 Task: Find connections with filter location Armidale with filter topic #technologywith filter profile language Potuguese with filter current company Turner (Turner Broadcasting System, Inc) with filter school National Engineering College with filter industry Financial Services with filter service category Wedding Photography with filter keywords title Information Security Analyst
Action: Mouse moved to (193, 259)
Screenshot: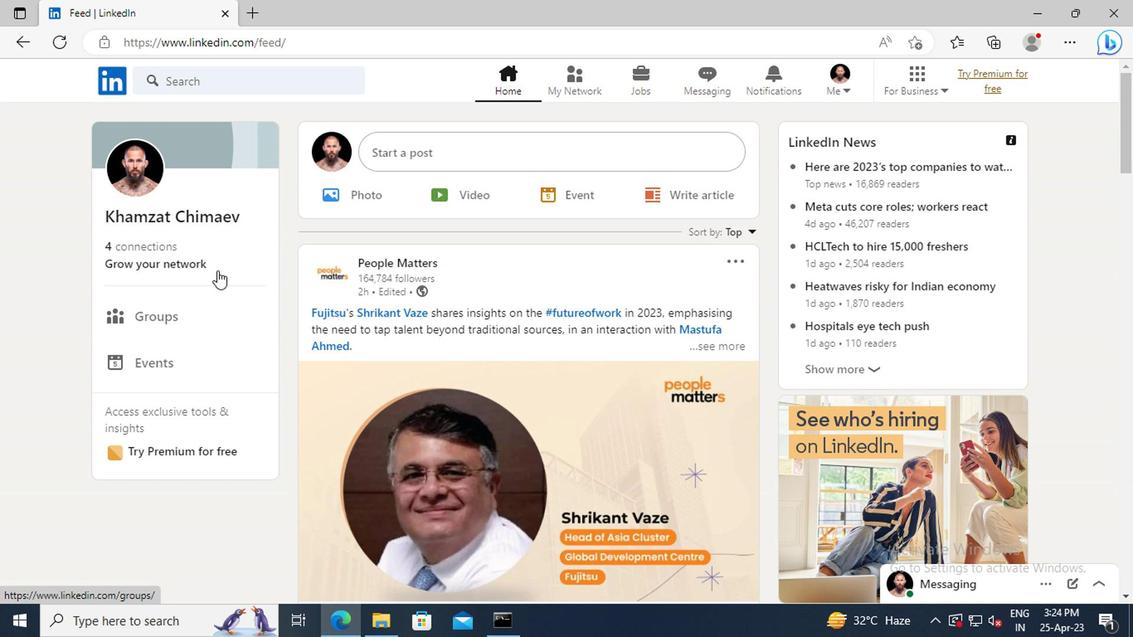 
Action: Mouse pressed left at (193, 259)
Screenshot: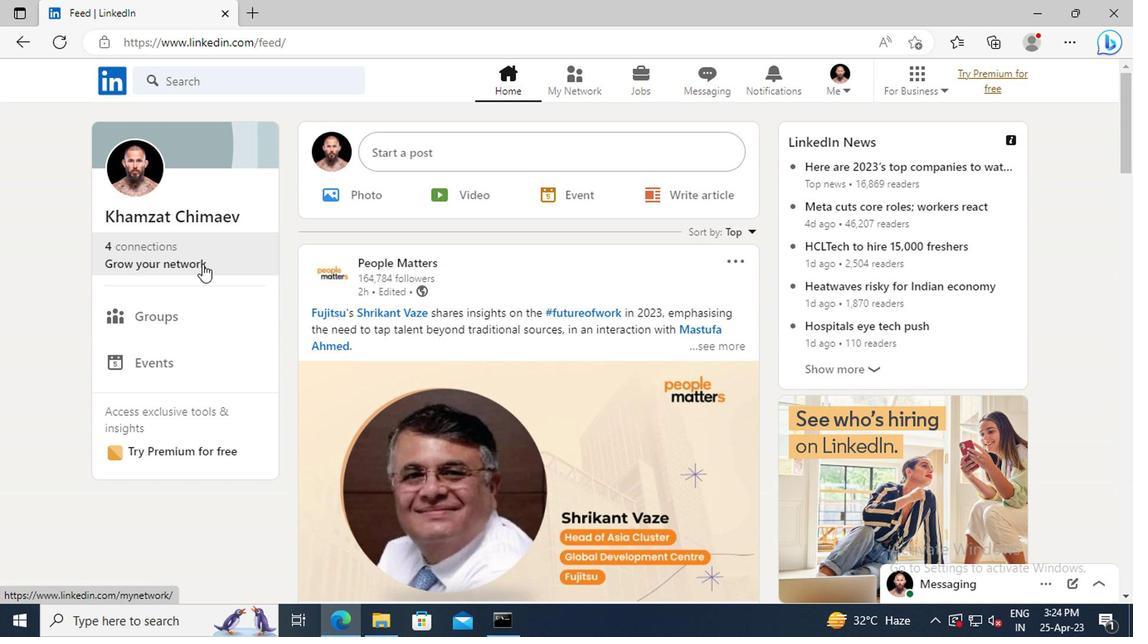 
Action: Mouse moved to (210, 177)
Screenshot: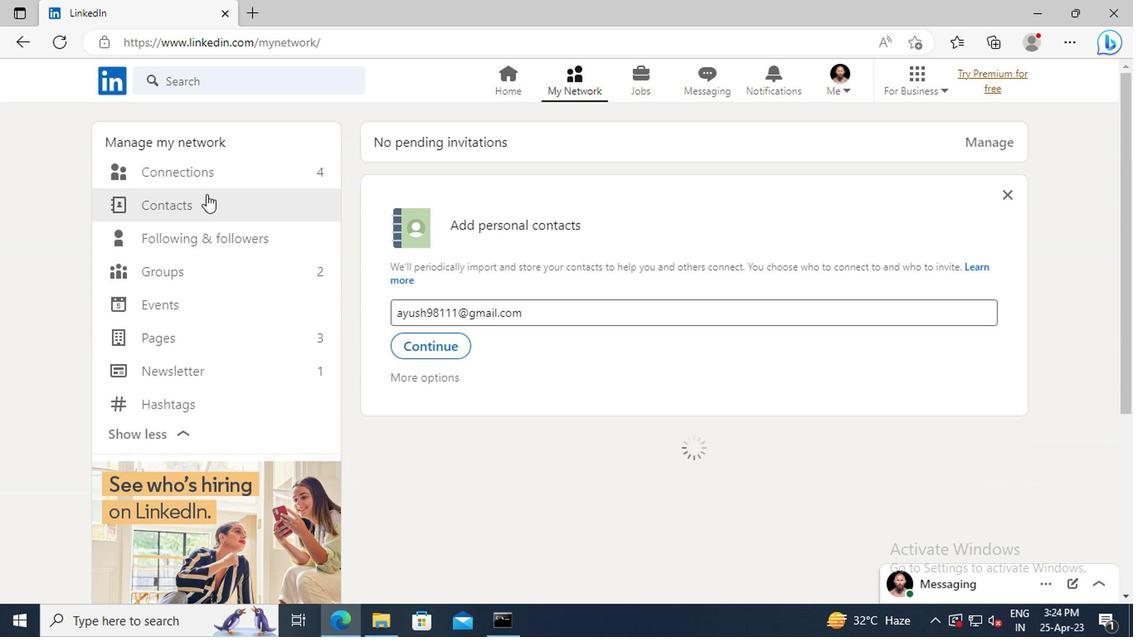 
Action: Mouse pressed left at (210, 177)
Screenshot: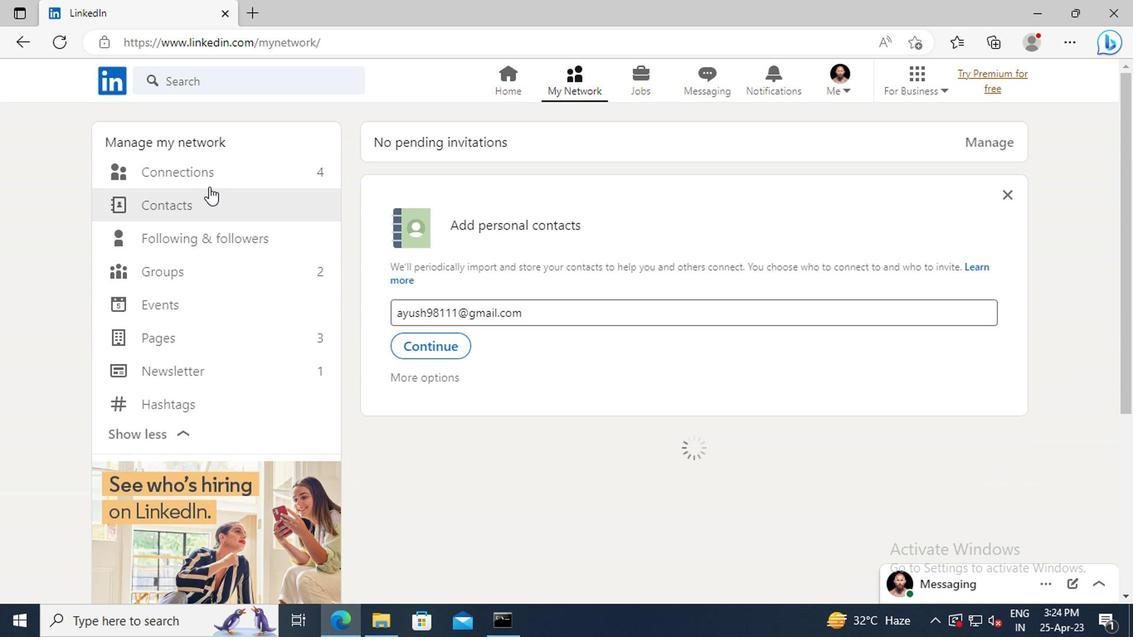 
Action: Mouse moved to (684, 174)
Screenshot: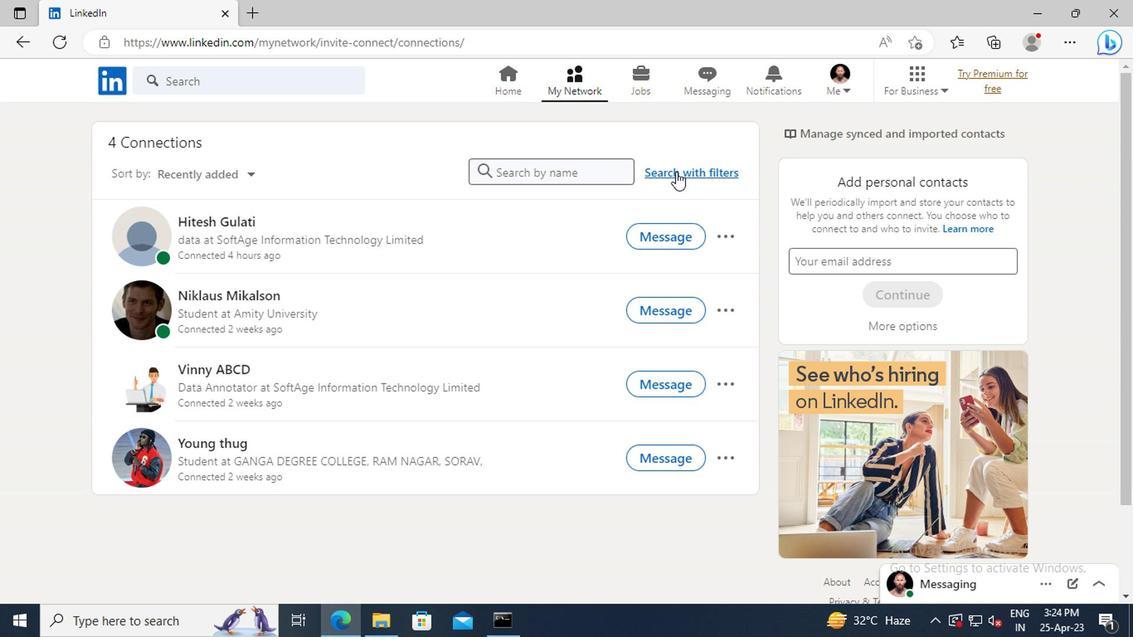
Action: Mouse pressed left at (684, 174)
Screenshot: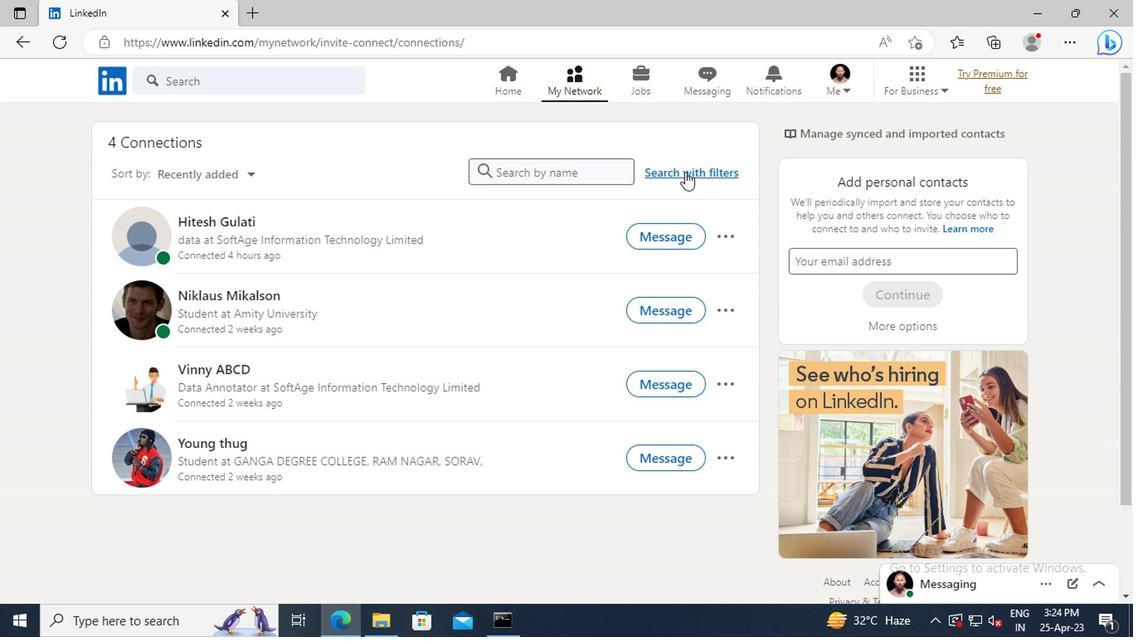 
Action: Mouse moved to (625, 134)
Screenshot: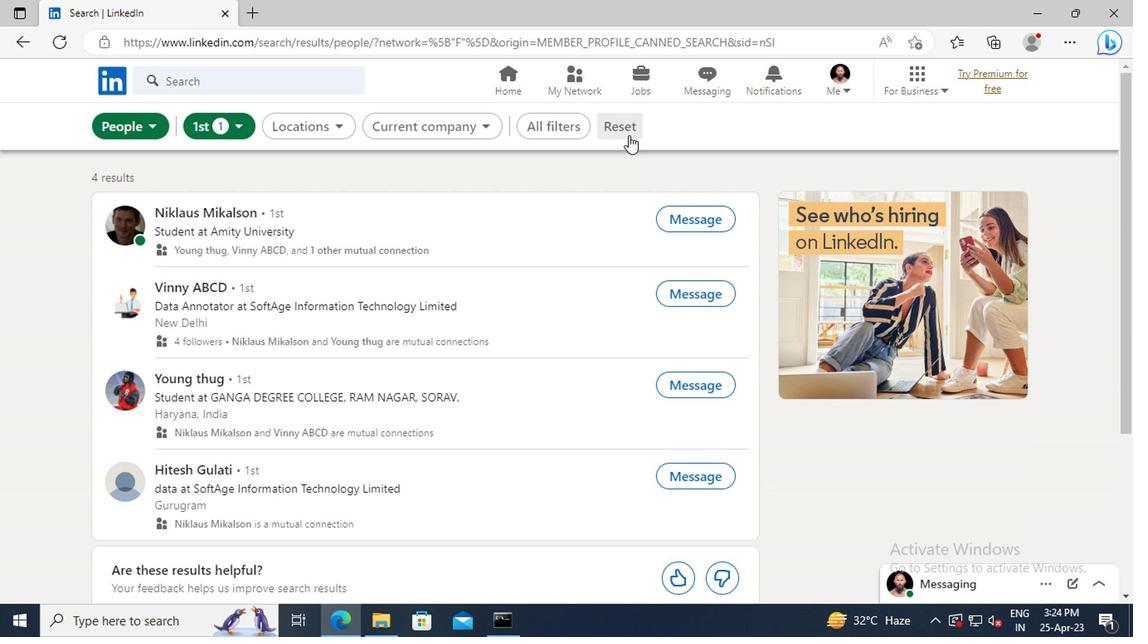 
Action: Mouse pressed left at (625, 134)
Screenshot: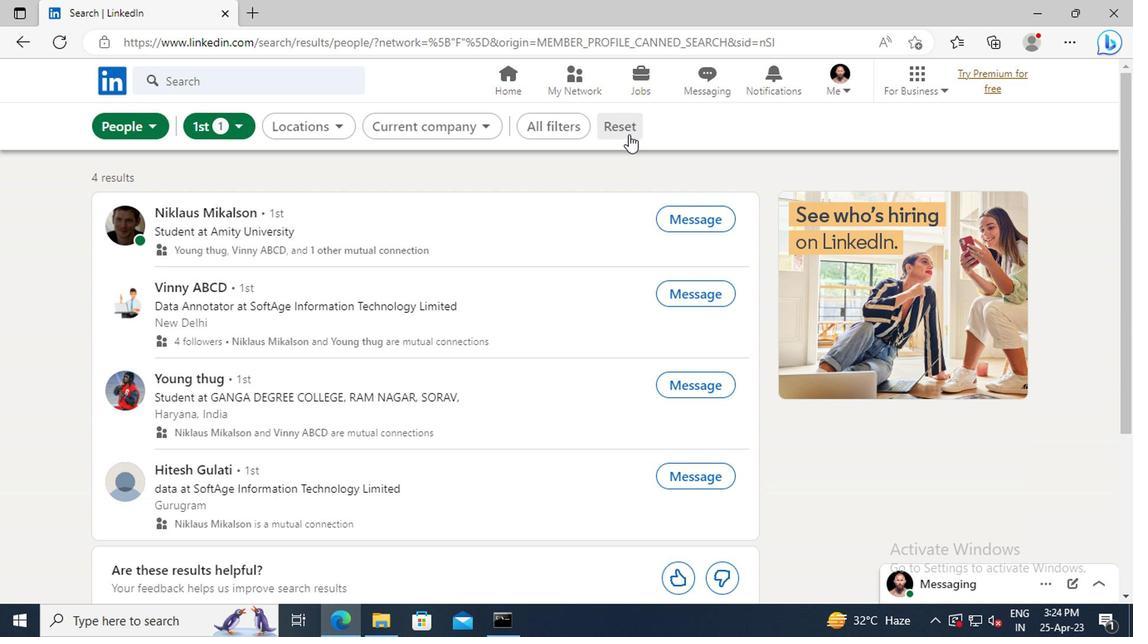 
Action: Mouse moved to (597, 132)
Screenshot: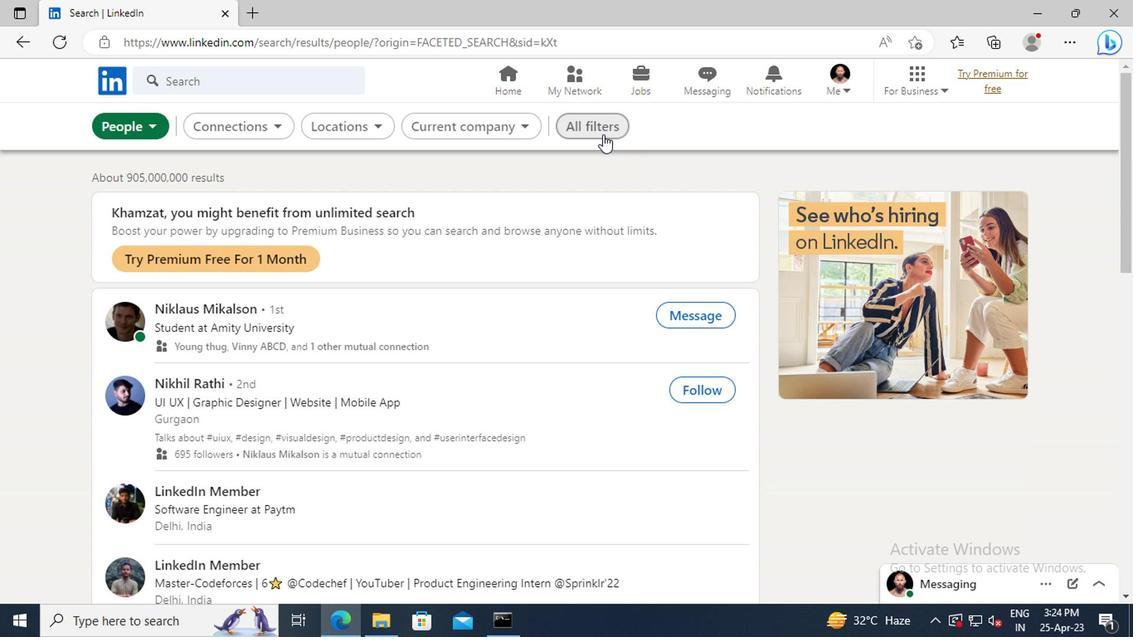 
Action: Mouse pressed left at (597, 132)
Screenshot: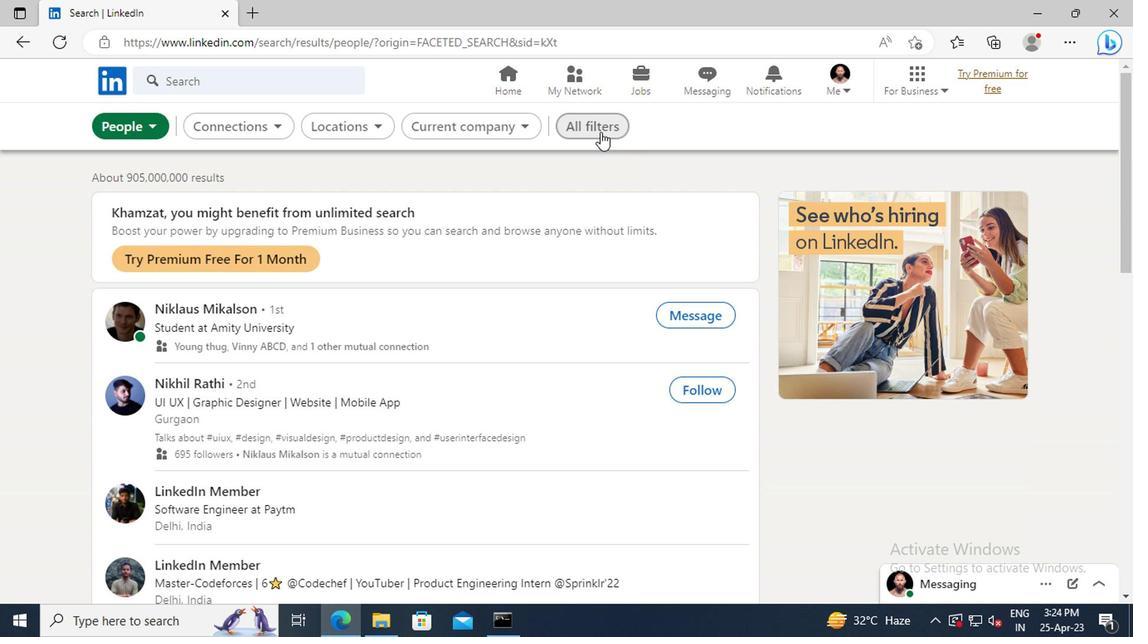 
Action: Mouse moved to (931, 284)
Screenshot: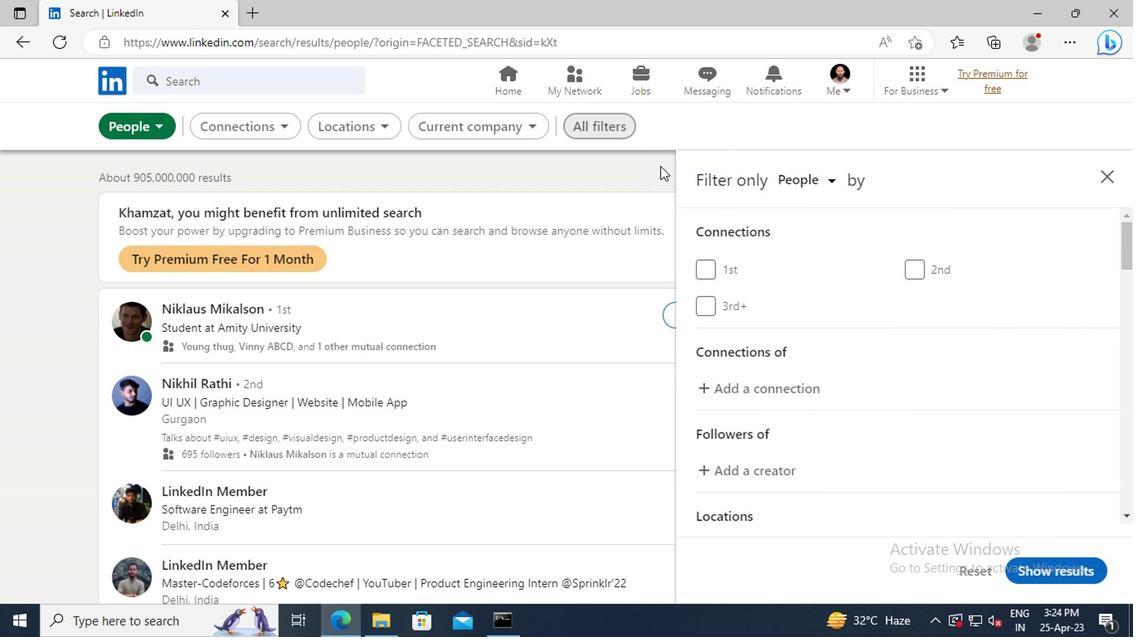 
Action: Mouse scrolled (931, 283) with delta (0, -1)
Screenshot: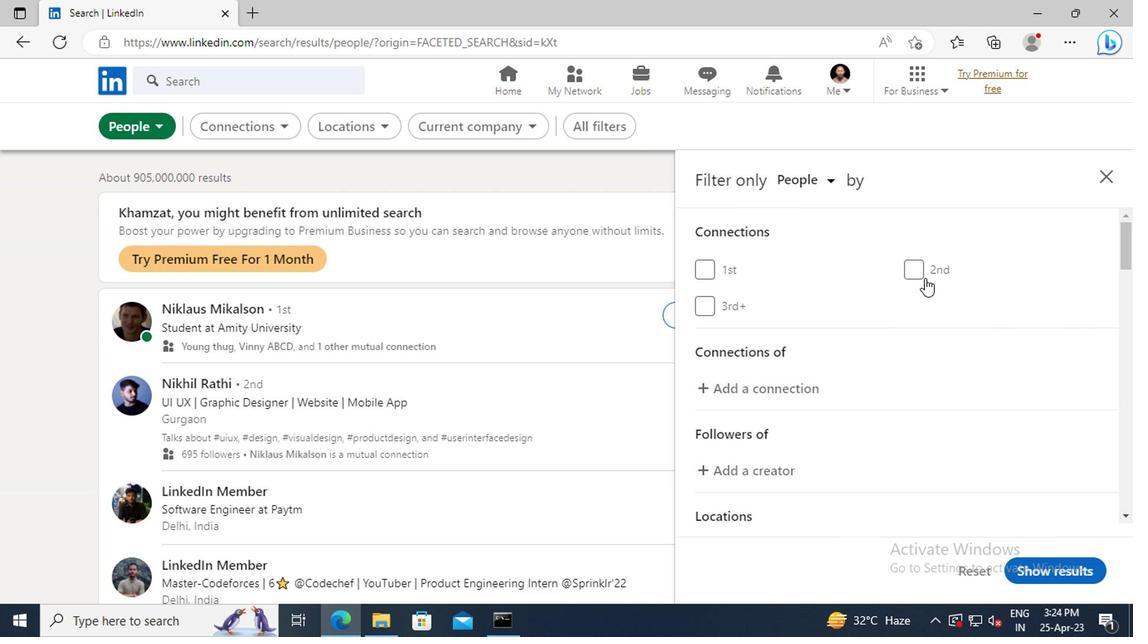 
Action: Mouse scrolled (931, 283) with delta (0, -1)
Screenshot: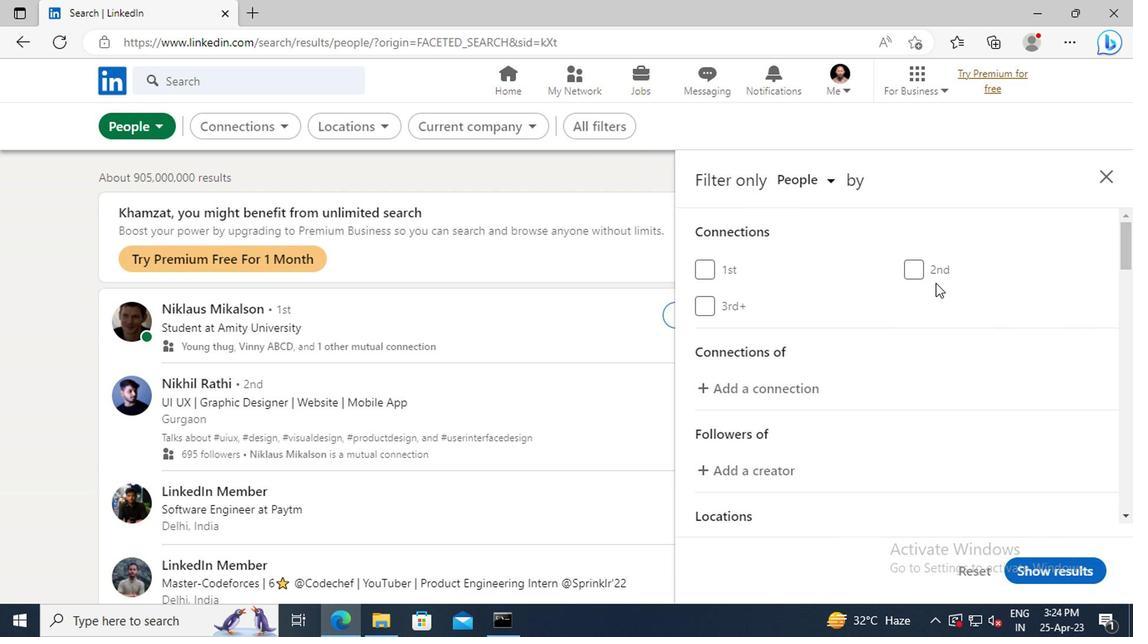 
Action: Mouse scrolled (931, 283) with delta (0, -1)
Screenshot: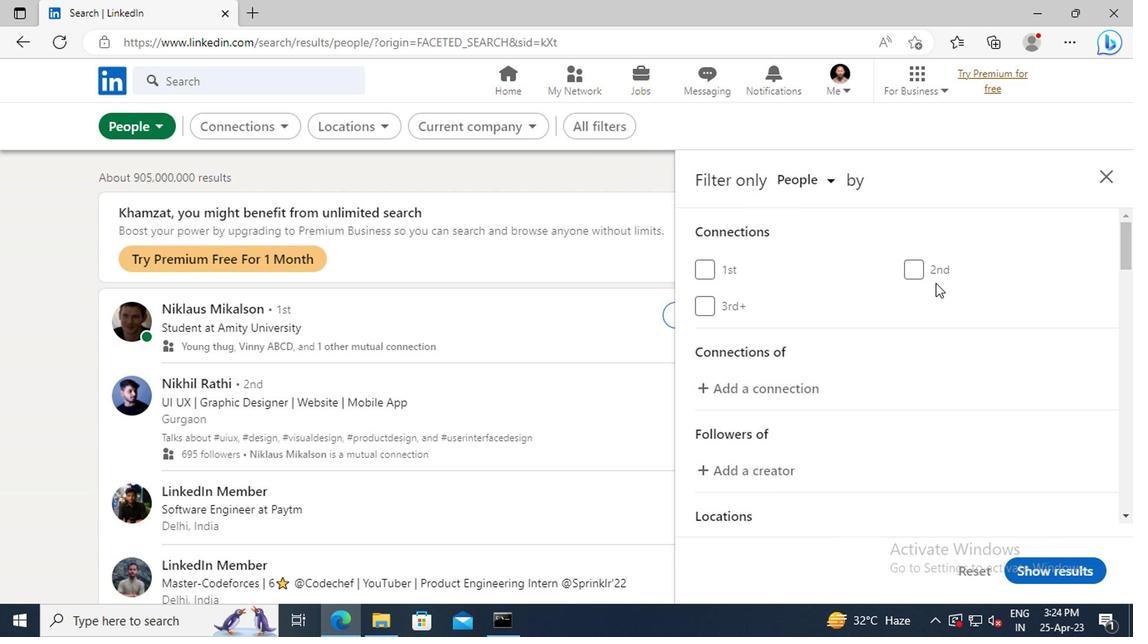 
Action: Mouse scrolled (931, 283) with delta (0, -1)
Screenshot: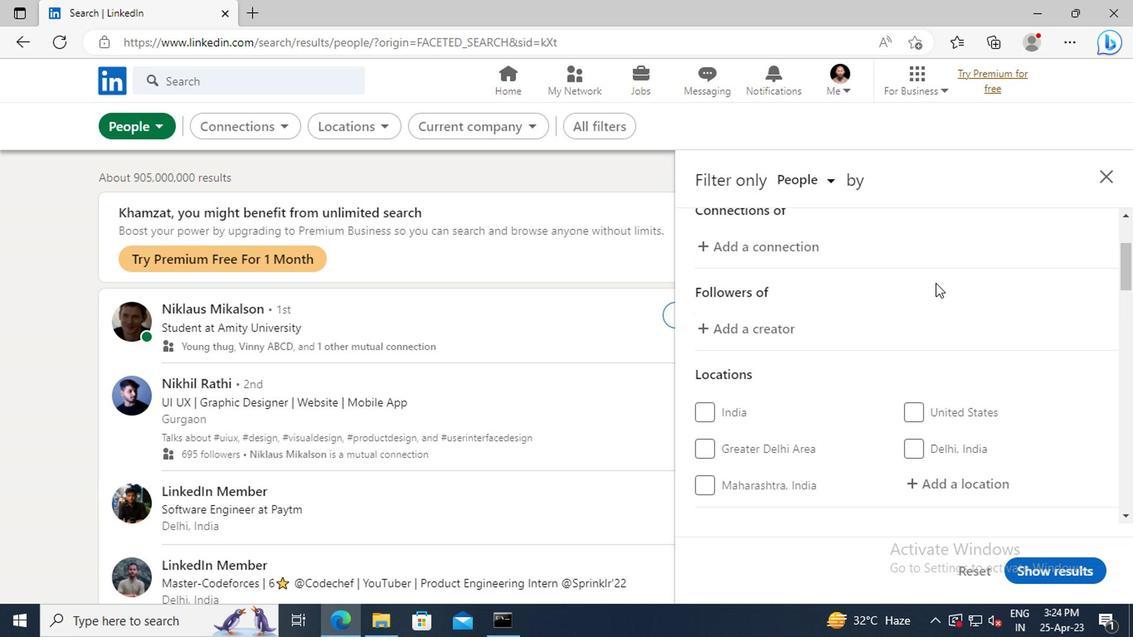 
Action: Mouse scrolled (931, 283) with delta (0, -1)
Screenshot: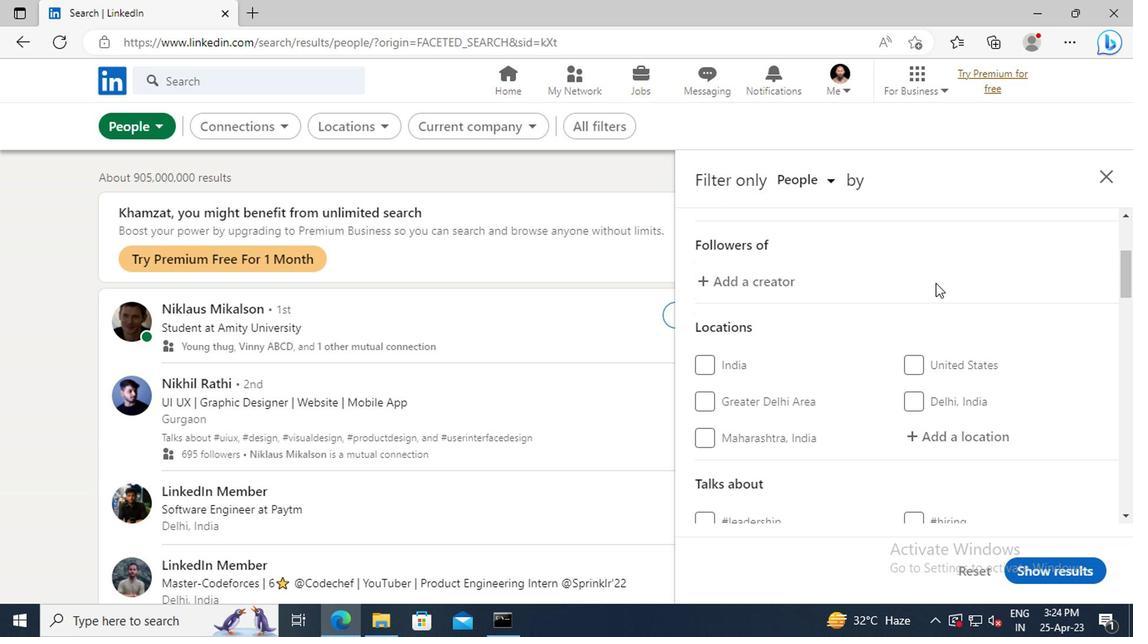 
Action: Mouse scrolled (931, 283) with delta (0, -1)
Screenshot: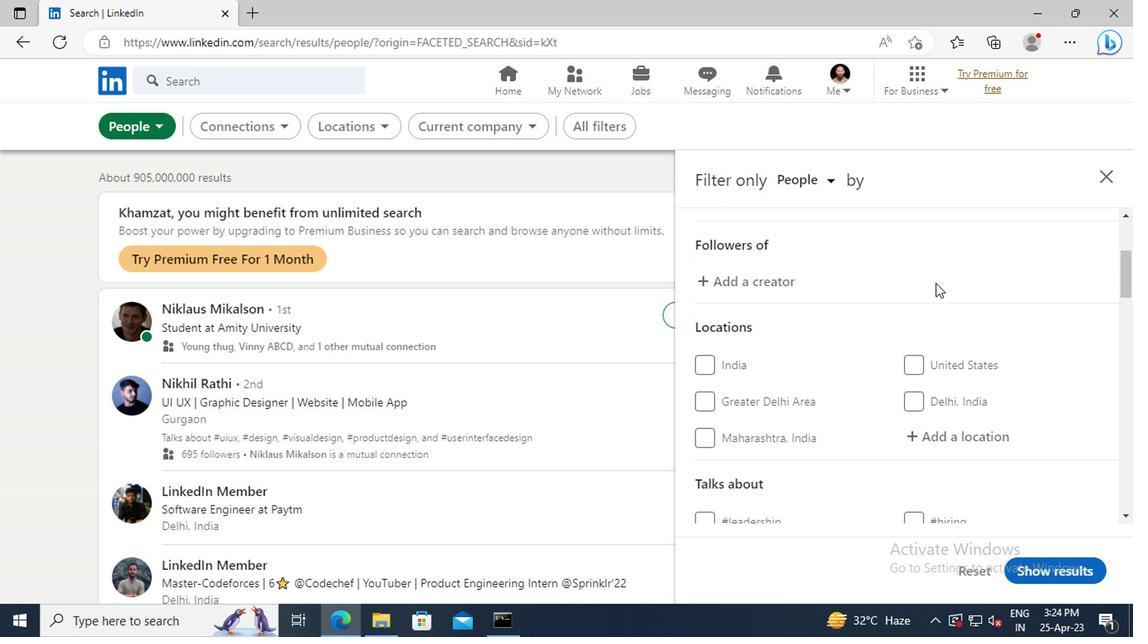
Action: Mouse moved to (945, 339)
Screenshot: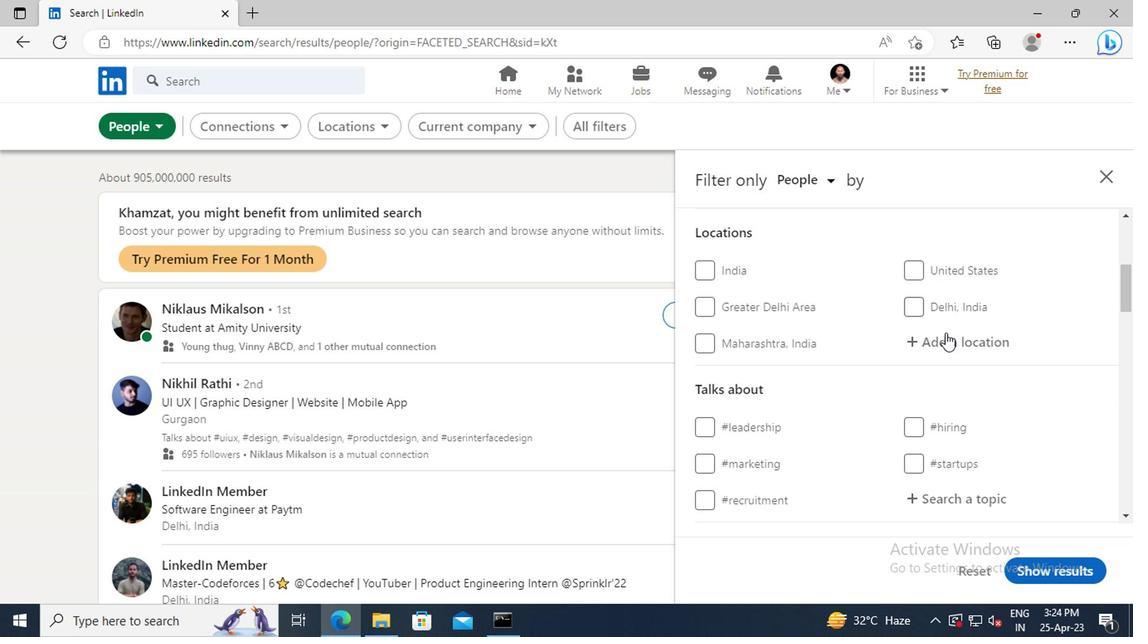 
Action: Mouse pressed left at (945, 339)
Screenshot: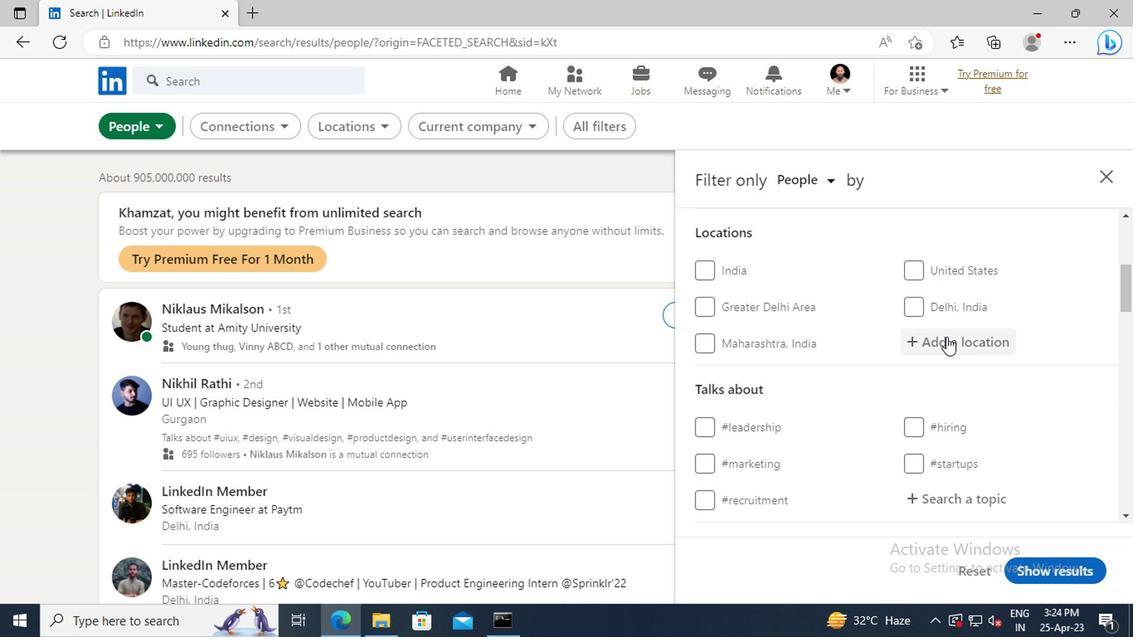 
Action: Mouse moved to (832, 357)
Screenshot: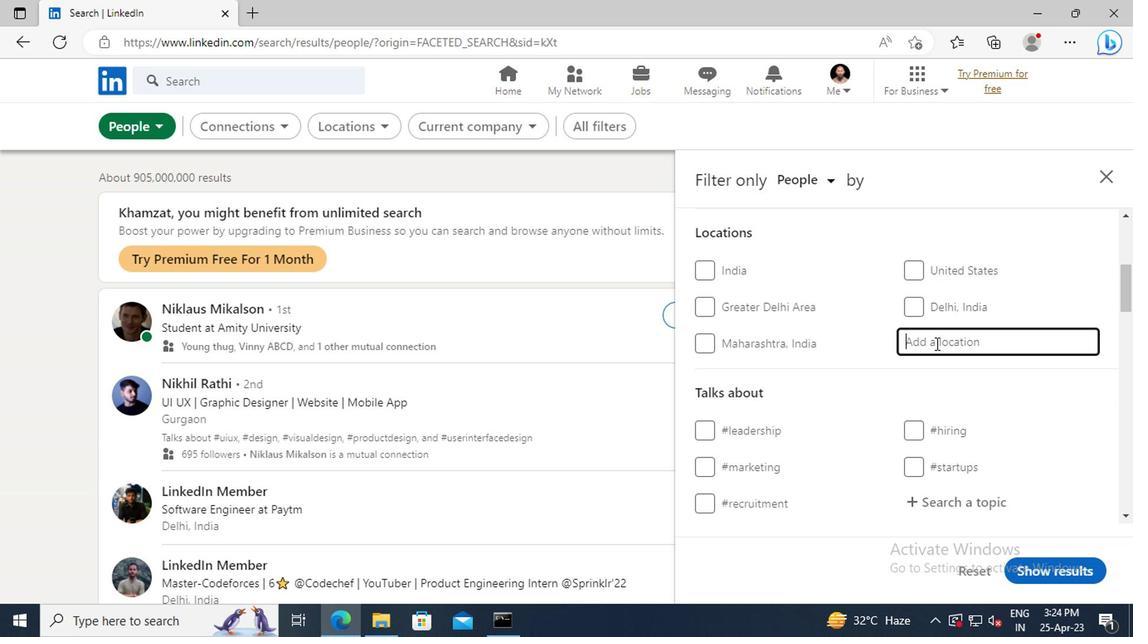 
Action: Key pressed <Key.shift_r>Armidale
Screenshot: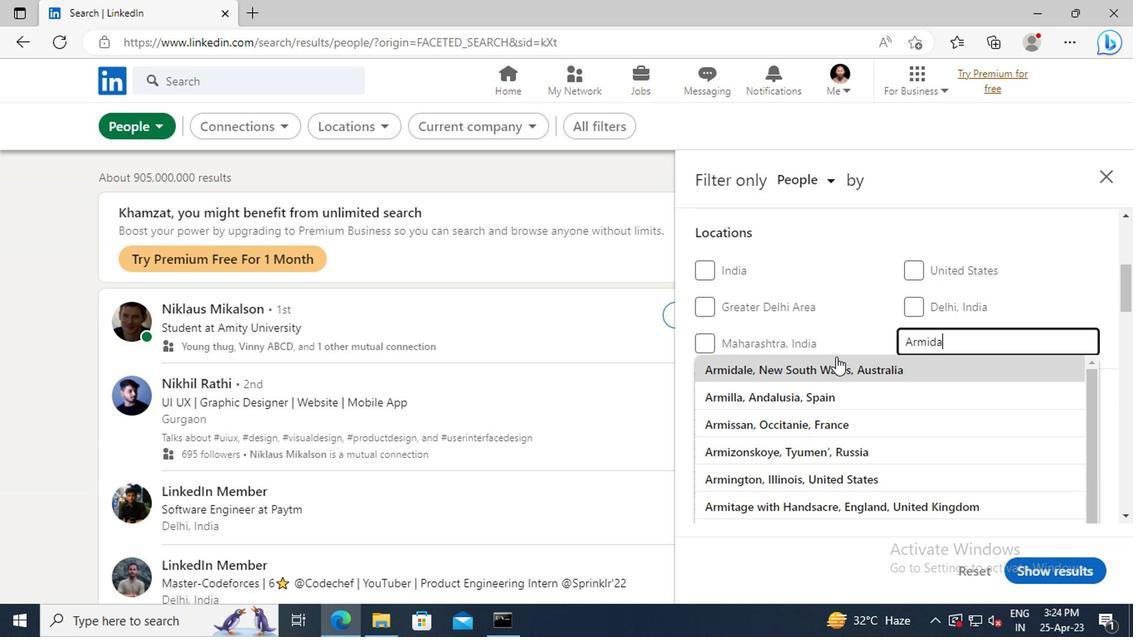 
Action: Mouse moved to (837, 373)
Screenshot: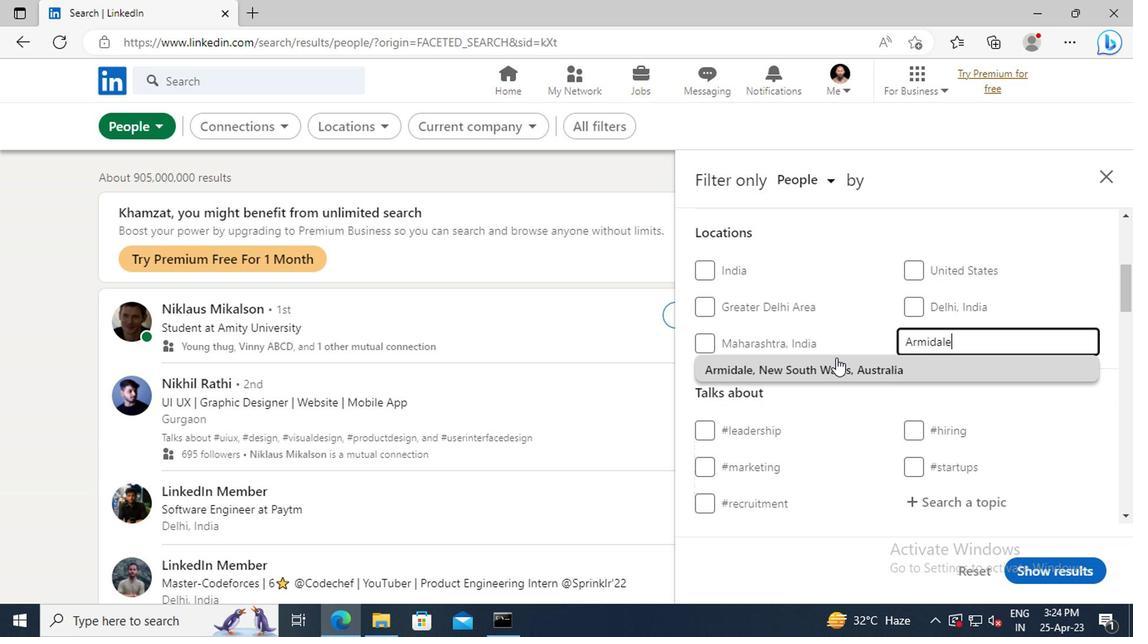 
Action: Mouse pressed left at (837, 373)
Screenshot: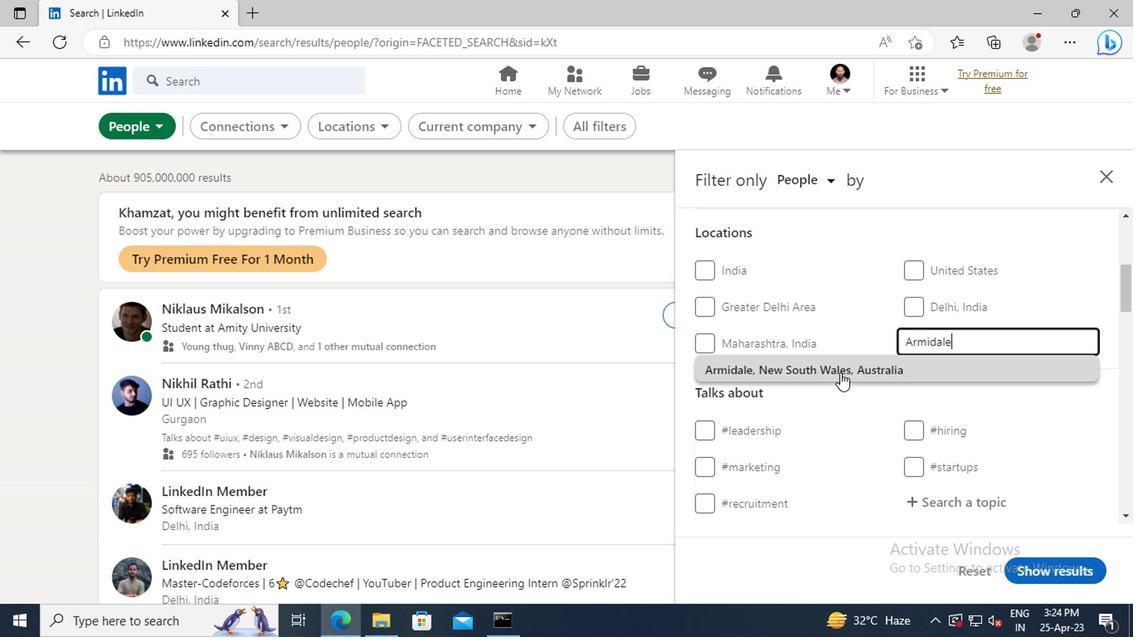 
Action: Mouse moved to (954, 341)
Screenshot: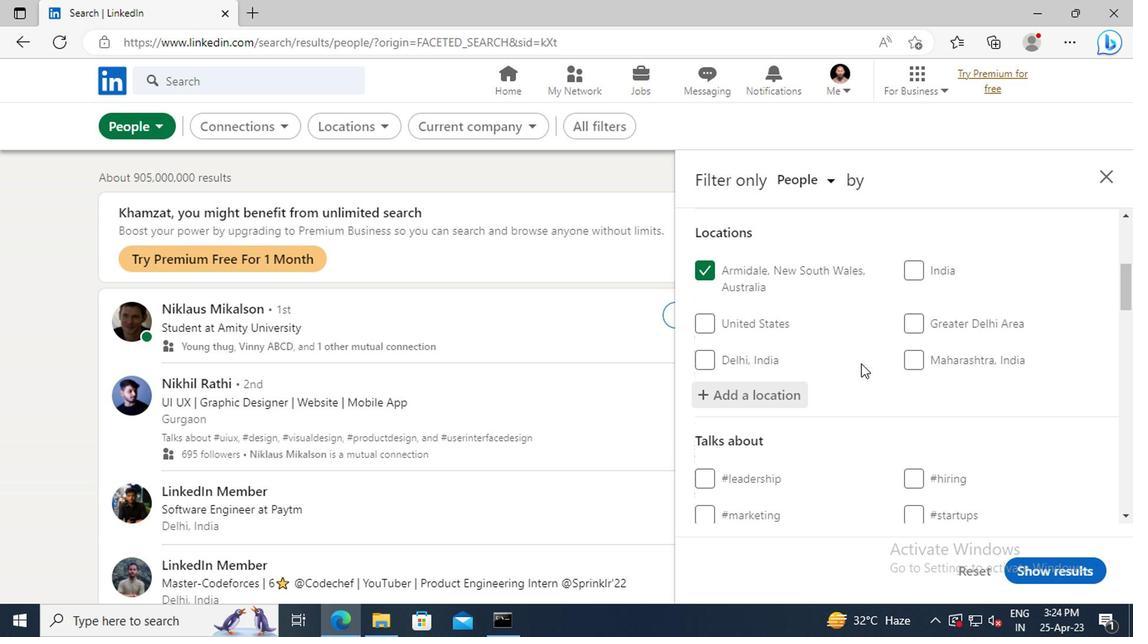 
Action: Mouse scrolled (954, 340) with delta (0, 0)
Screenshot: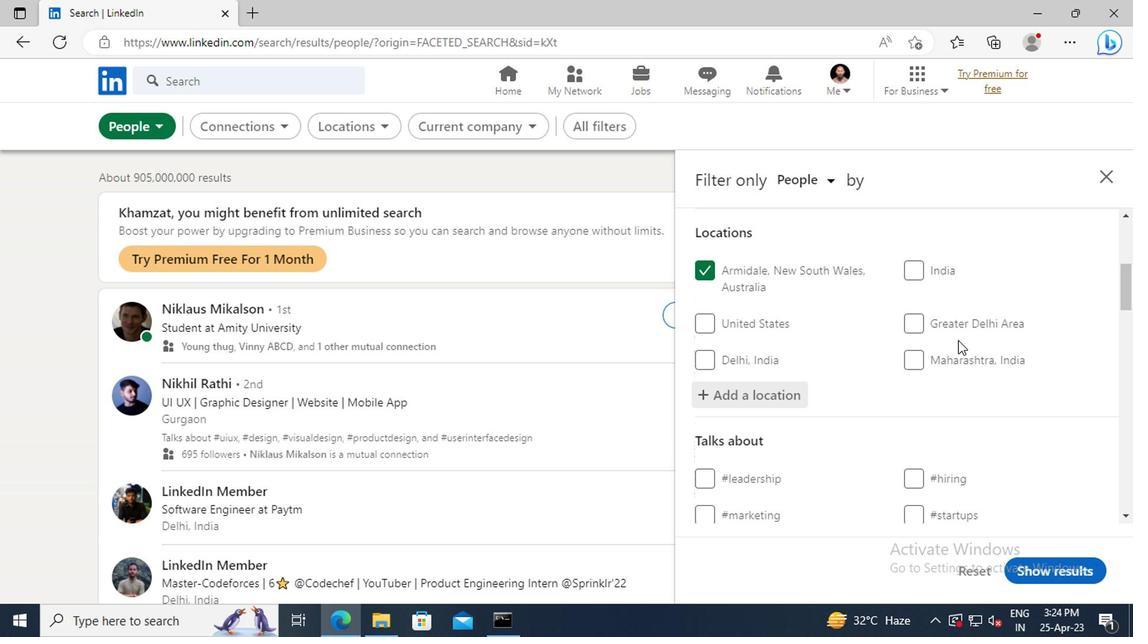 
Action: Mouse scrolled (954, 340) with delta (0, 0)
Screenshot: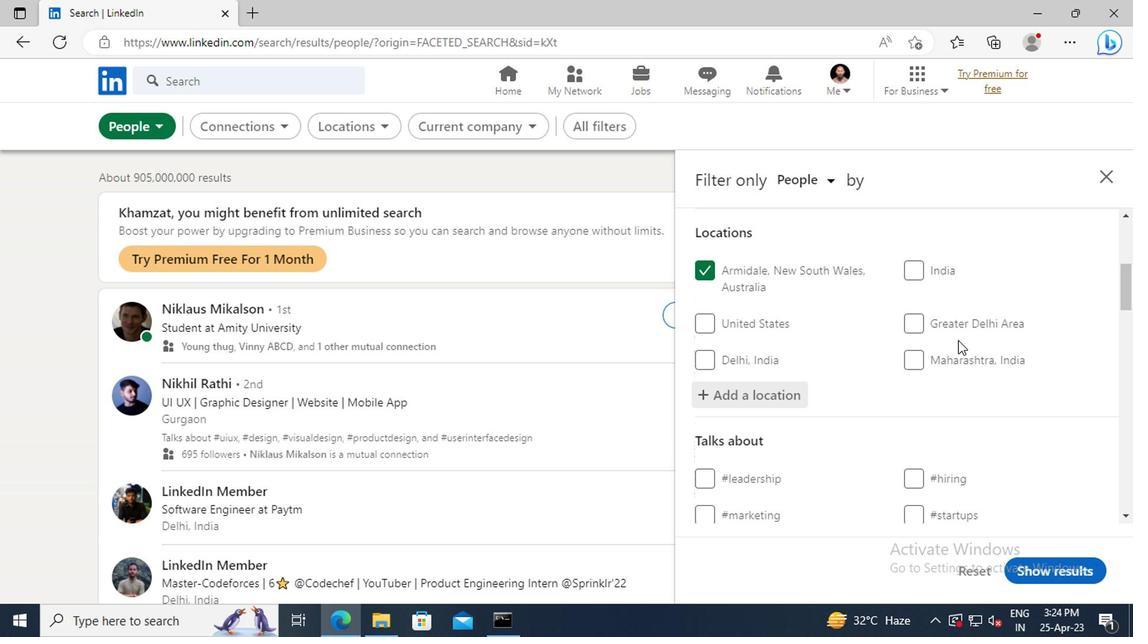 
Action: Mouse scrolled (954, 340) with delta (0, 0)
Screenshot: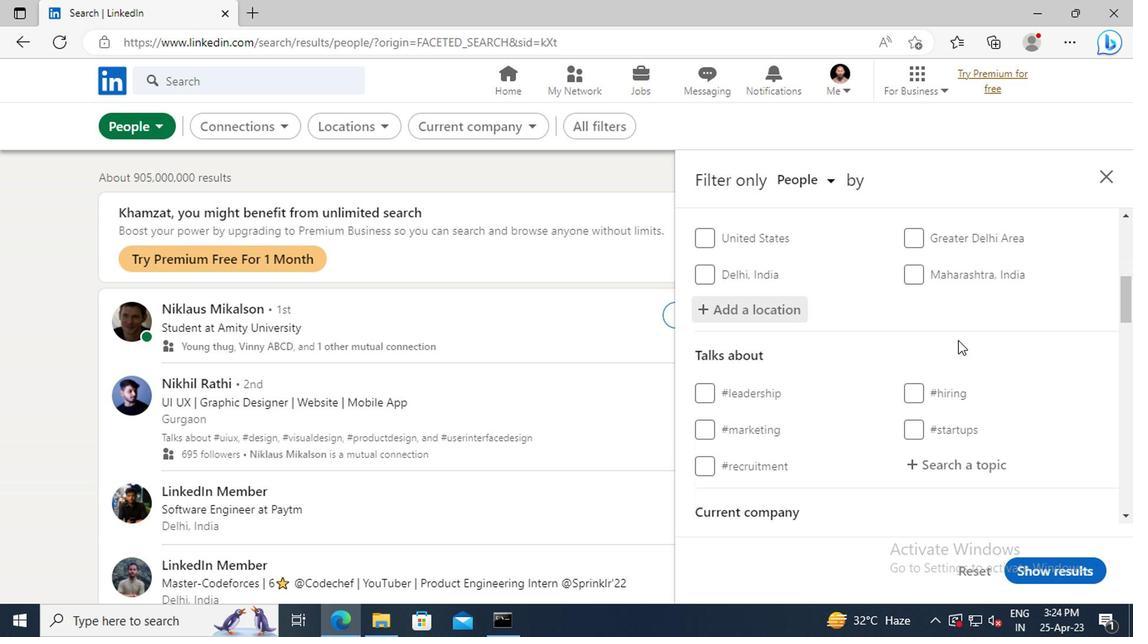 
Action: Mouse scrolled (954, 340) with delta (0, 0)
Screenshot: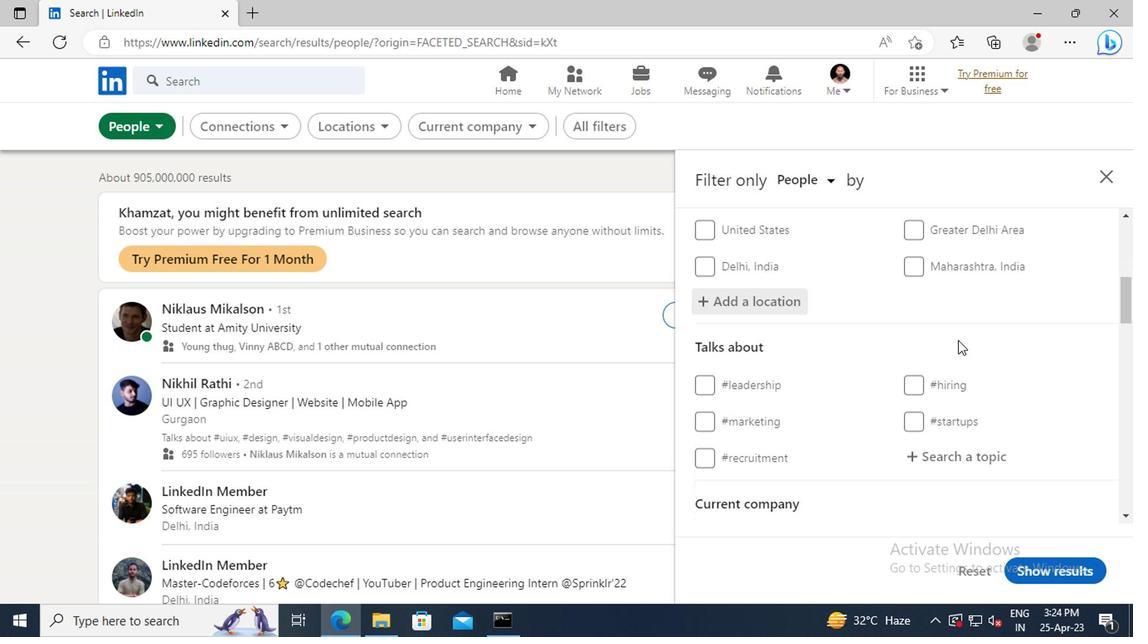 
Action: Mouse moved to (954, 363)
Screenshot: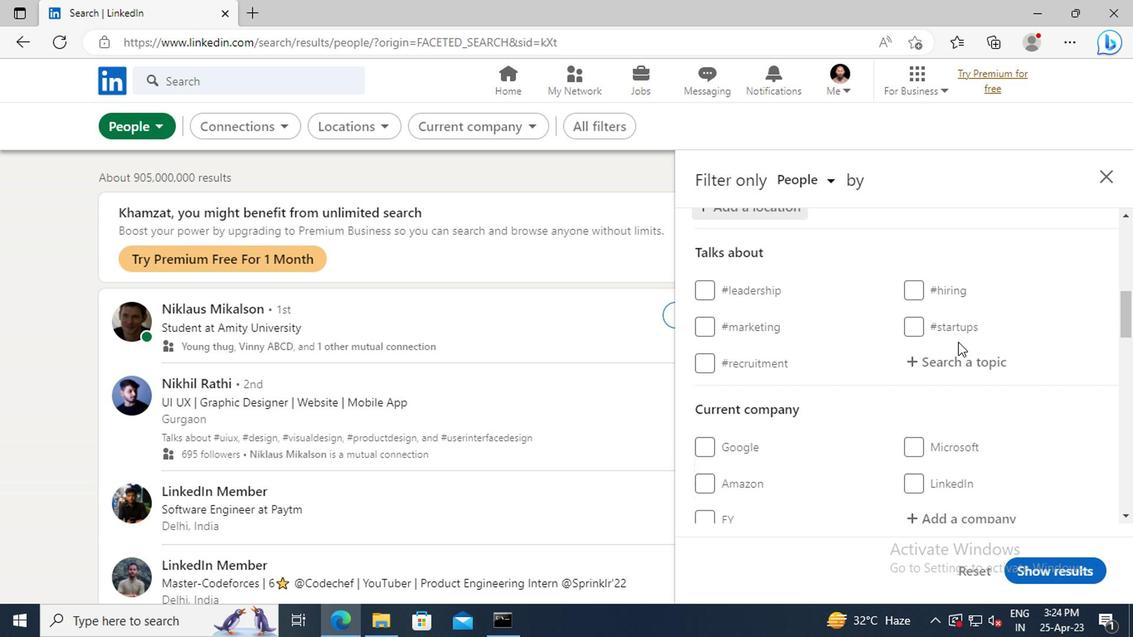 
Action: Mouse pressed left at (954, 363)
Screenshot: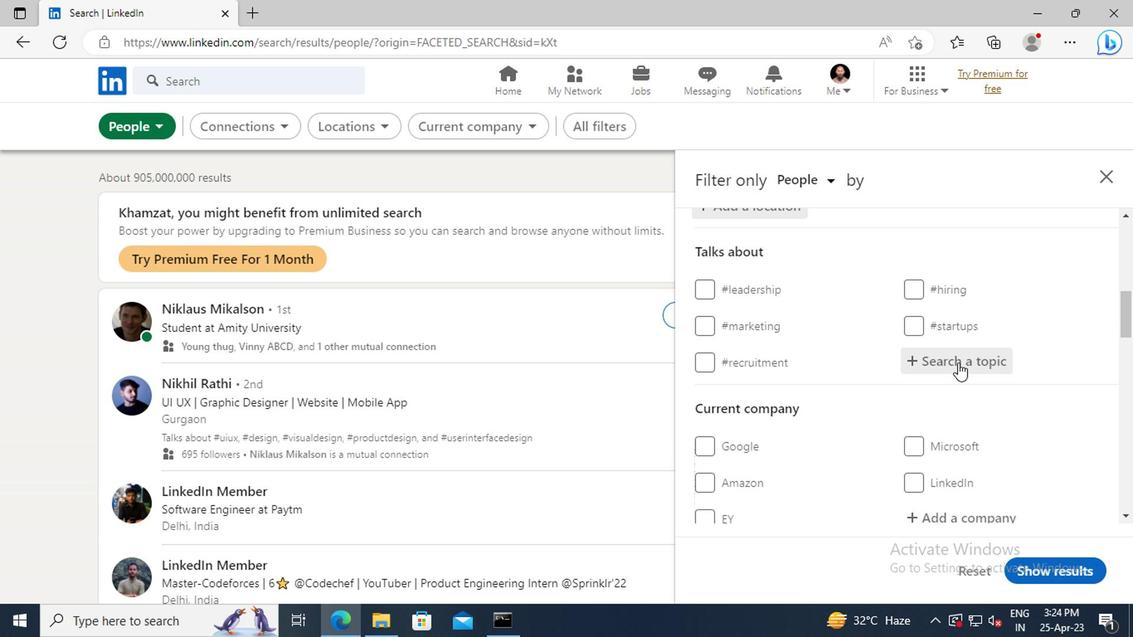 
Action: Key pressed <Key.shift>#TECHNOLOGYWITH
Screenshot: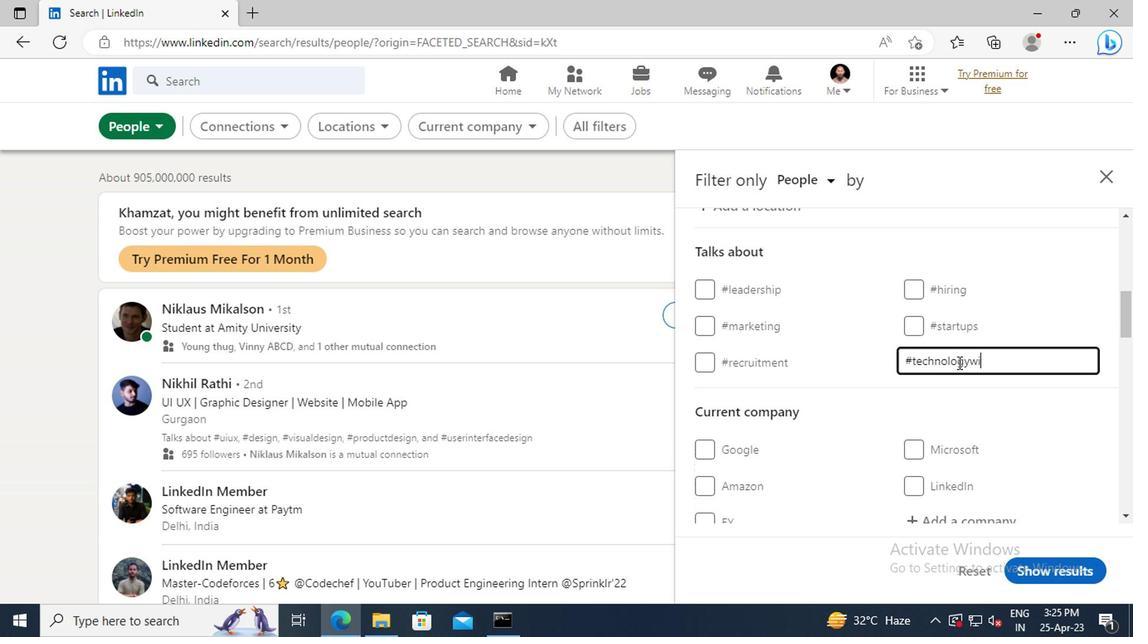 
Action: Mouse scrolled (954, 362) with delta (0, -1)
Screenshot: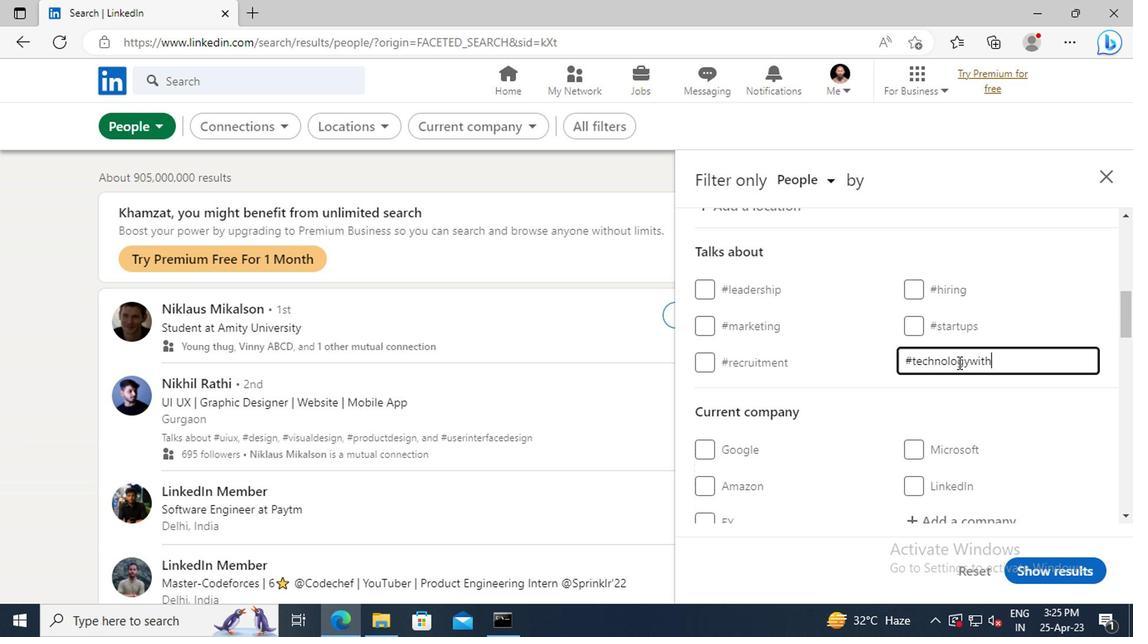 
Action: Mouse scrolled (954, 362) with delta (0, -1)
Screenshot: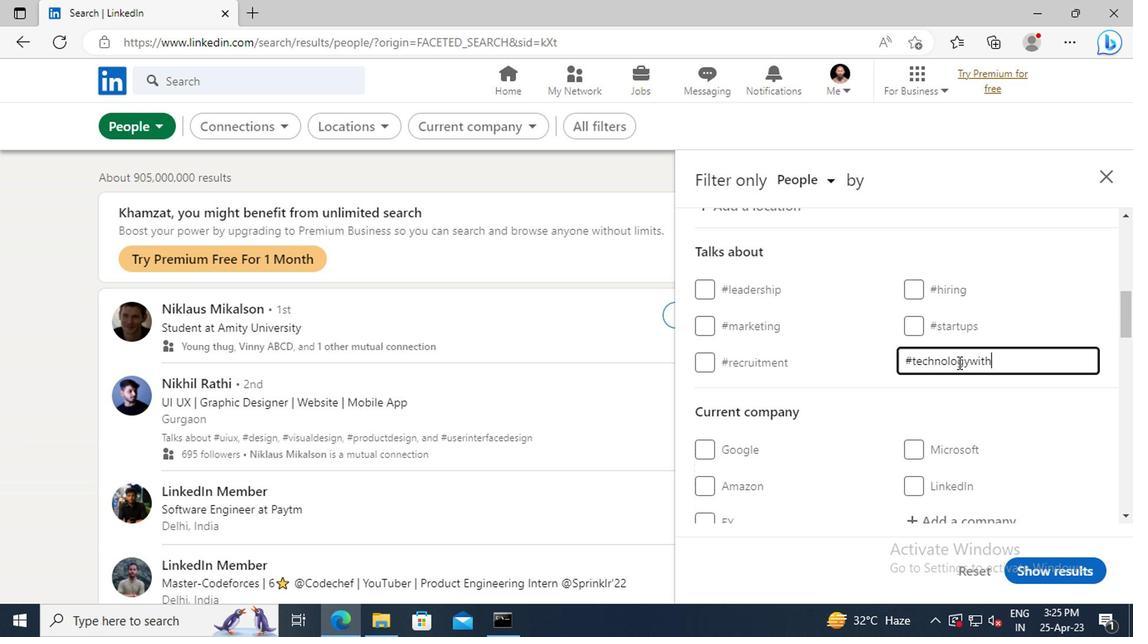 
Action: Mouse scrolled (954, 362) with delta (0, -1)
Screenshot: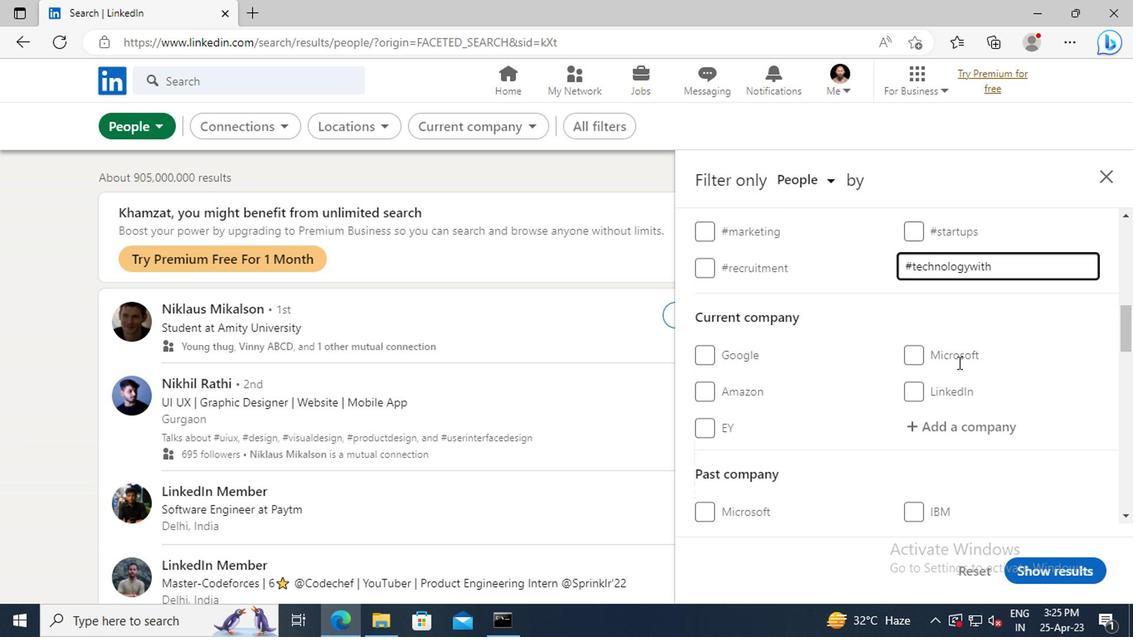 
Action: Mouse scrolled (954, 362) with delta (0, -1)
Screenshot: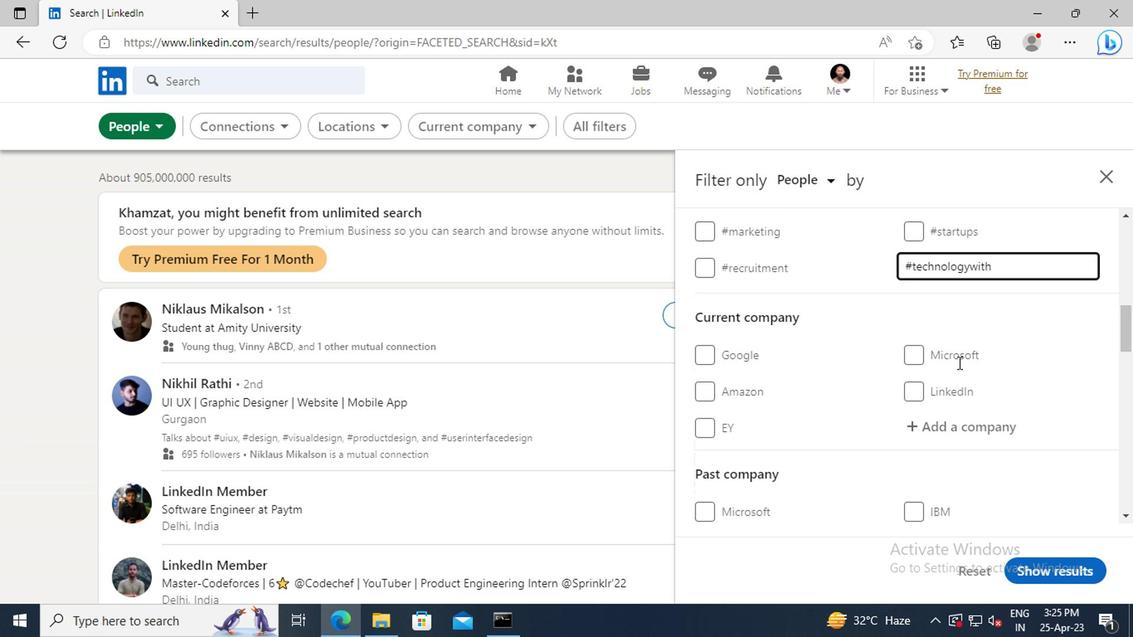 
Action: Mouse scrolled (954, 362) with delta (0, -1)
Screenshot: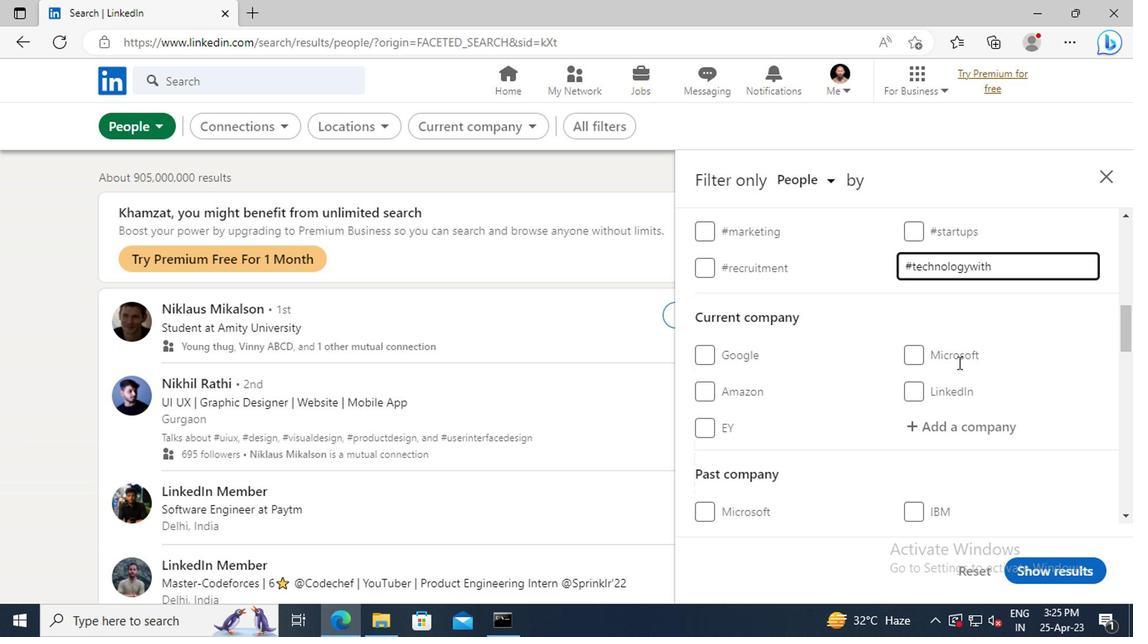 
Action: Mouse scrolled (954, 362) with delta (0, -1)
Screenshot: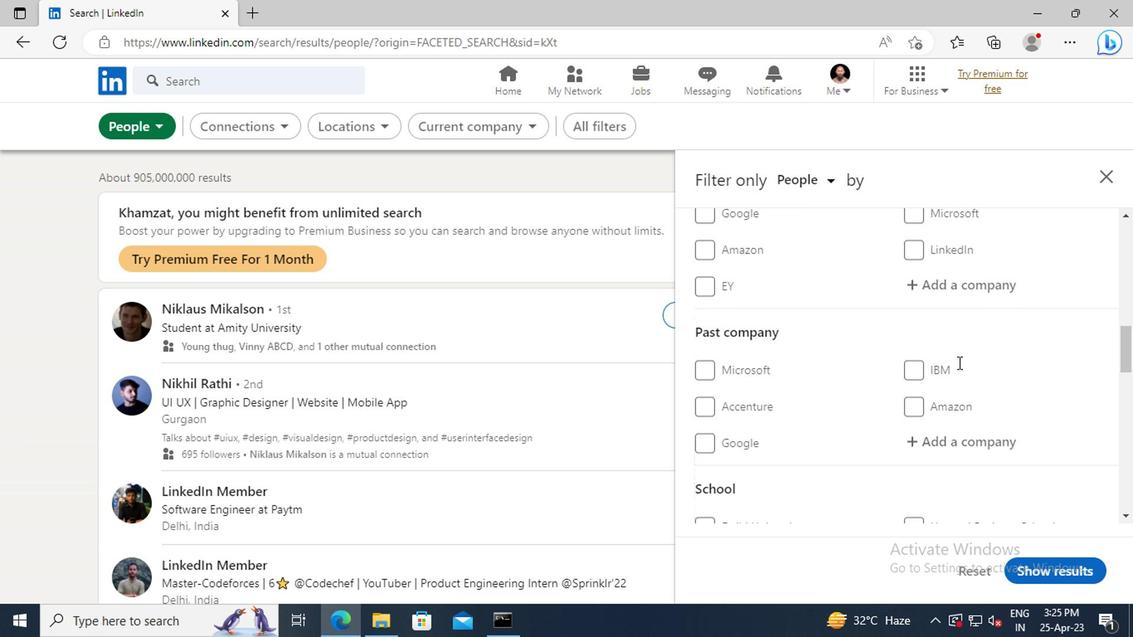 
Action: Mouse scrolled (954, 362) with delta (0, -1)
Screenshot: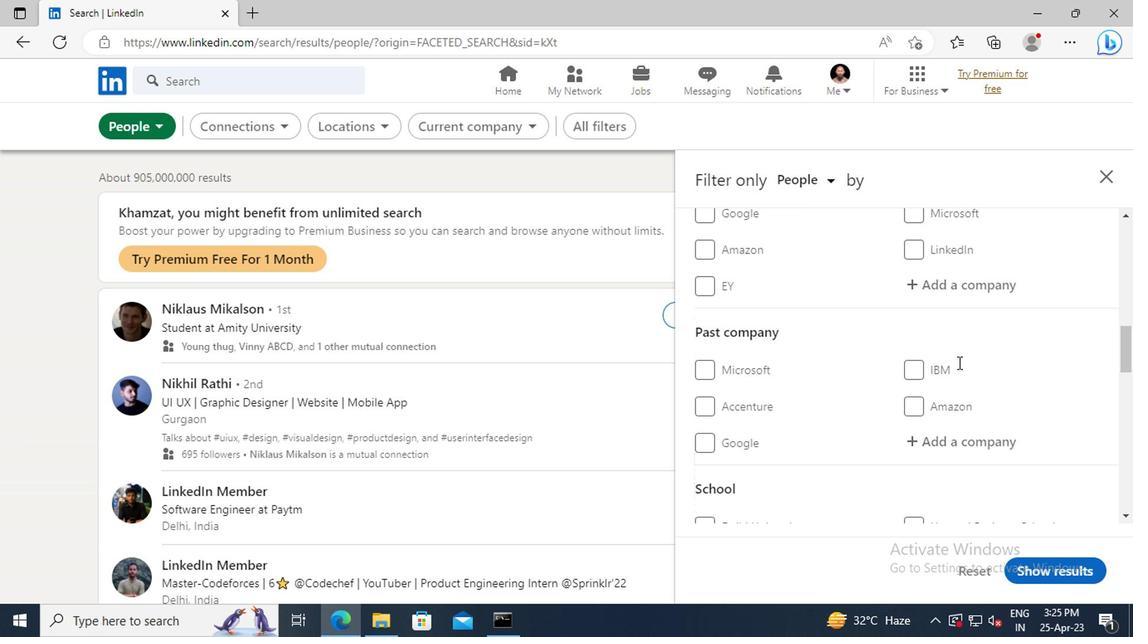 
Action: Mouse scrolled (954, 362) with delta (0, -1)
Screenshot: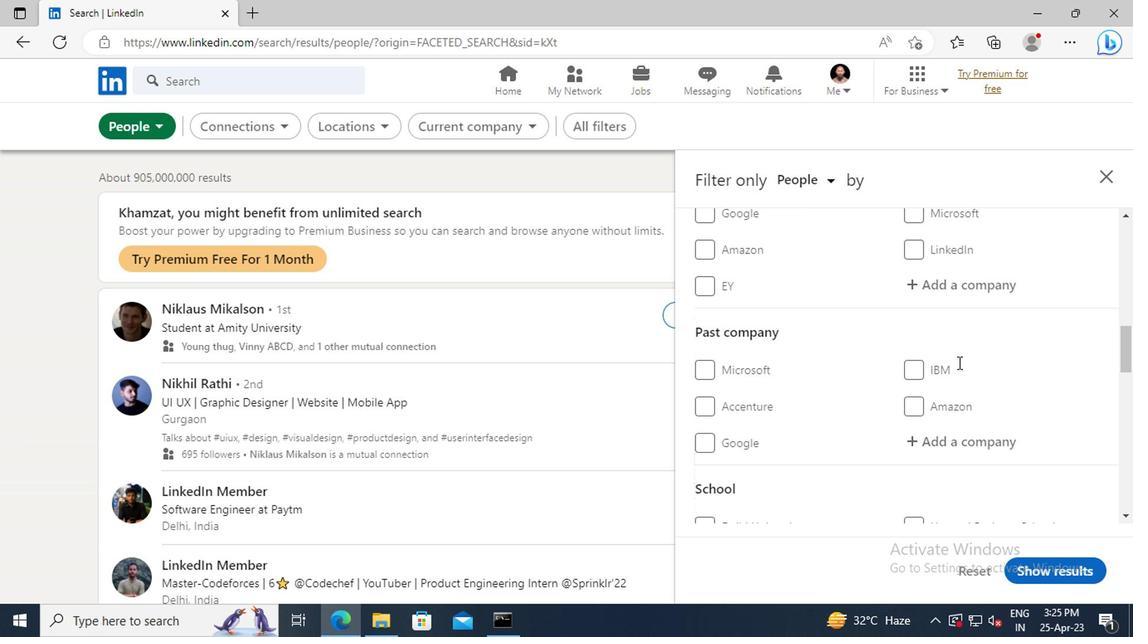 
Action: Mouse scrolled (954, 362) with delta (0, -1)
Screenshot: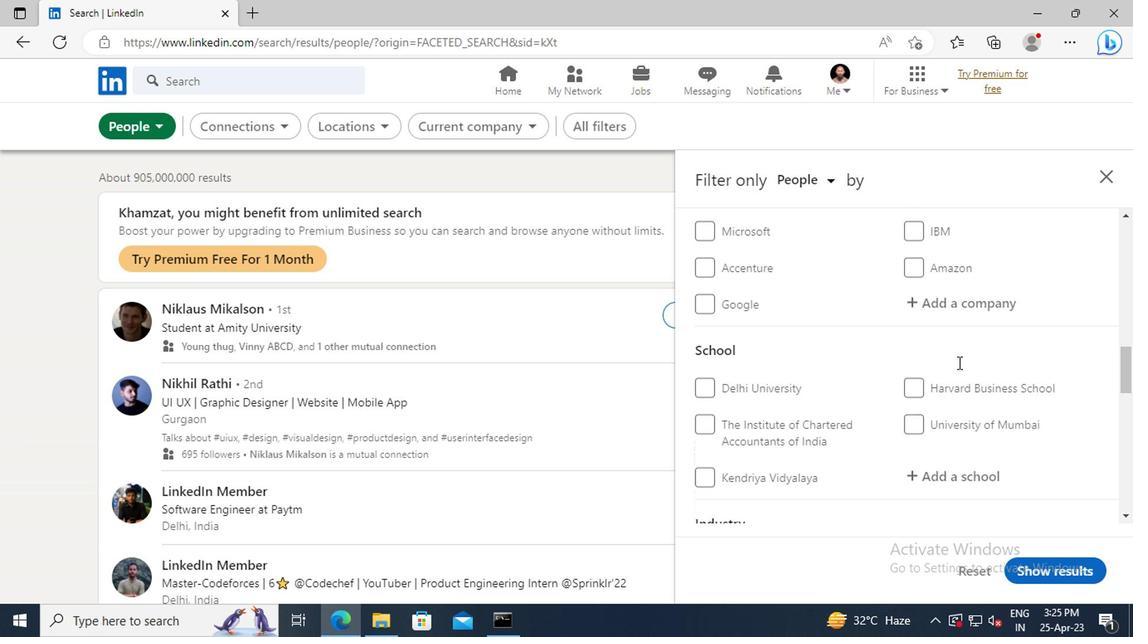 
Action: Mouse scrolled (954, 362) with delta (0, -1)
Screenshot: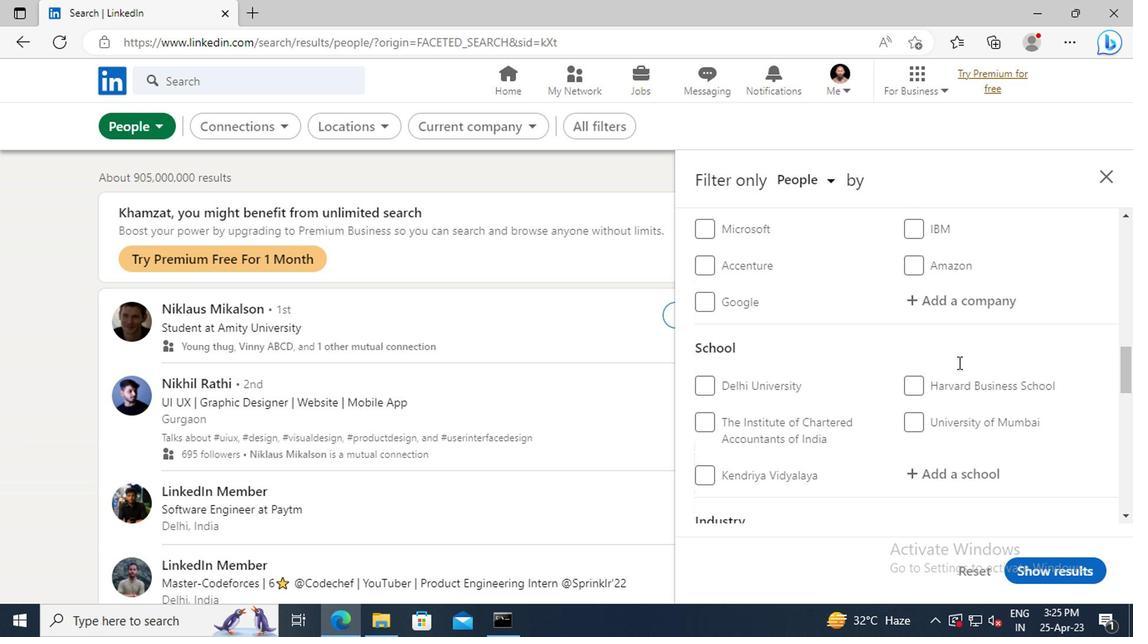 
Action: Mouse scrolled (954, 362) with delta (0, -1)
Screenshot: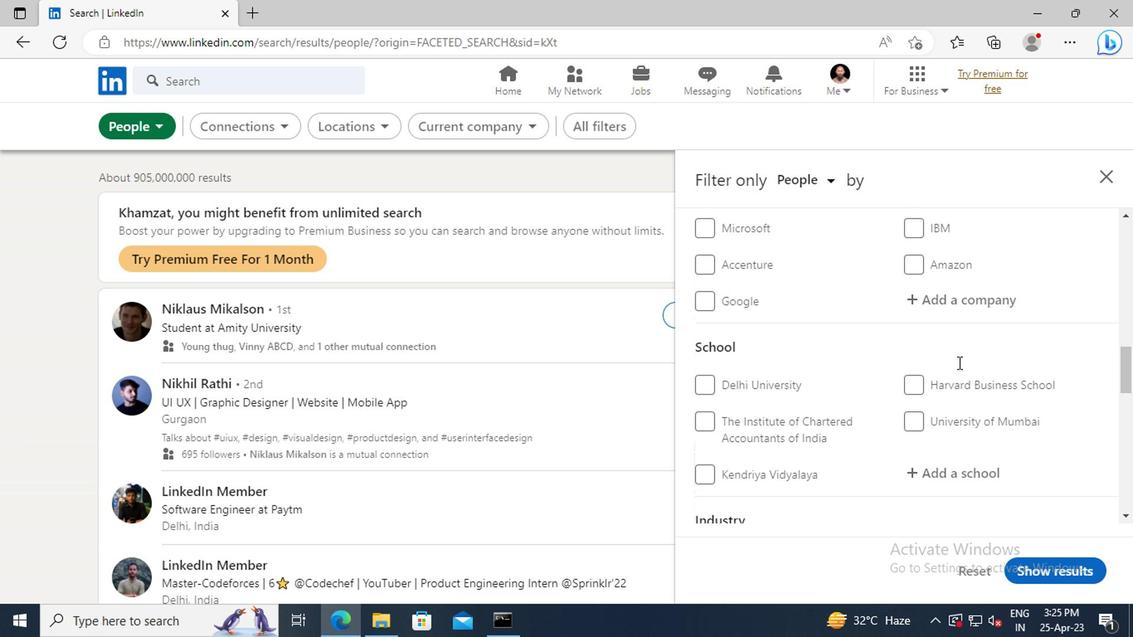 
Action: Mouse scrolled (954, 362) with delta (0, -1)
Screenshot: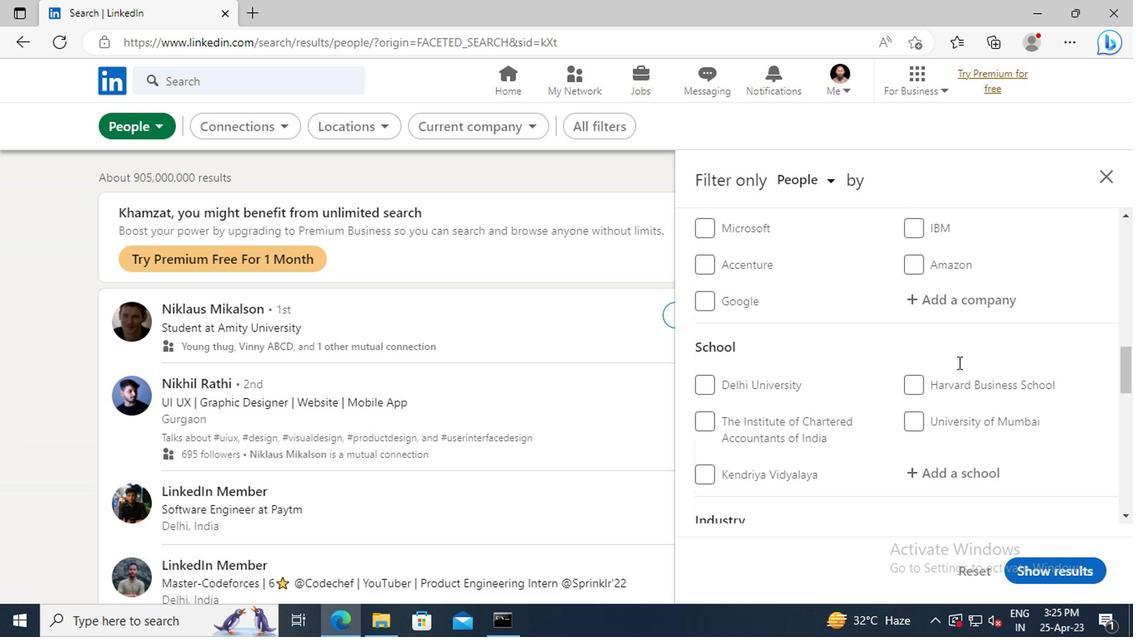 
Action: Mouse scrolled (954, 362) with delta (0, -1)
Screenshot: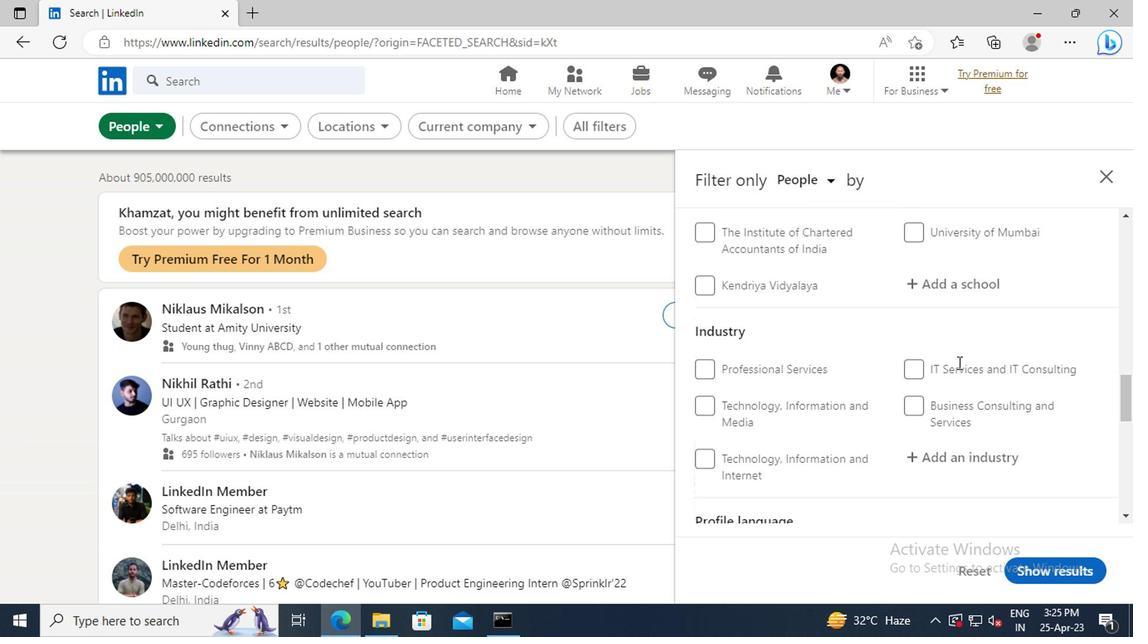 
Action: Mouse scrolled (954, 362) with delta (0, -1)
Screenshot: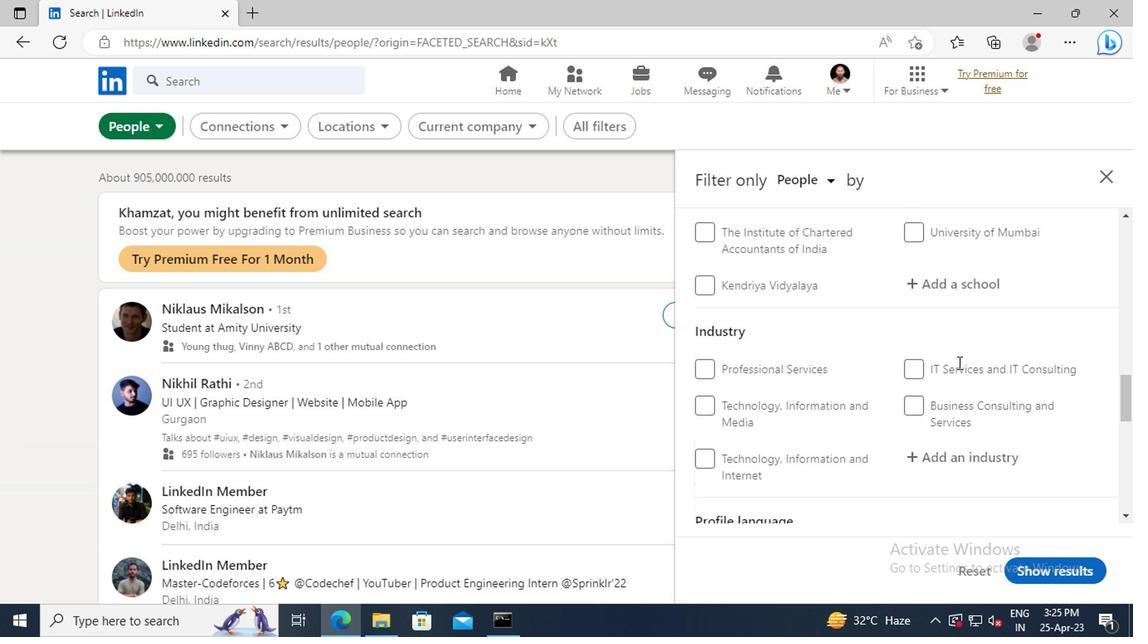 
Action: Mouse scrolled (954, 362) with delta (0, -1)
Screenshot: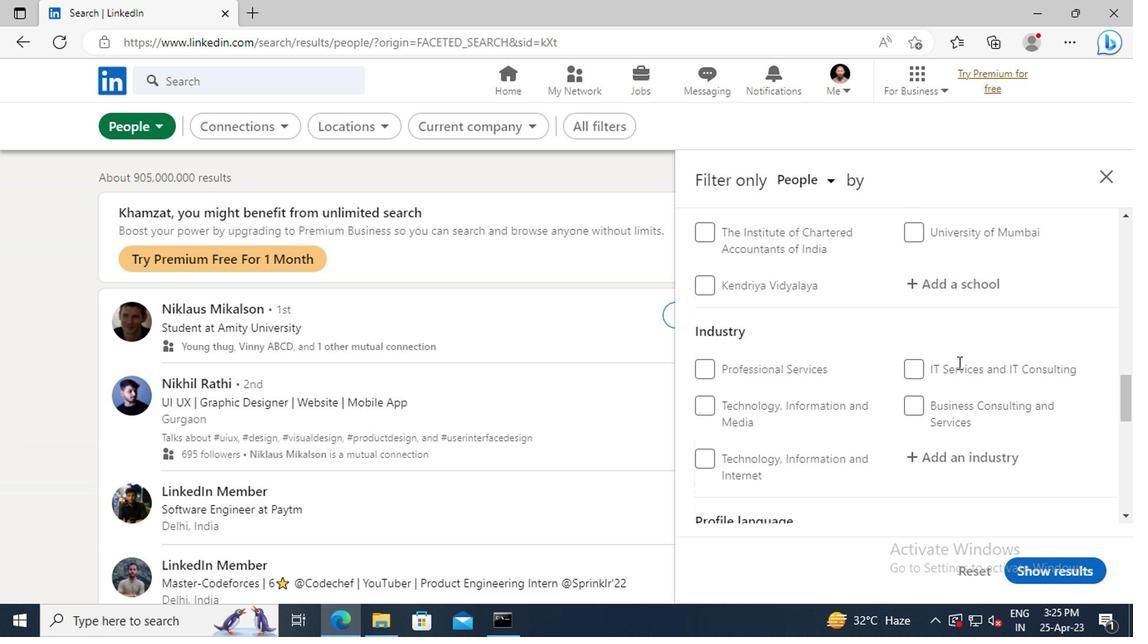 
Action: Mouse scrolled (954, 362) with delta (0, -1)
Screenshot: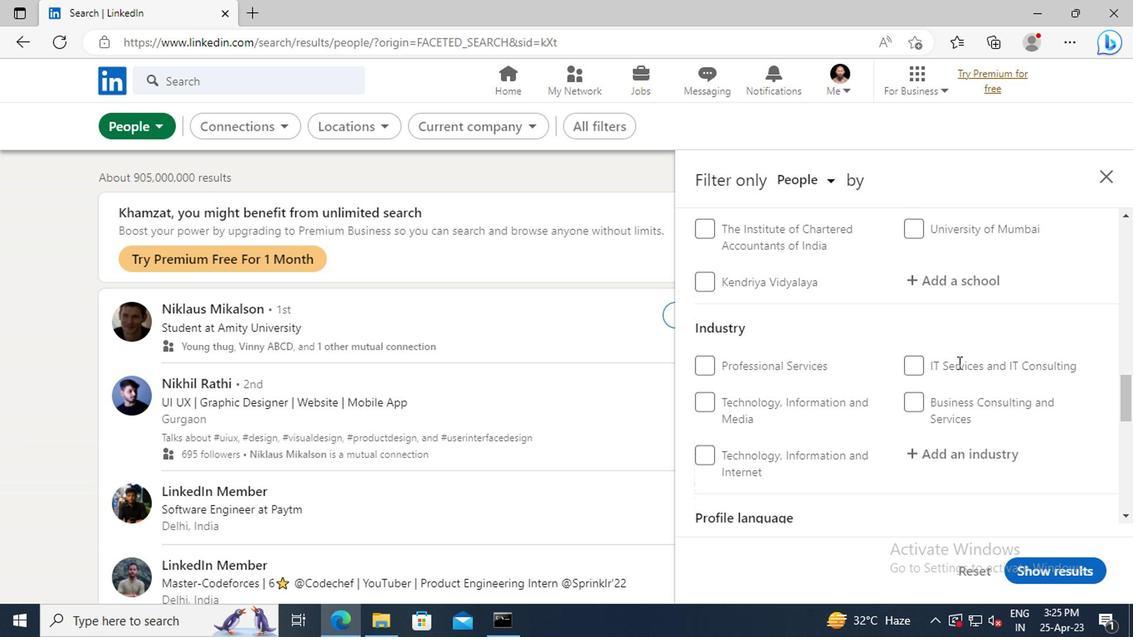 
Action: Mouse moved to (920, 409)
Screenshot: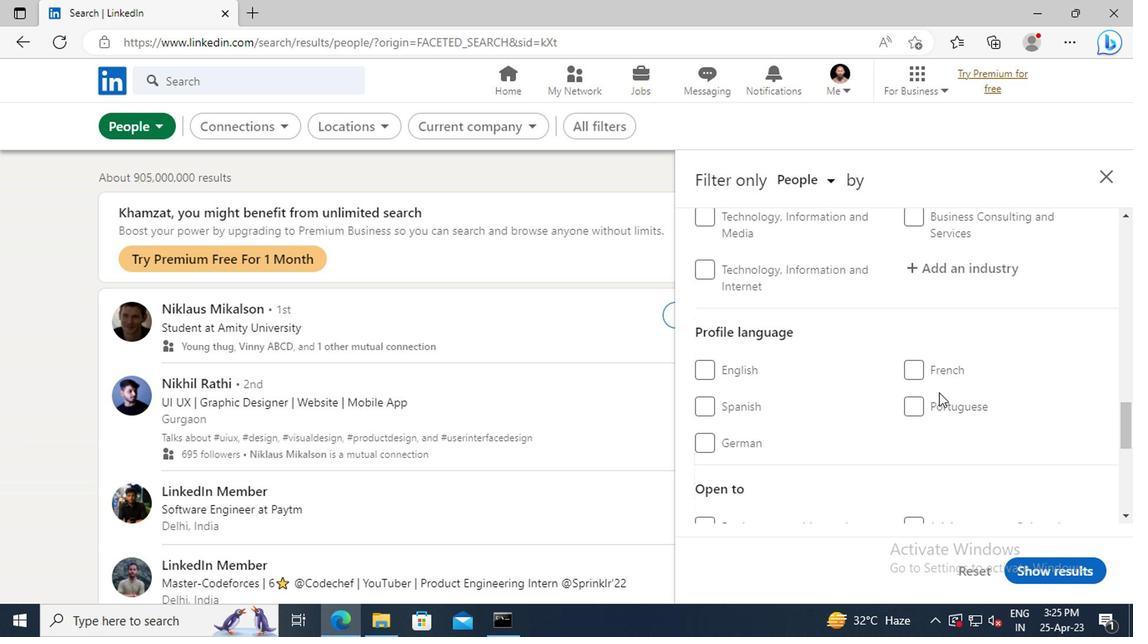 
Action: Mouse pressed left at (920, 409)
Screenshot: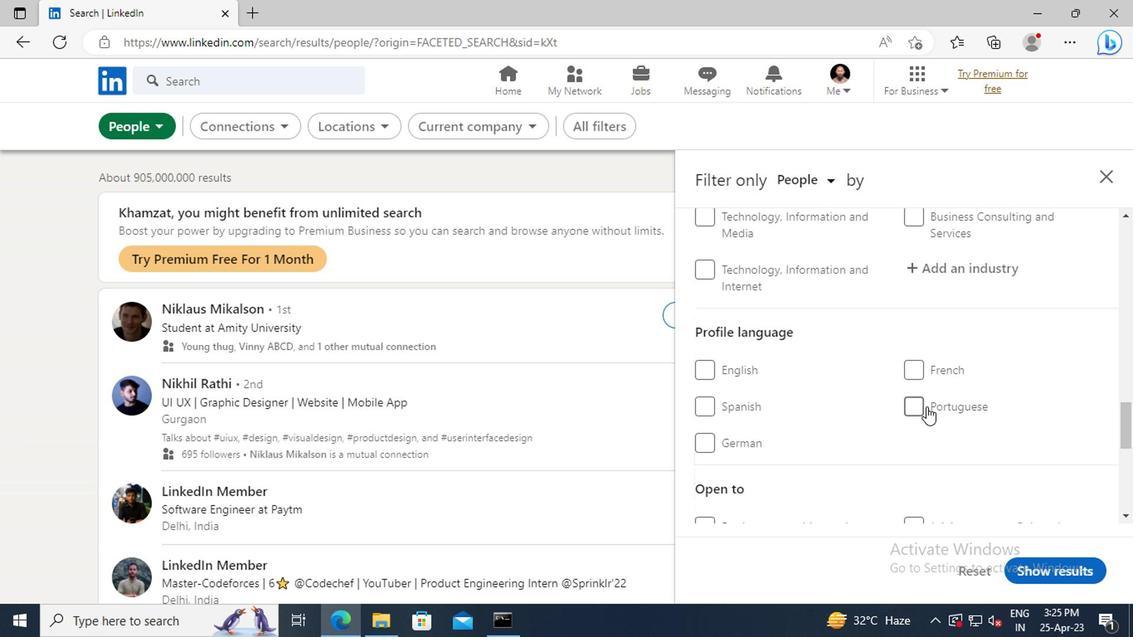 
Action: Mouse moved to (946, 393)
Screenshot: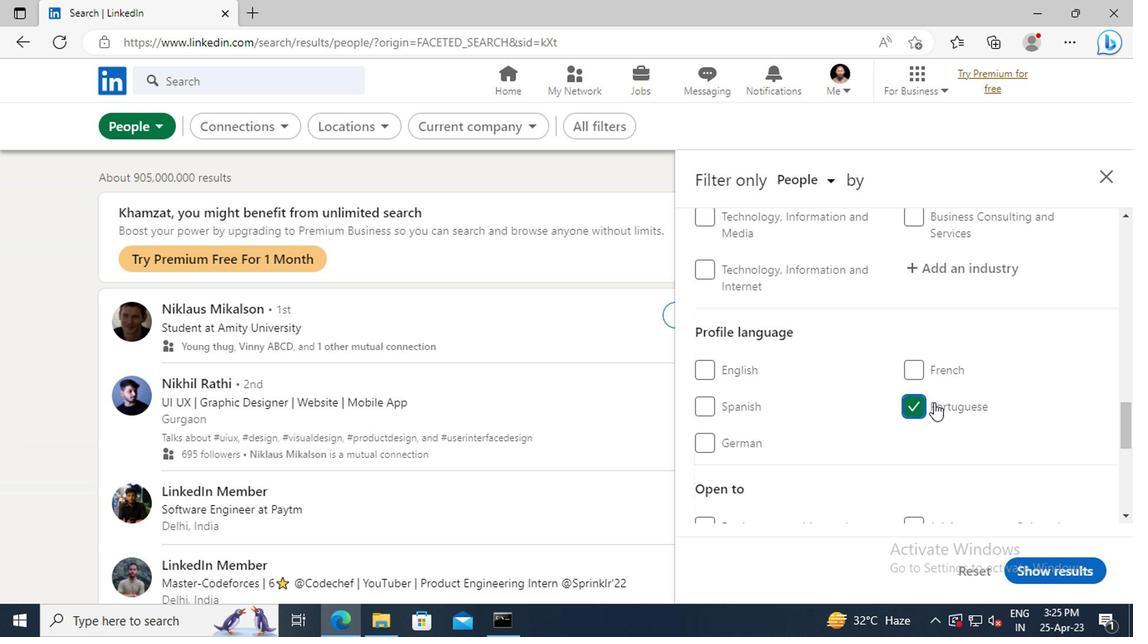 
Action: Mouse scrolled (946, 395) with delta (0, 1)
Screenshot: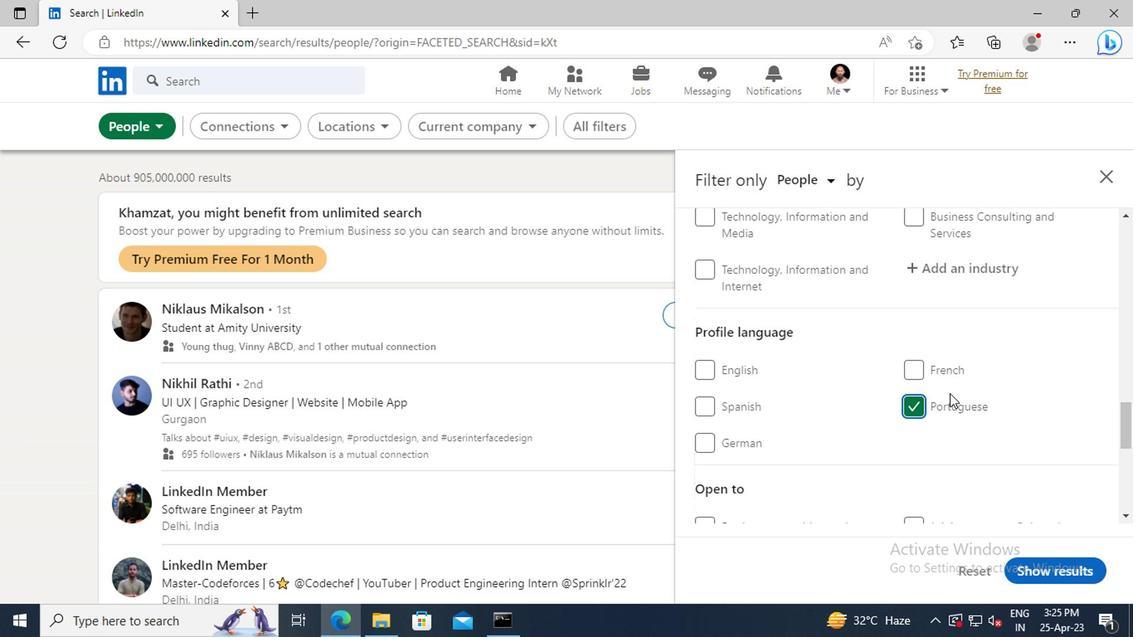 
Action: Mouse scrolled (946, 395) with delta (0, 1)
Screenshot: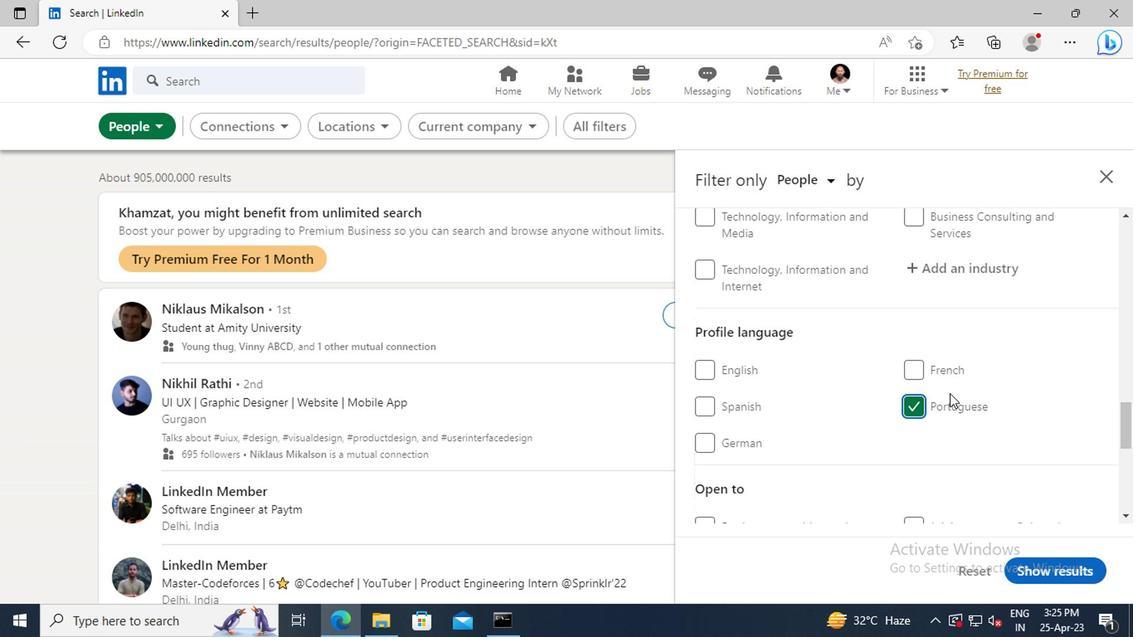 
Action: Mouse scrolled (946, 395) with delta (0, 1)
Screenshot: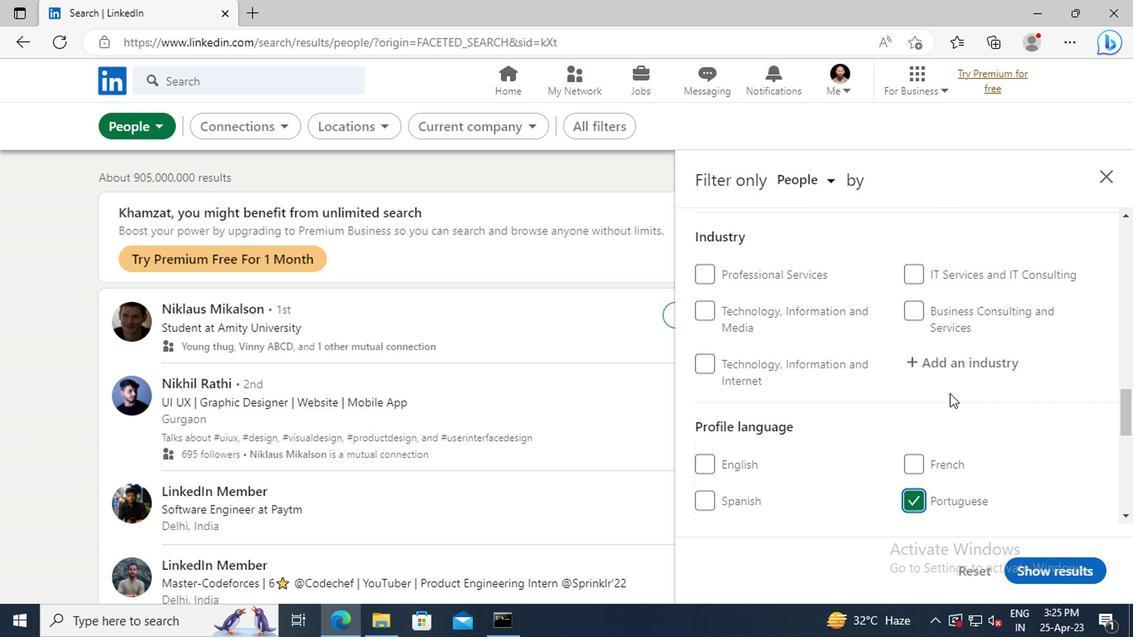 
Action: Mouse scrolled (946, 395) with delta (0, 1)
Screenshot: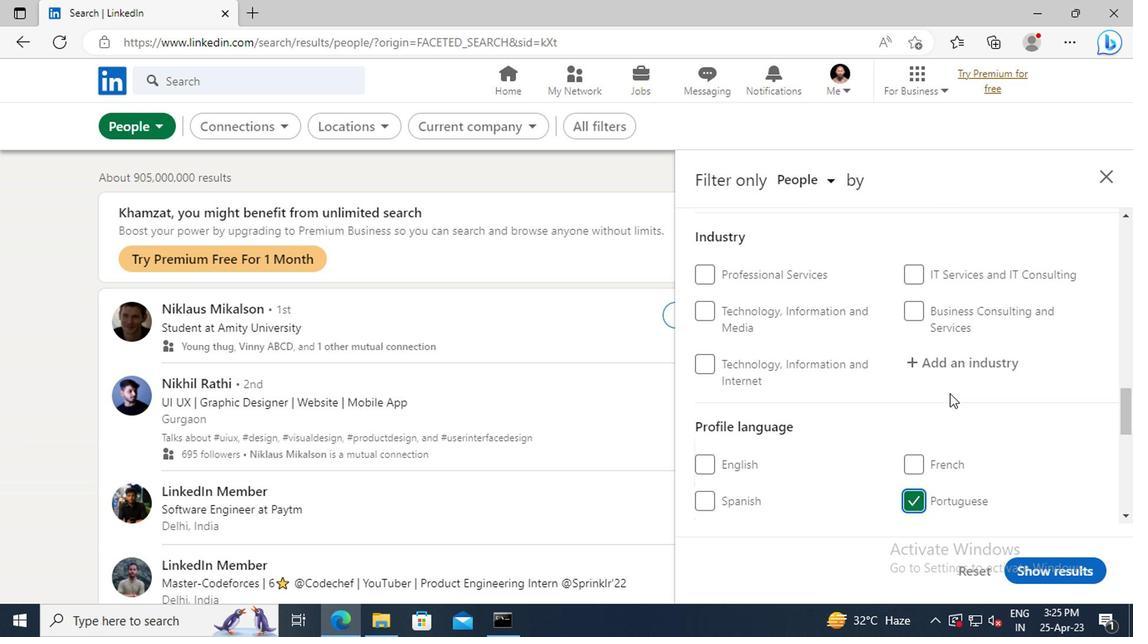 
Action: Mouse scrolled (946, 395) with delta (0, 1)
Screenshot: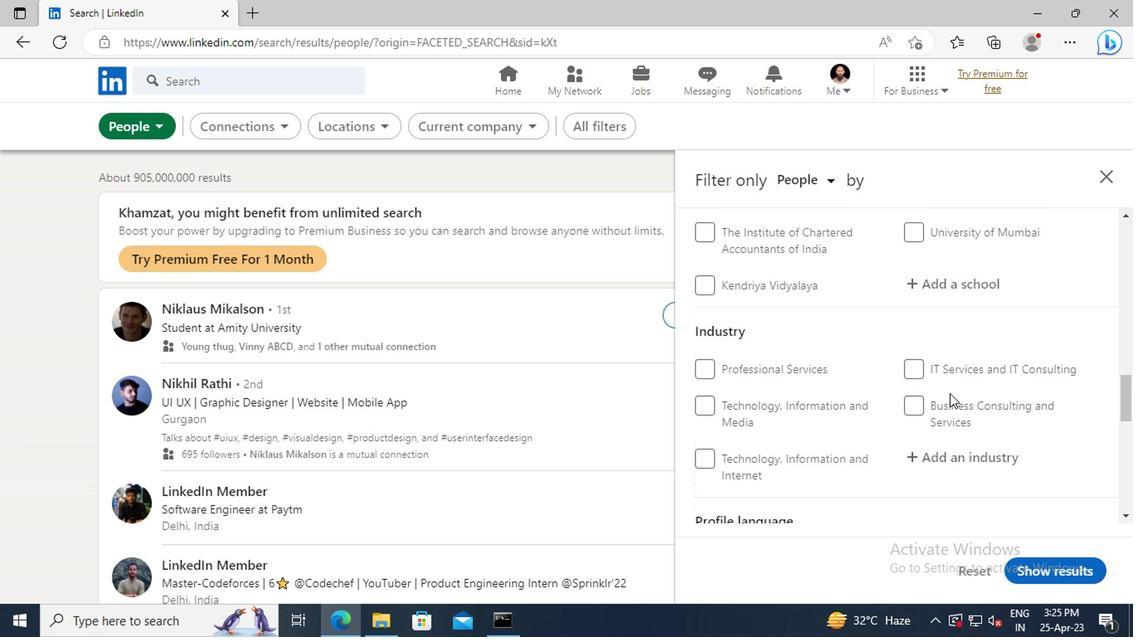 
Action: Mouse scrolled (946, 395) with delta (0, 1)
Screenshot: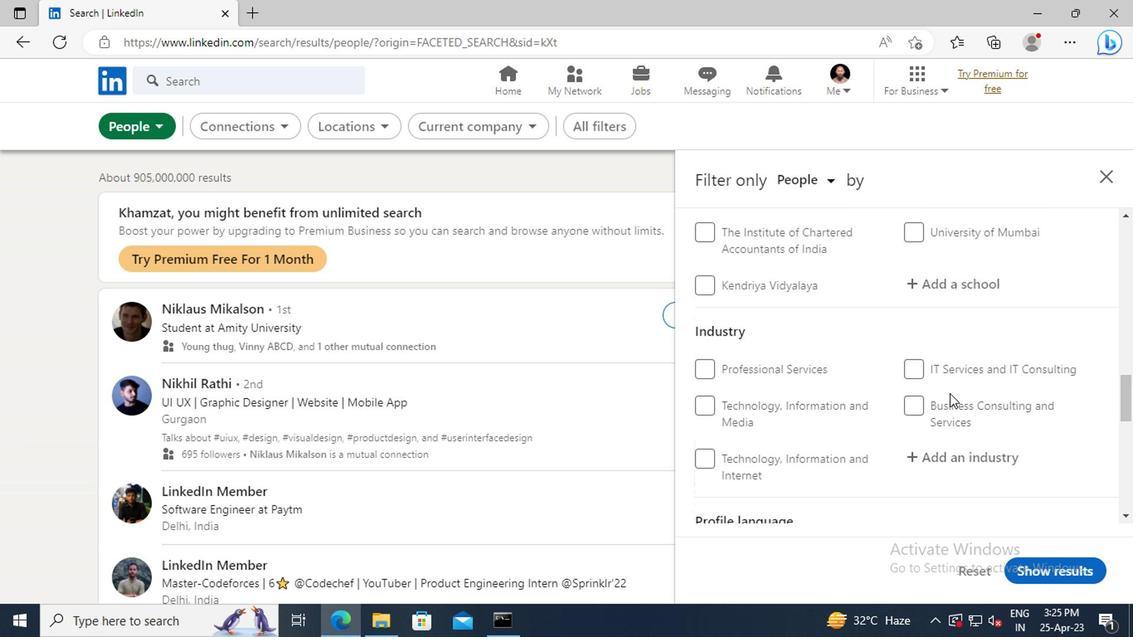 
Action: Mouse scrolled (946, 395) with delta (0, 1)
Screenshot: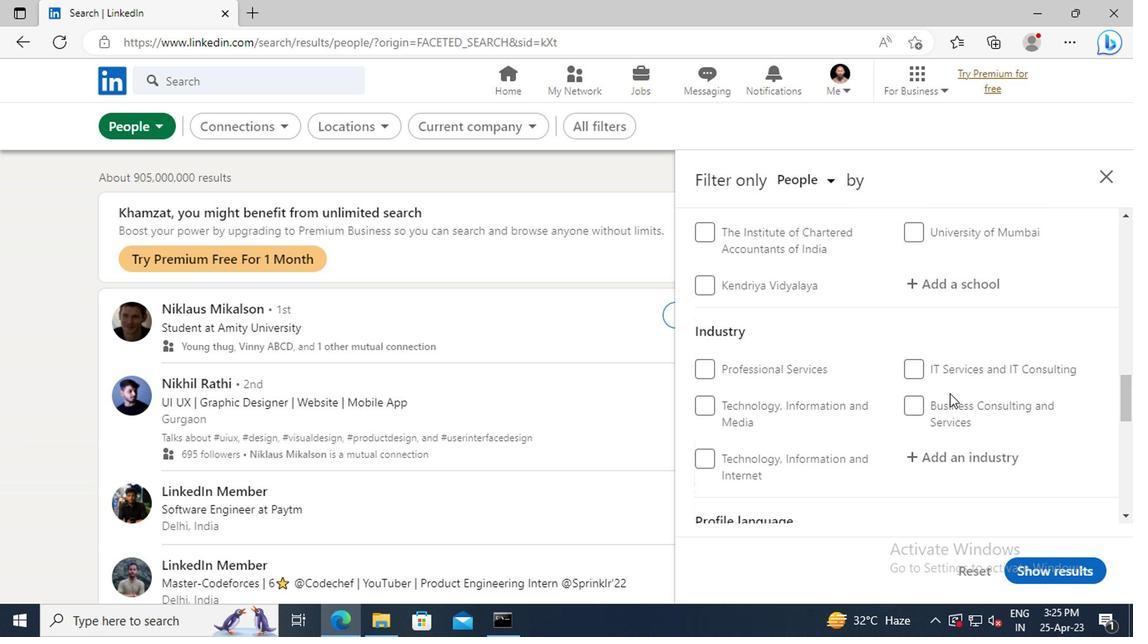 
Action: Mouse scrolled (946, 395) with delta (0, 1)
Screenshot: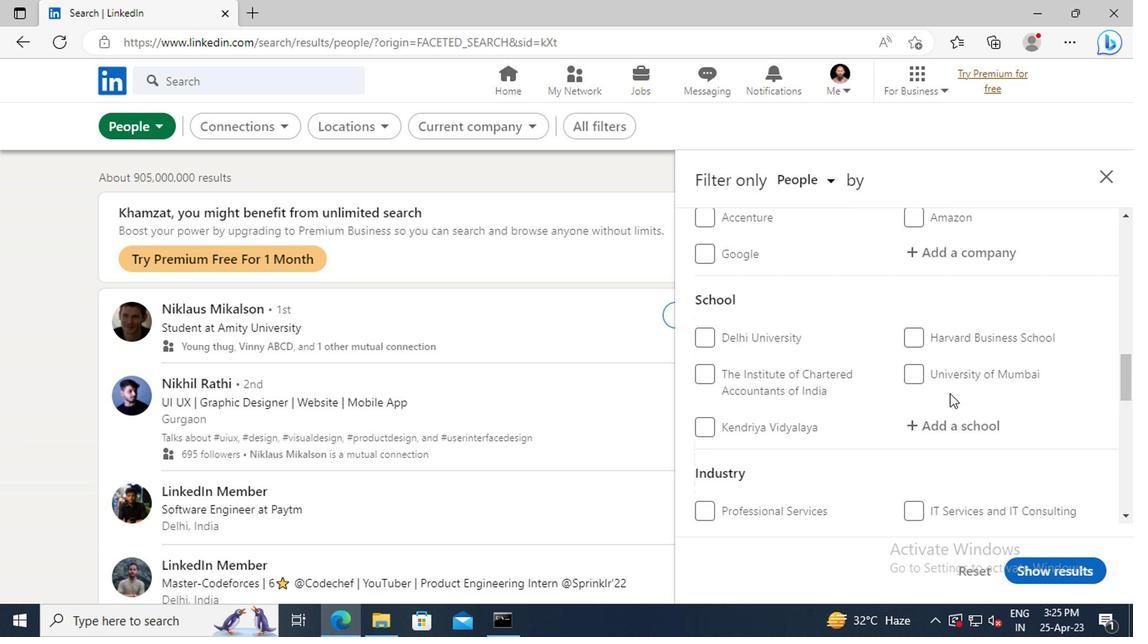 
Action: Mouse scrolled (946, 395) with delta (0, 1)
Screenshot: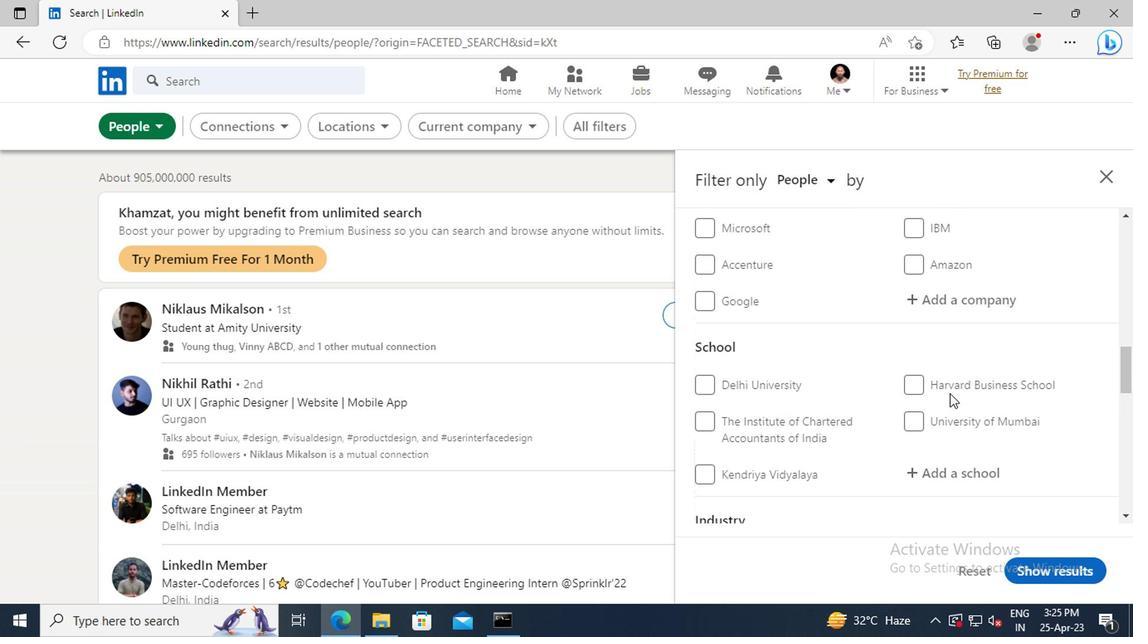 
Action: Mouse scrolled (946, 395) with delta (0, 1)
Screenshot: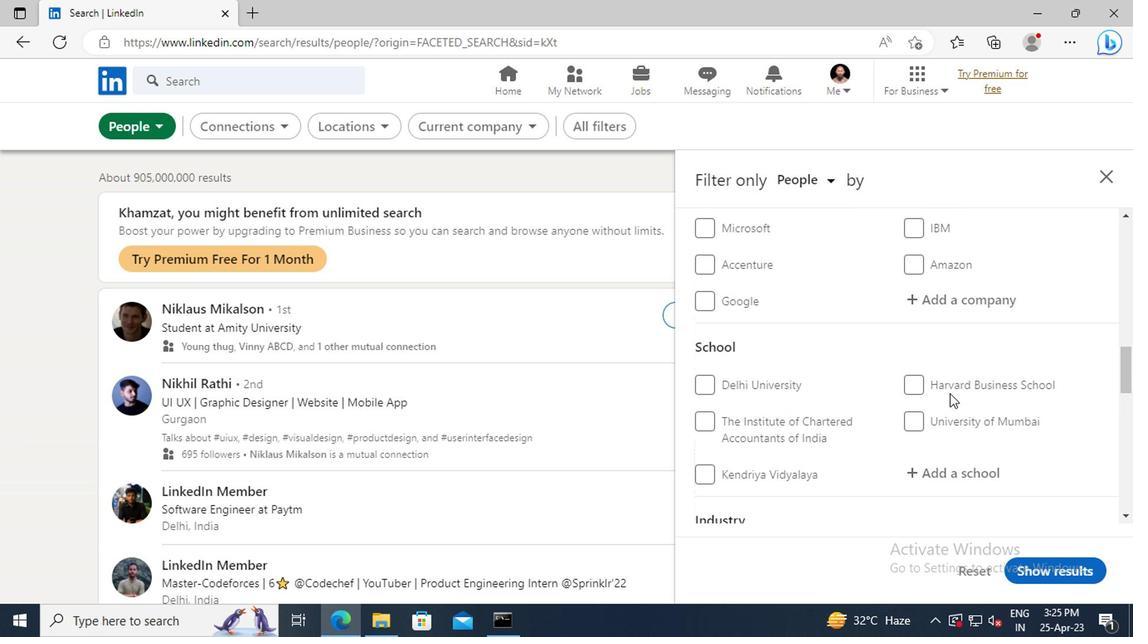 
Action: Mouse scrolled (946, 395) with delta (0, 1)
Screenshot: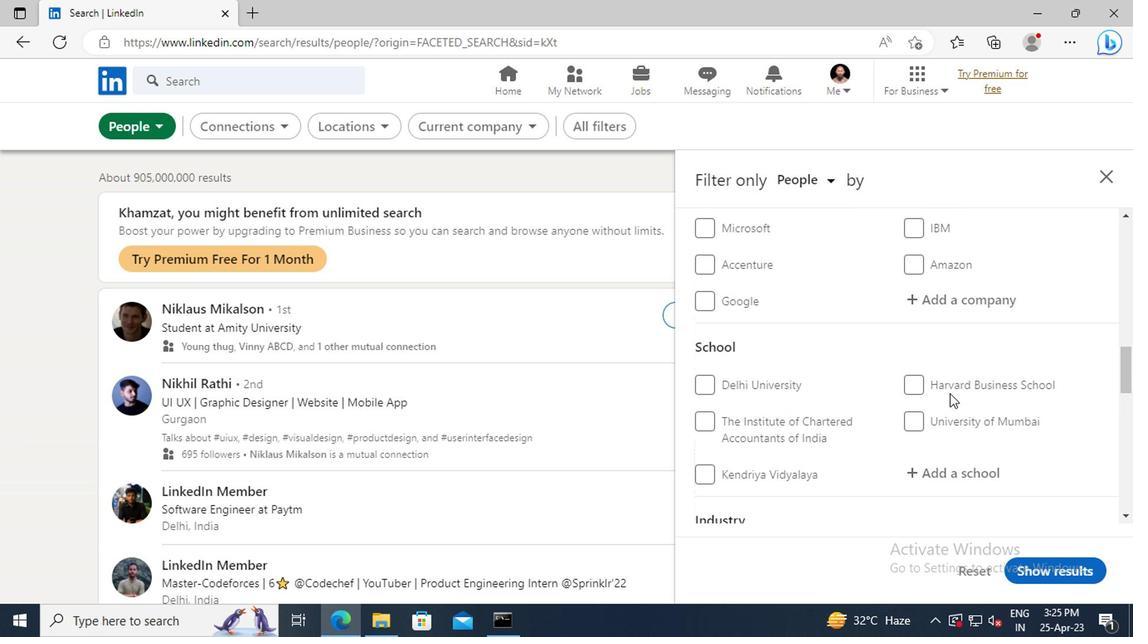 
Action: Mouse scrolled (946, 395) with delta (0, 1)
Screenshot: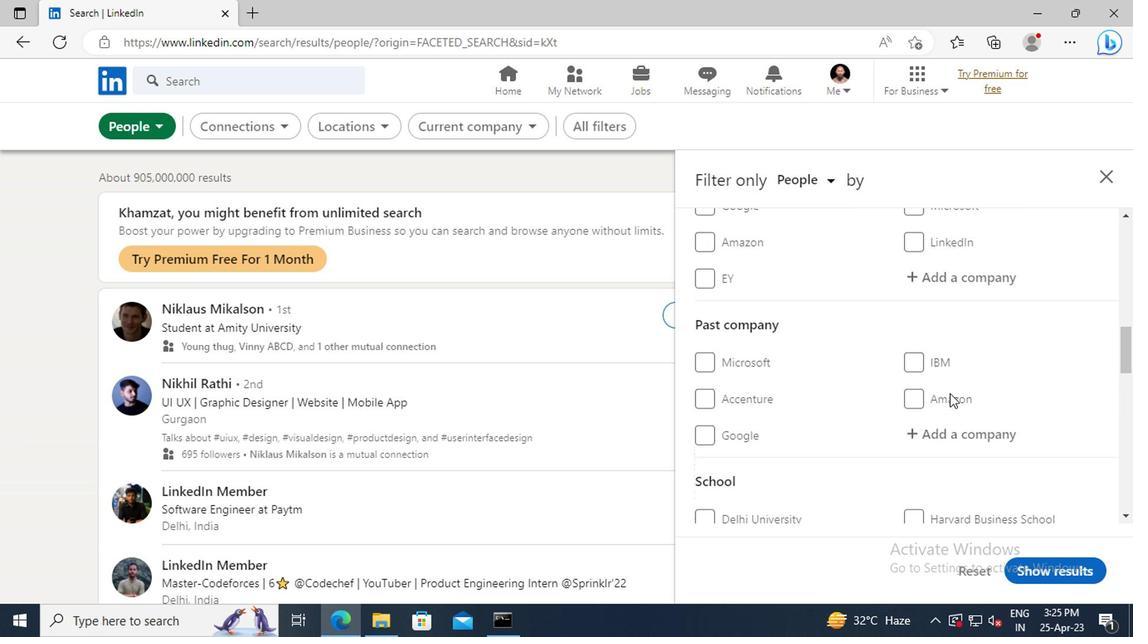 
Action: Mouse scrolled (946, 395) with delta (0, 1)
Screenshot: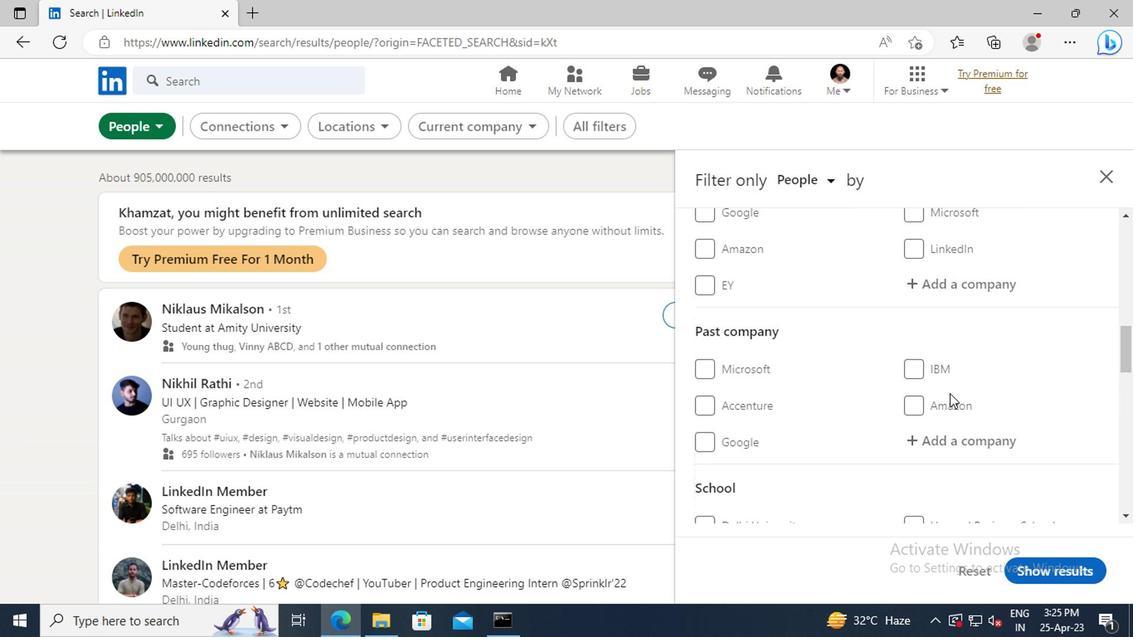 
Action: Mouse scrolled (946, 395) with delta (0, 1)
Screenshot: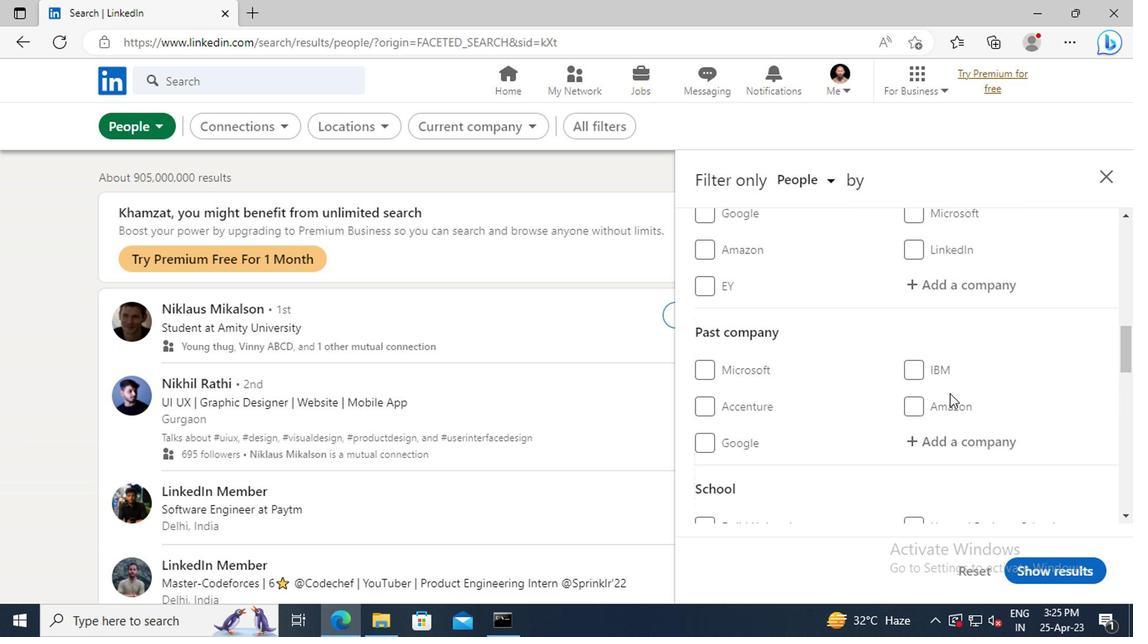 
Action: Mouse moved to (941, 422)
Screenshot: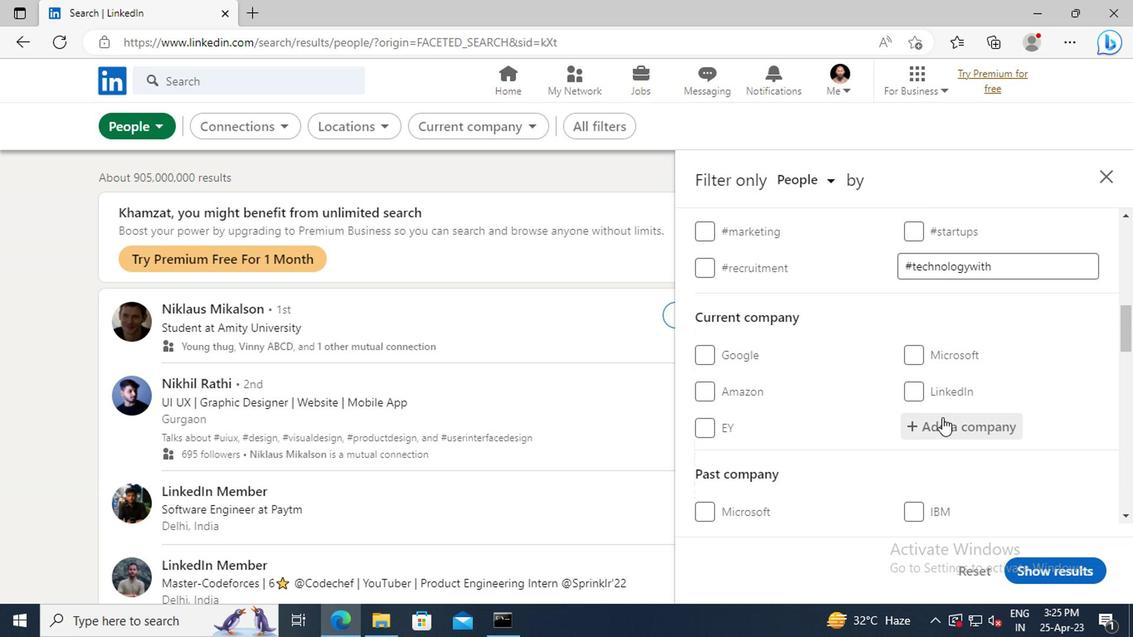 
Action: Mouse pressed left at (941, 422)
Screenshot: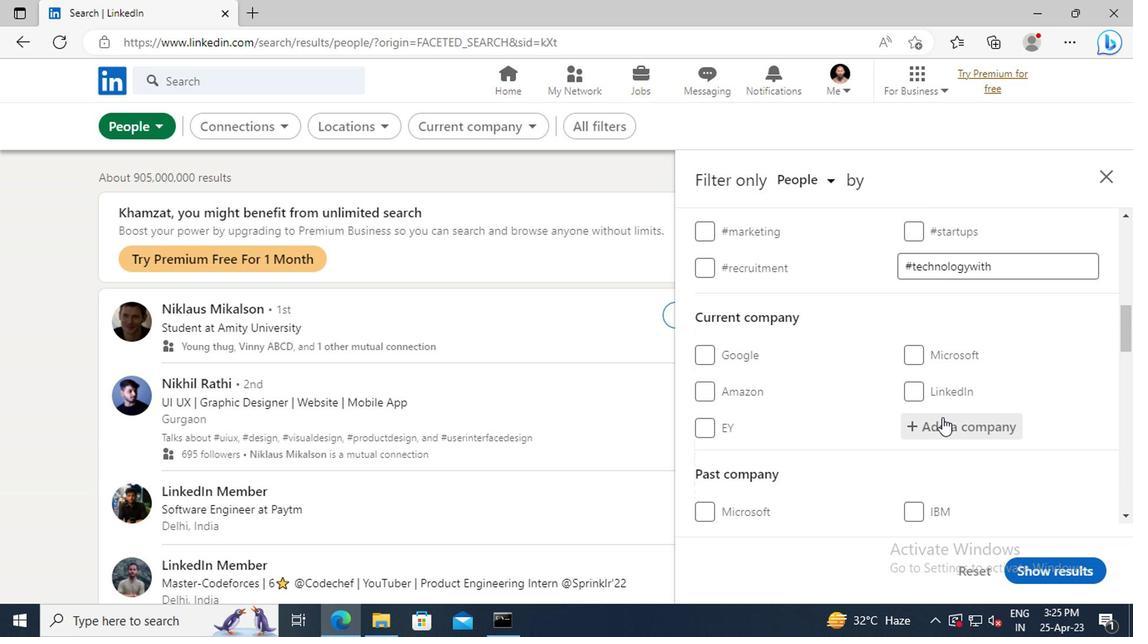 
Action: Key pressed <Key.shift>TURNER<Key.space><Key.shift>(<Key.shift>TURNER<Key.space><Key.shift>BROADCASTING<Key.space><Key.shift_r>SYSTEM,<Key.space><Key.shift>INC<Key.shift>)
Screenshot: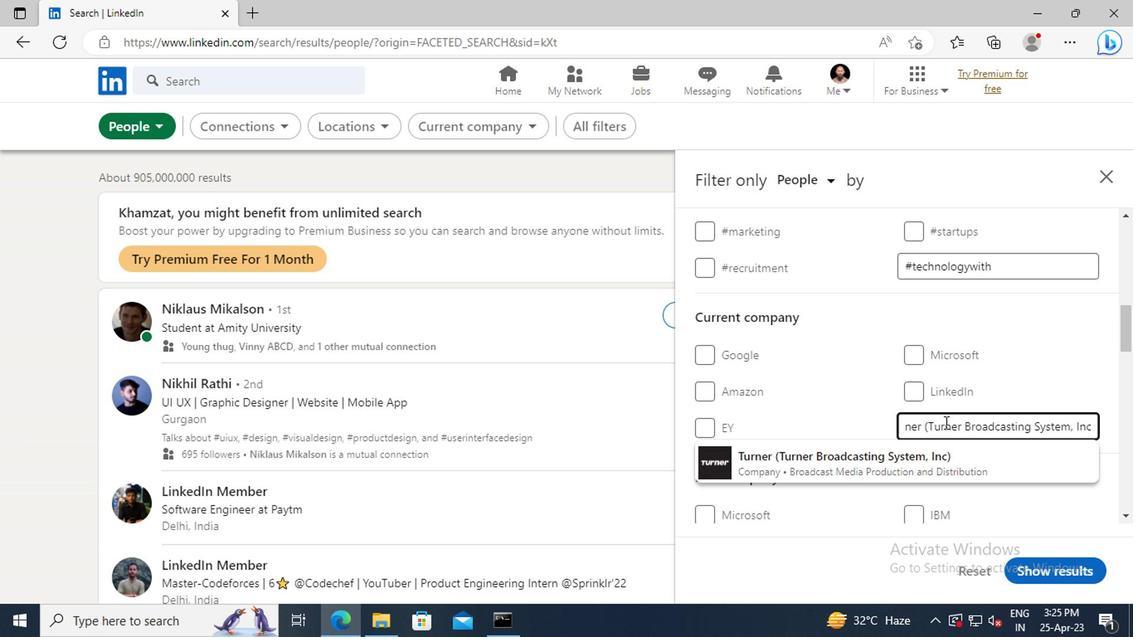 
Action: Mouse moved to (944, 464)
Screenshot: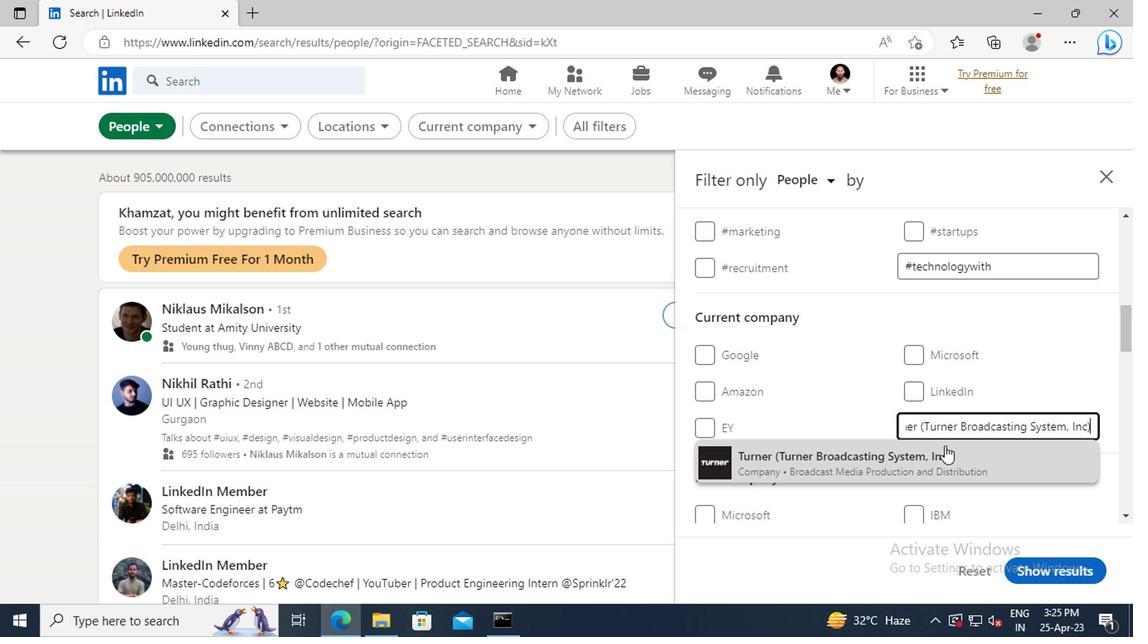 
Action: Mouse pressed left at (944, 464)
Screenshot: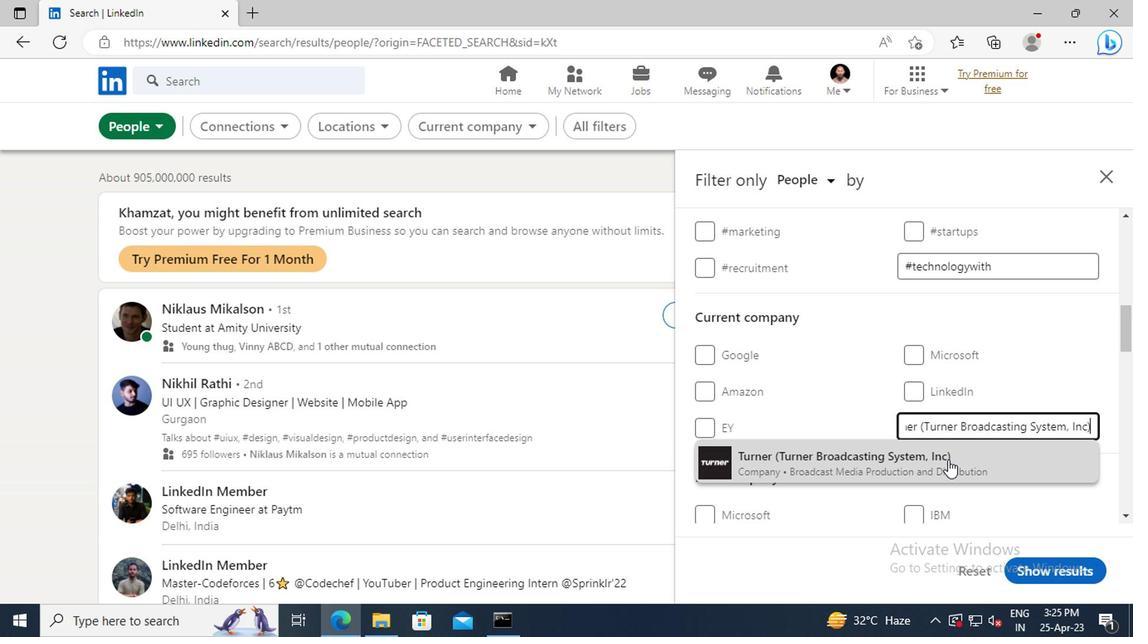 
Action: Mouse moved to (910, 379)
Screenshot: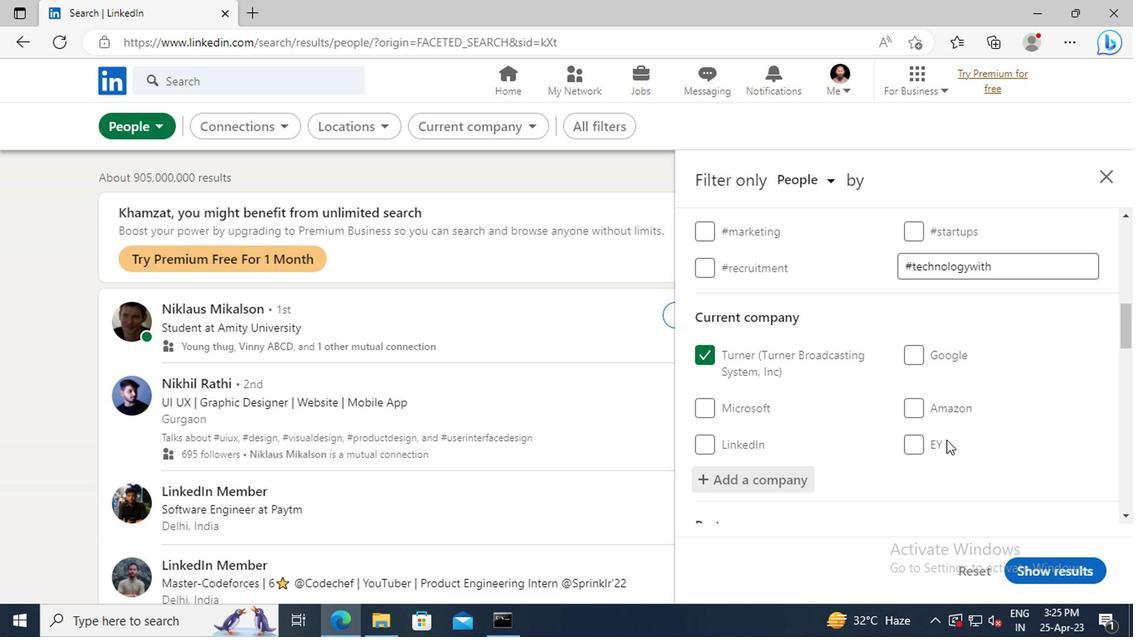 
Action: Mouse scrolled (910, 378) with delta (0, 0)
Screenshot: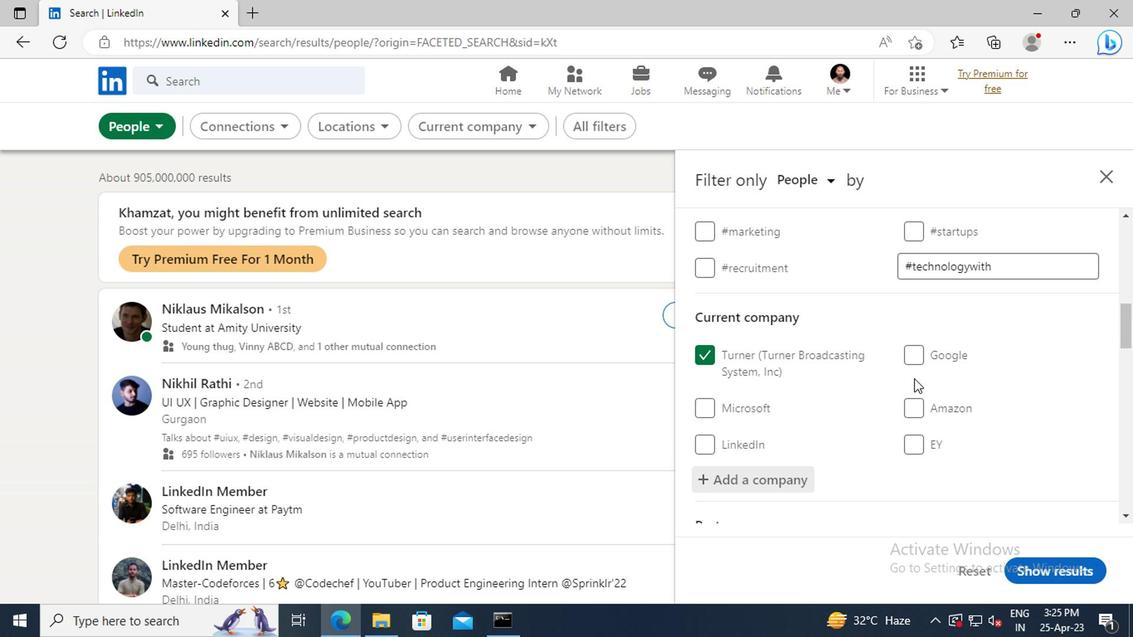 
Action: Mouse scrolled (910, 378) with delta (0, 0)
Screenshot: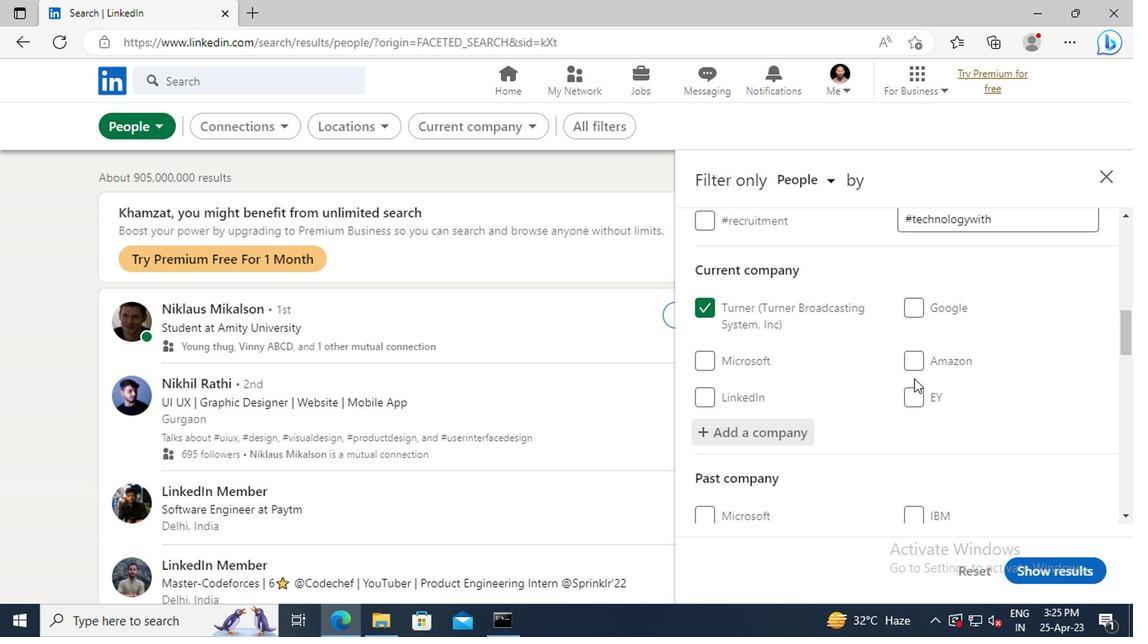 
Action: Mouse scrolled (910, 378) with delta (0, 0)
Screenshot: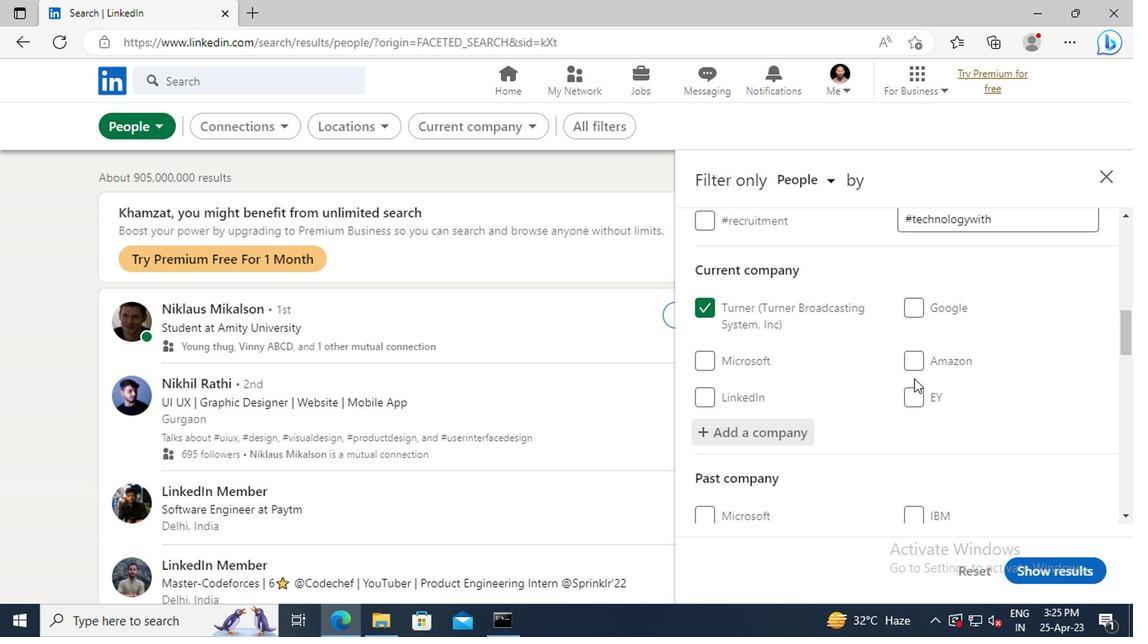 
Action: Mouse scrolled (910, 378) with delta (0, 0)
Screenshot: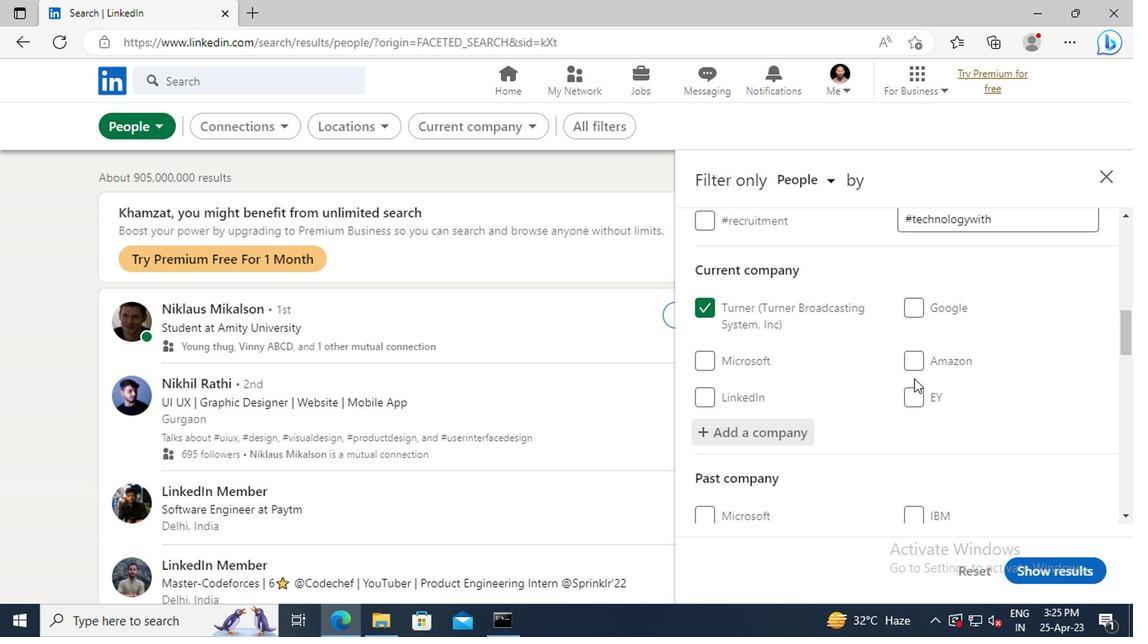 
Action: Mouse scrolled (910, 378) with delta (0, 0)
Screenshot: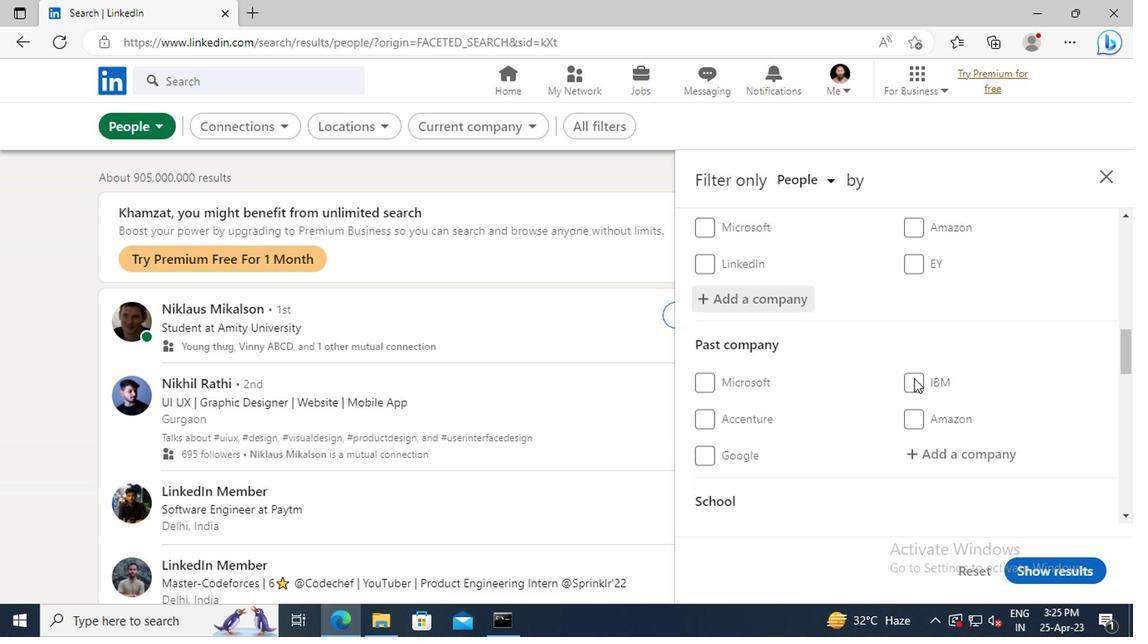 
Action: Mouse scrolled (910, 378) with delta (0, 0)
Screenshot: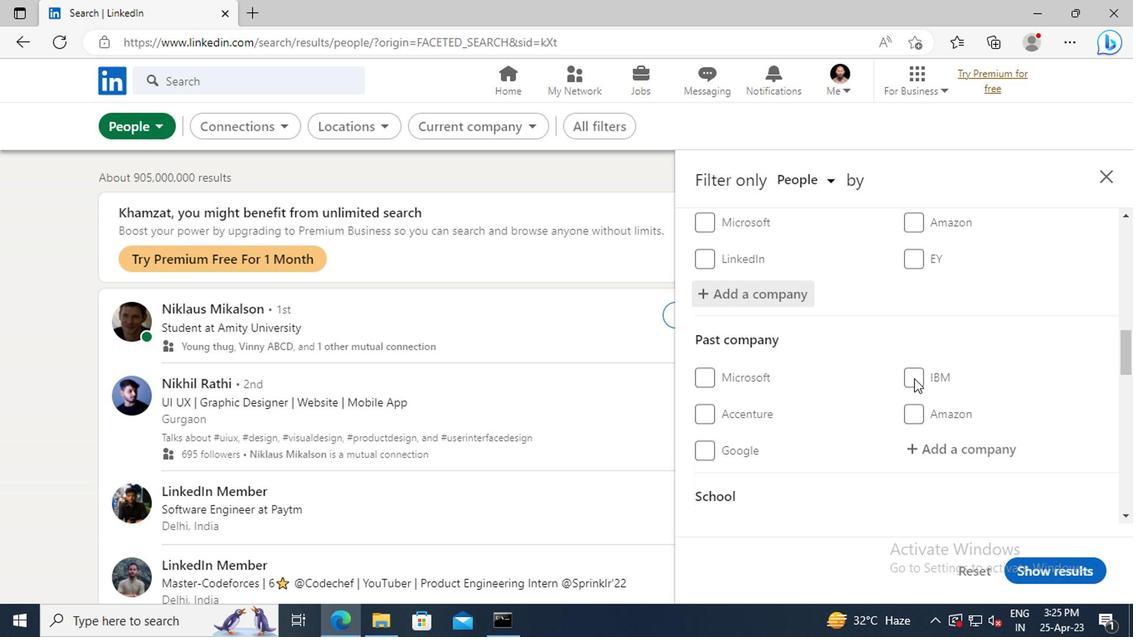 
Action: Mouse scrolled (910, 378) with delta (0, 0)
Screenshot: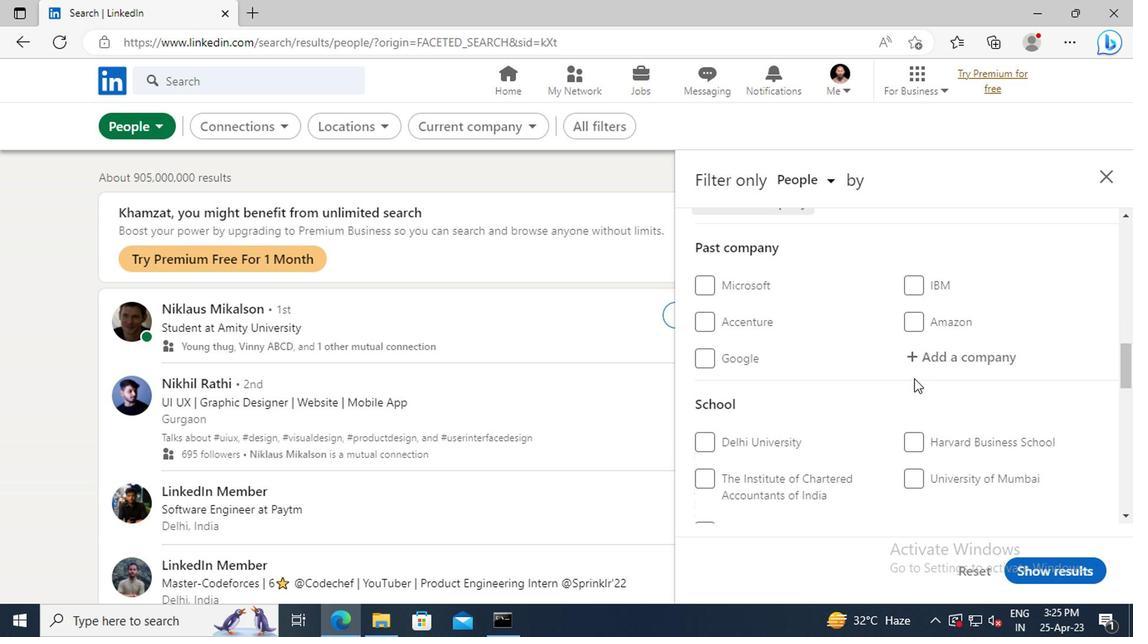 
Action: Mouse scrolled (910, 378) with delta (0, 0)
Screenshot: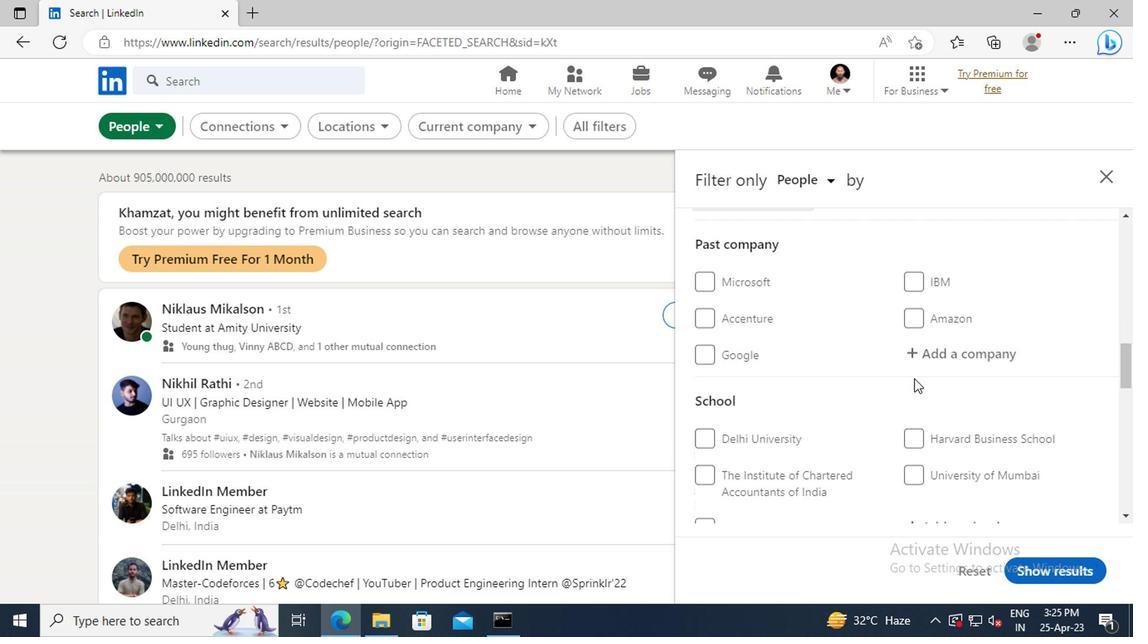 
Action: Mouse scrolled (910, 378) with delta (0, 0)
Screenshot: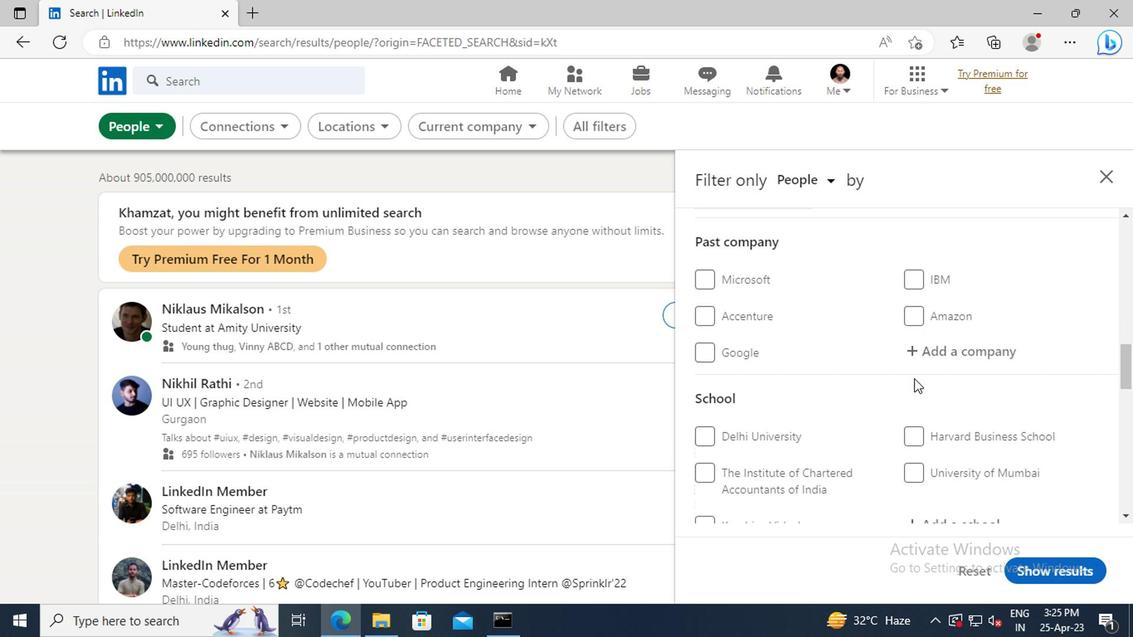 
Action: Mouse moved to (927, 385)
Screenshot: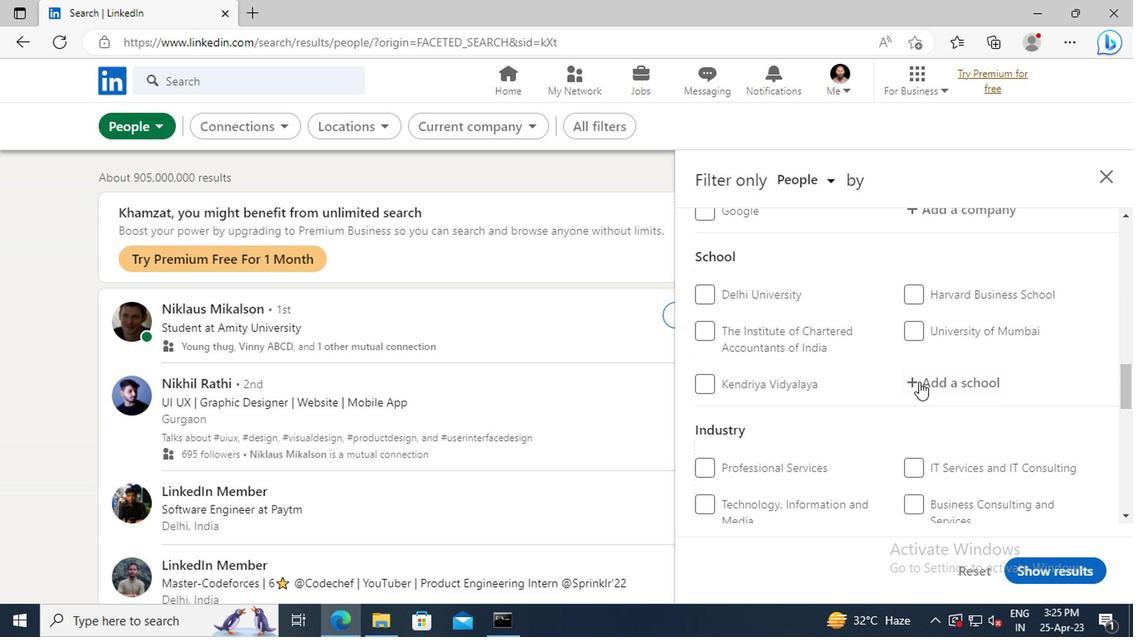 
Action: Mouse pressed left at (927, 385)
Screenshot: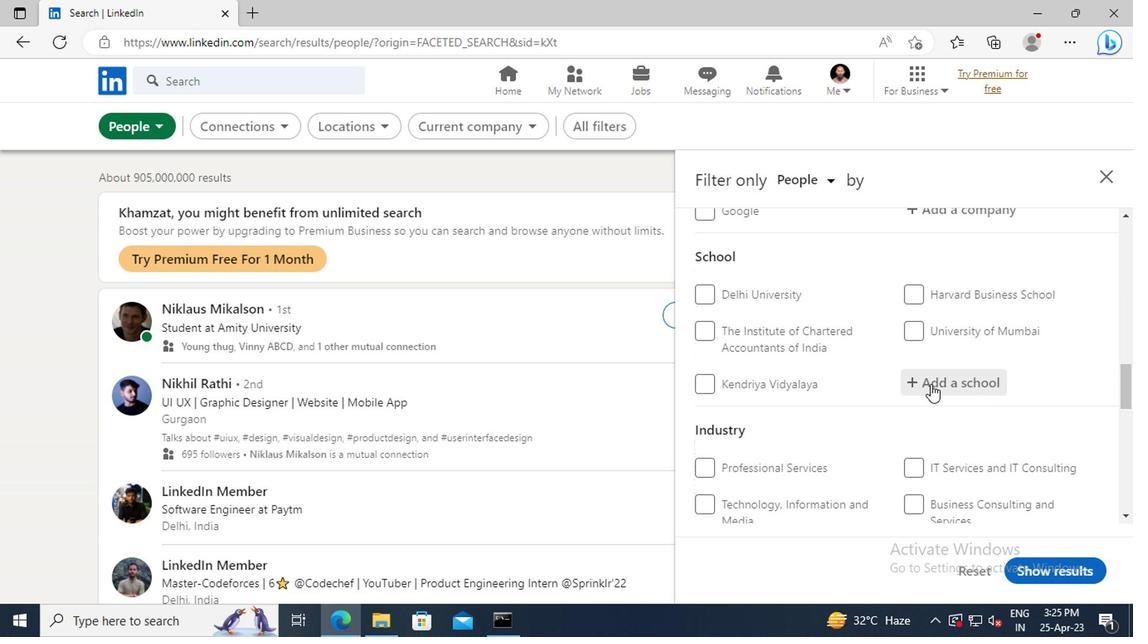 
Action: Key pressed <Key.shift>NATIONAL<Key.space><Key.shift>ENGINEERING<Key.space><Key.shift><Key.shift><Key.shift><Key.shift><Key.shift>COLLEGE
Screenshot: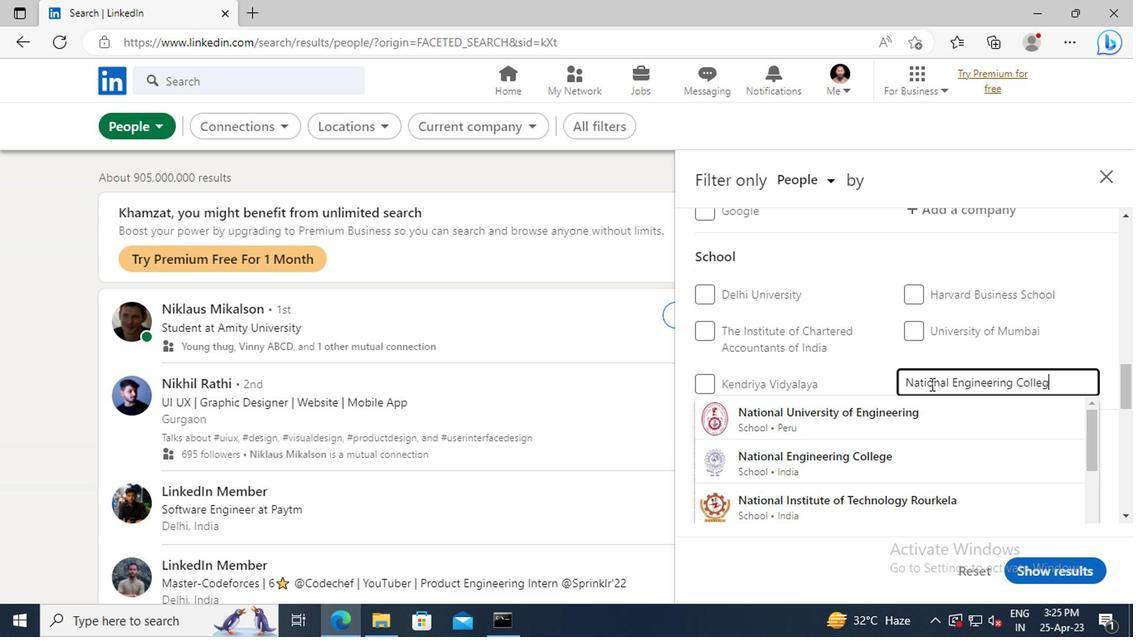 
Action: Mouse moved to (866, 412)
Screenshot: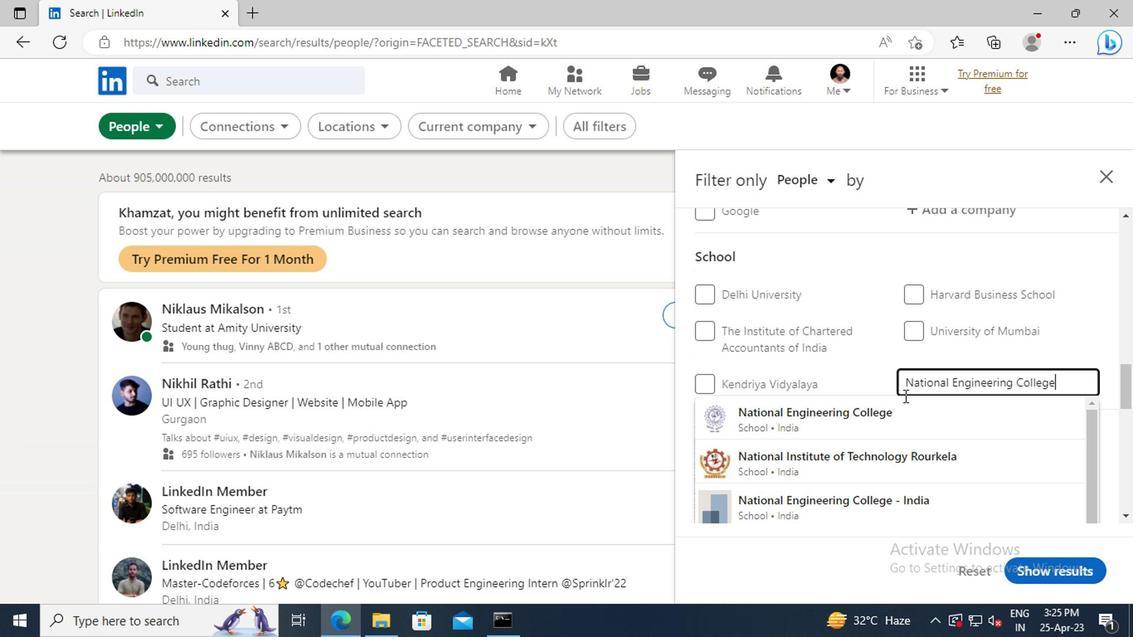 
Action: Mouse pressed left at (866, 412)
Screenshot: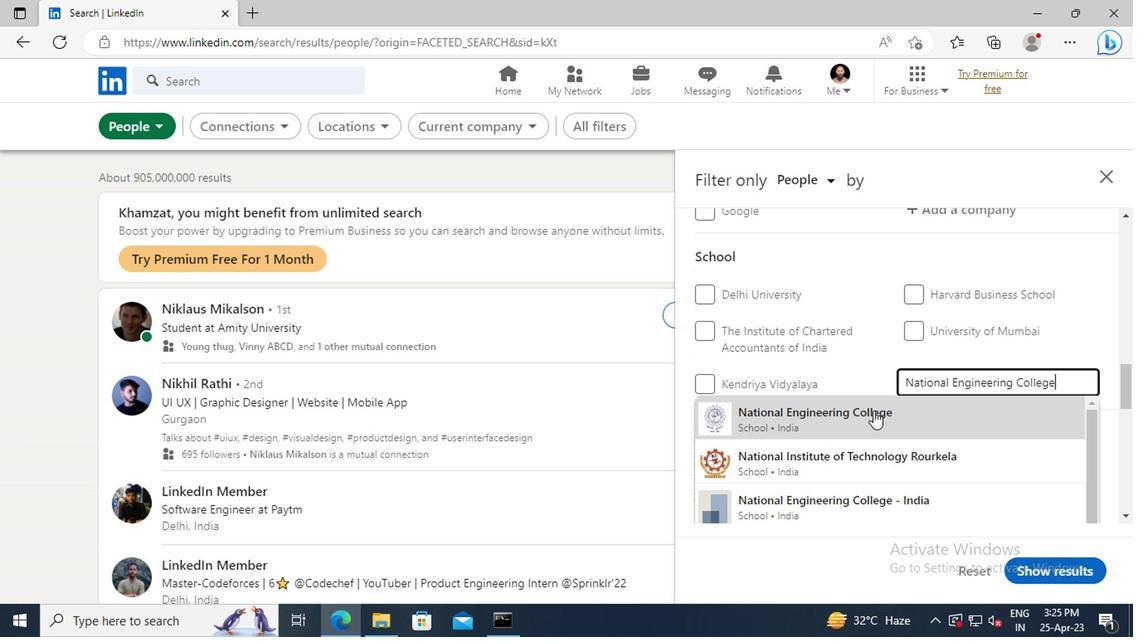 
Action: Mouse moved to (864, 367)
Screenshot: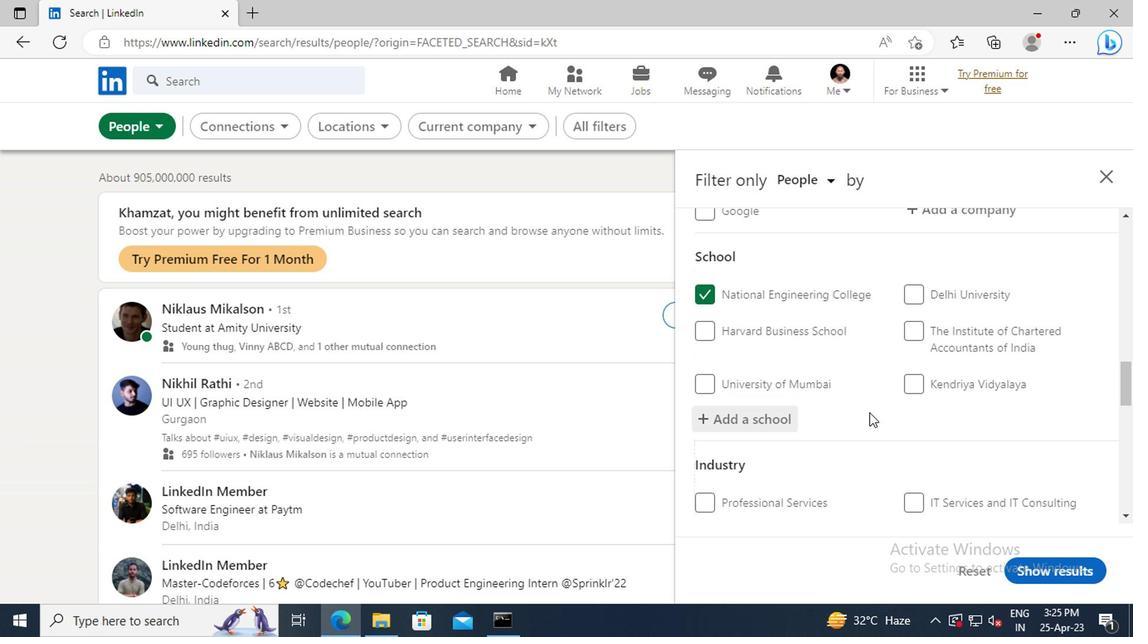 
Action: Mouse scrolled (864, 366) with delta (0, -1)
Screenshot: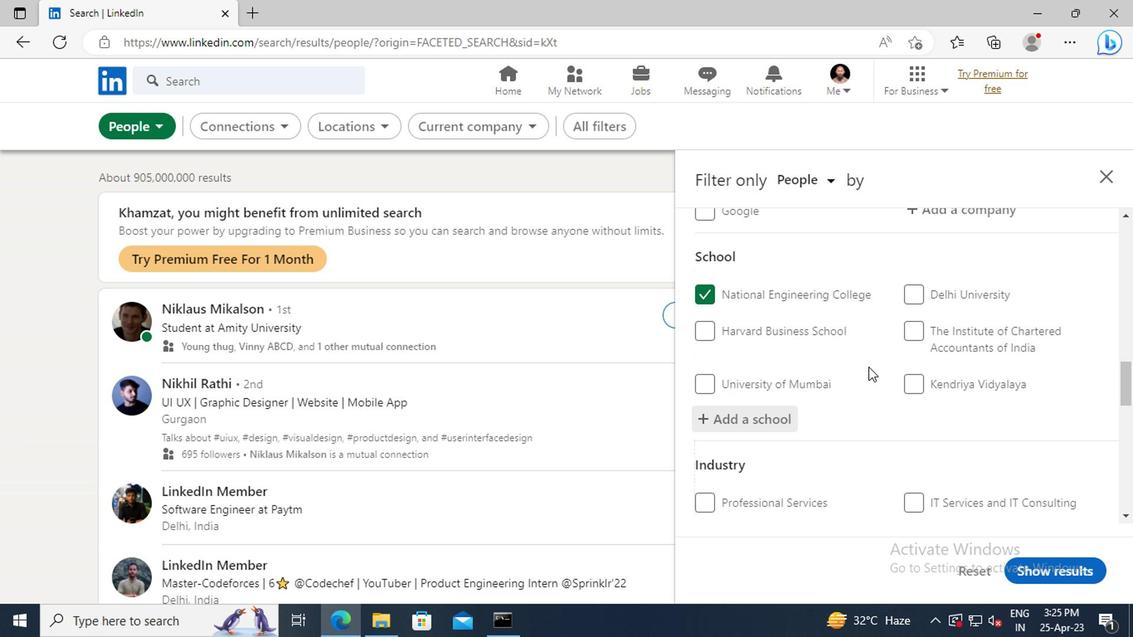 
Action: Mouse scrolled (864, 366) with delta (0, -1)
Screenshot: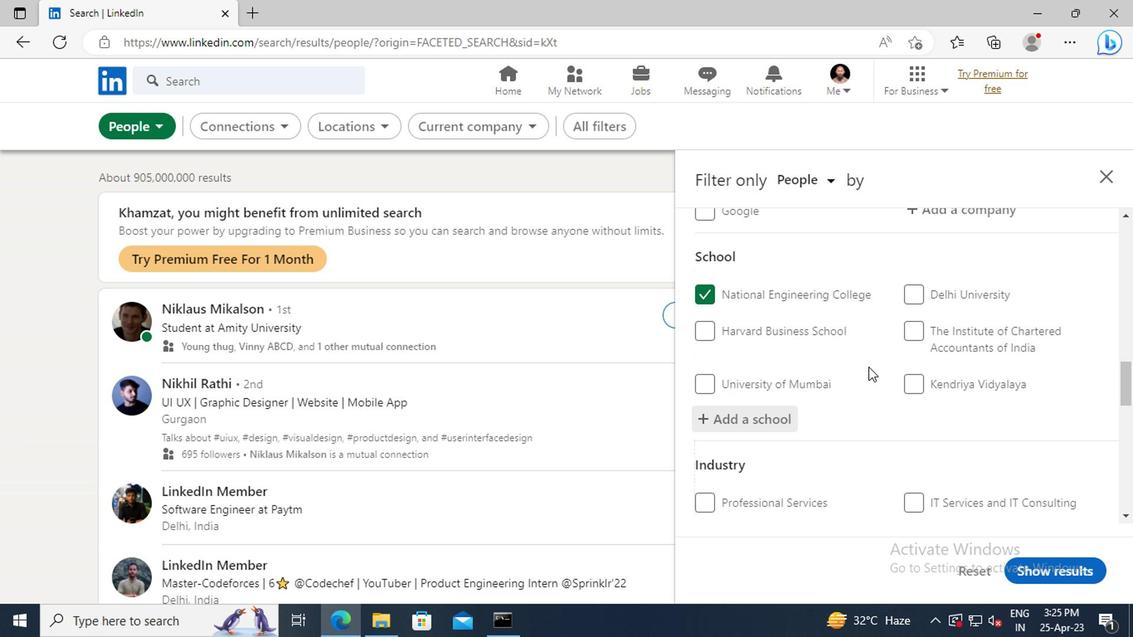 
Action: Mouse scrolled (864, 366) with delta (0, -1)
Screenshot: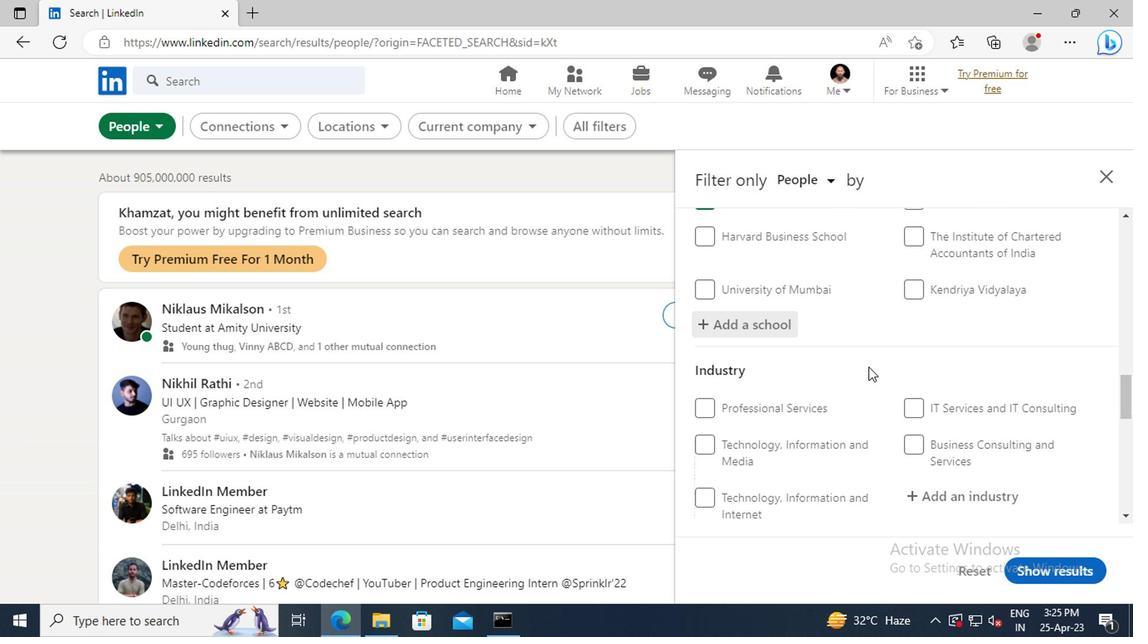 
Action: Mouse scrolled (864, 366) with delta (0, -1)
Screenshot: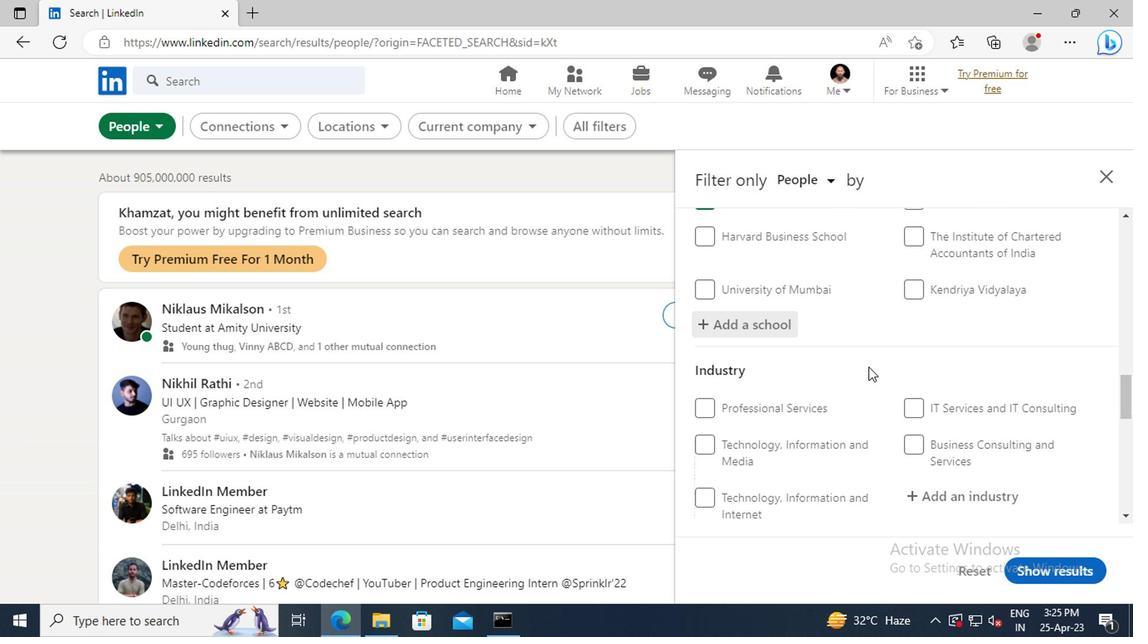 
Action: Mouse moved to (923, 405)
Screenshot: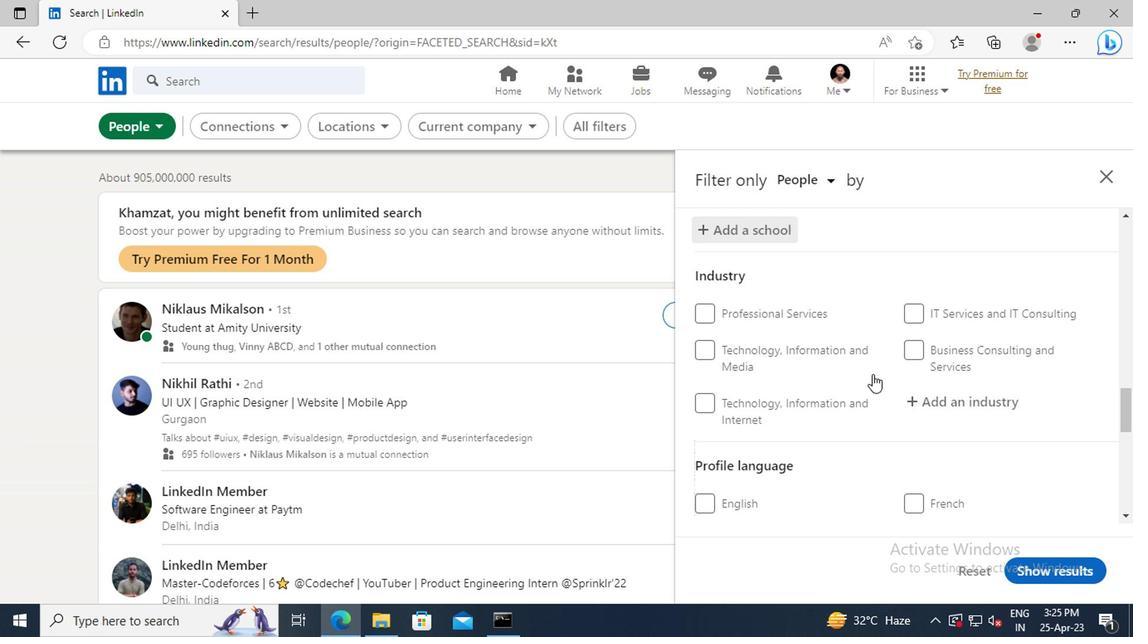 
Action: Mouse pressed left at (923, 405)
Screenshot: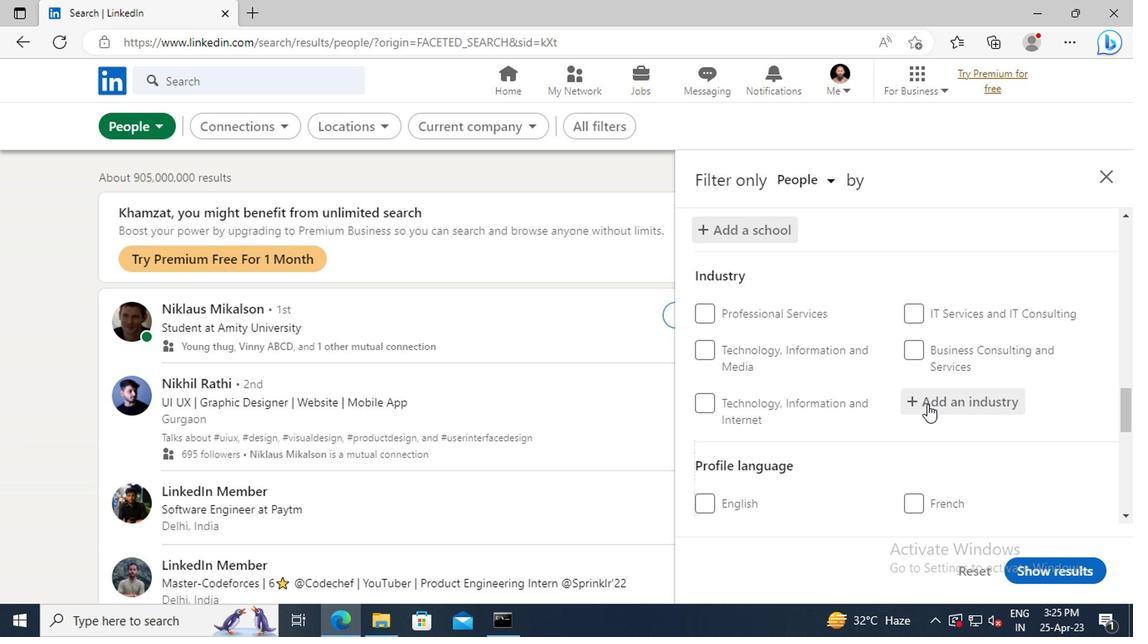 
Action: Key pressed <Key.shift>FINANCIAL<Key.space><Key.shift_r>SERVICES
Screenshot: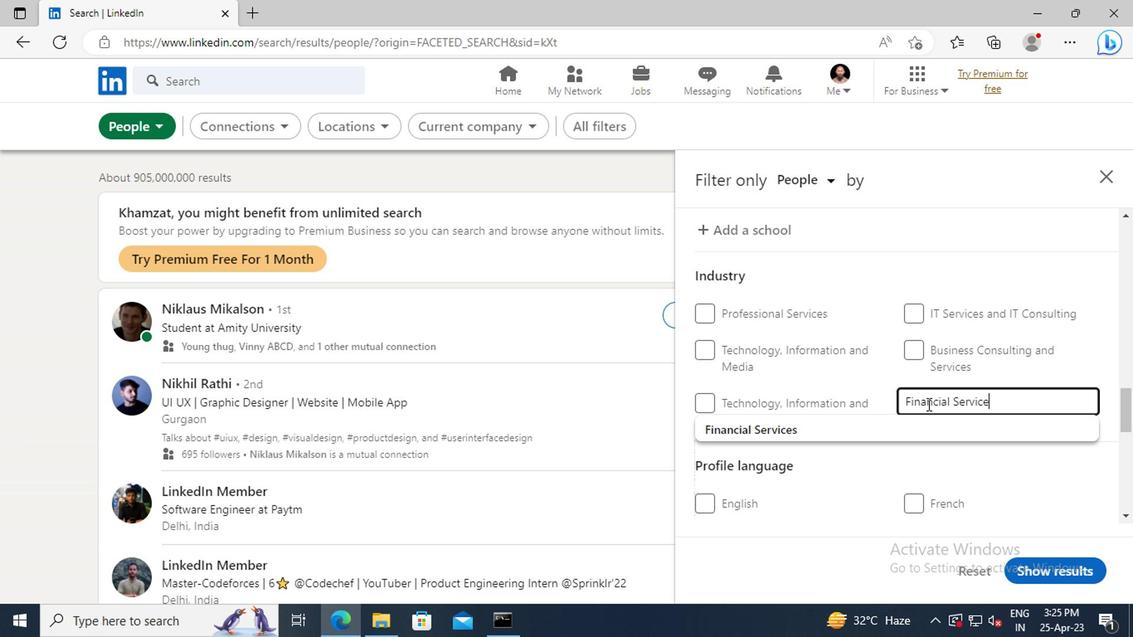 
Action: Mouse moved to (896, 428)
Screenshot: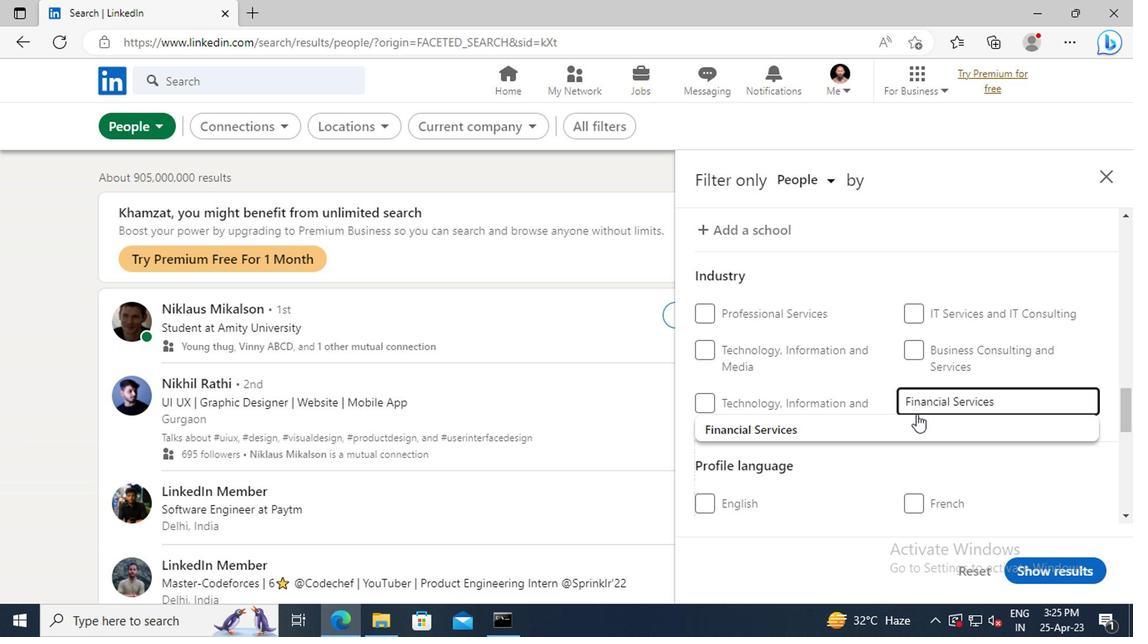 
Action: Mouse pressed left at (896, 428)
Screenshot: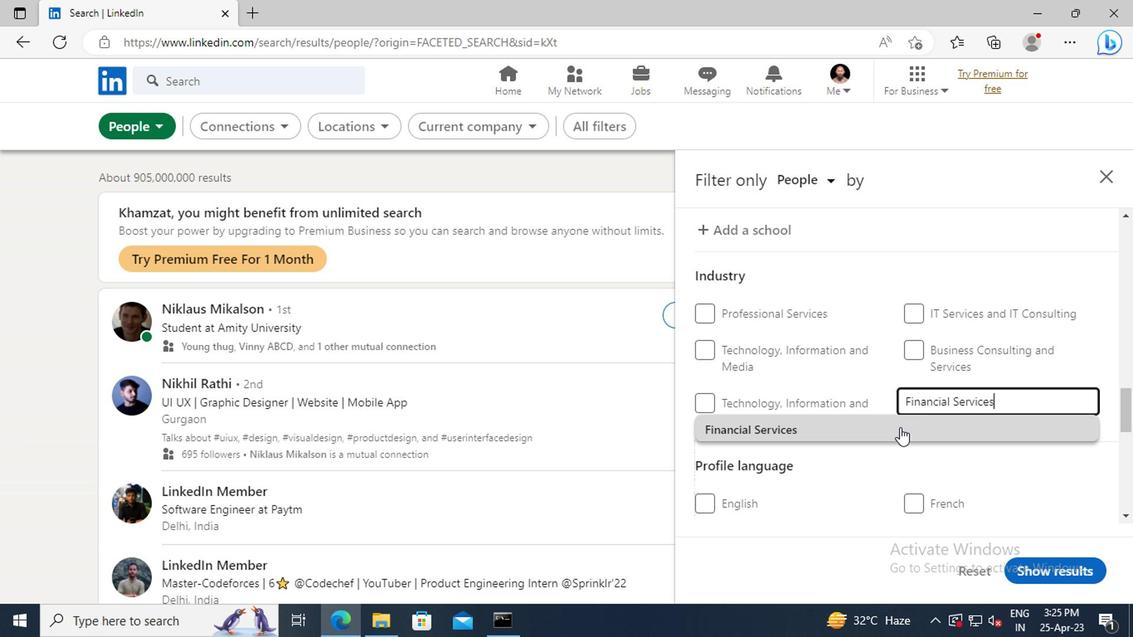 
Action: Mouse moved to (894, 389)
Screenshot: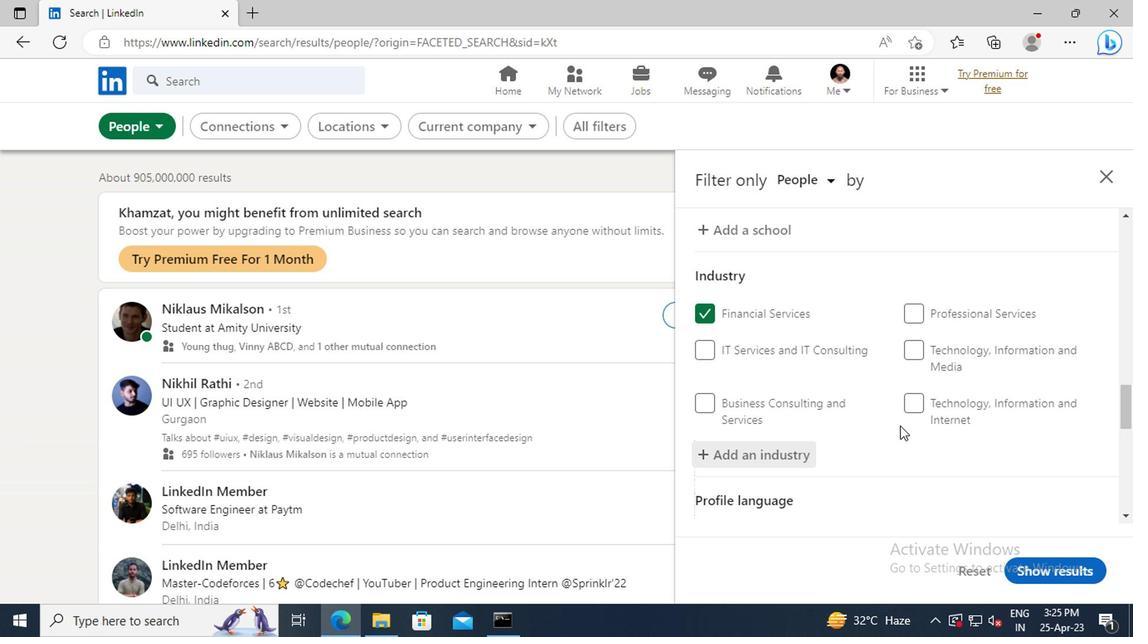 
Action: Mouse scrolled (894, 389) with delta (0, 0)
Screenshot: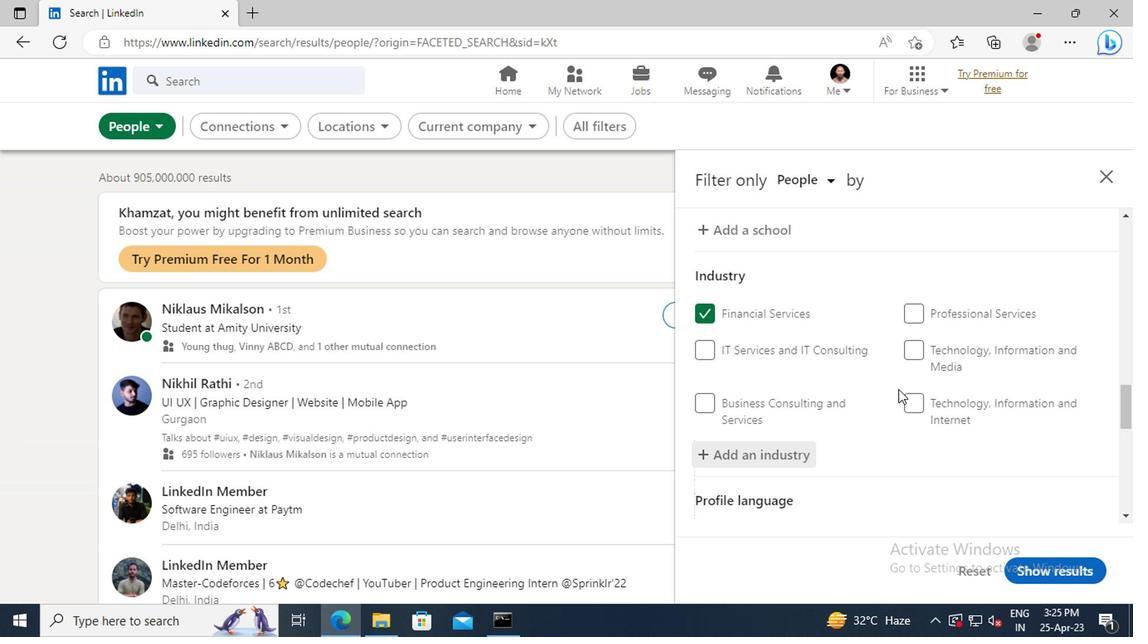 
Action: Mouse scrolled (894, 389) with delta (0, 0)
Screenshot: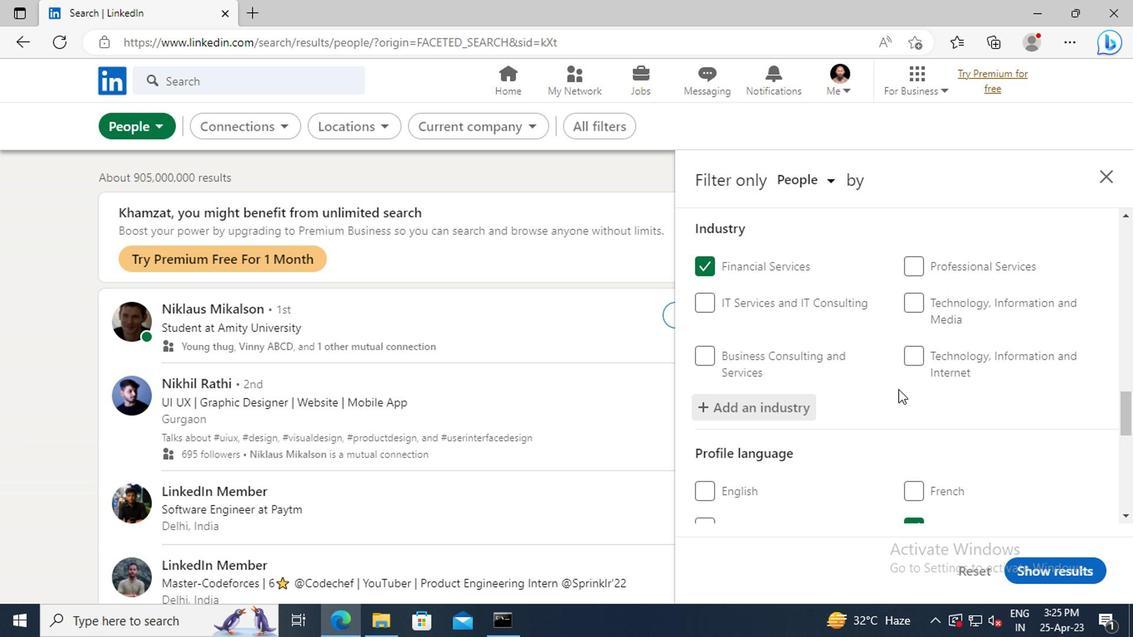 
Action: Mouse scrolled (894, 389) with delta (0, 0)
Screenshot: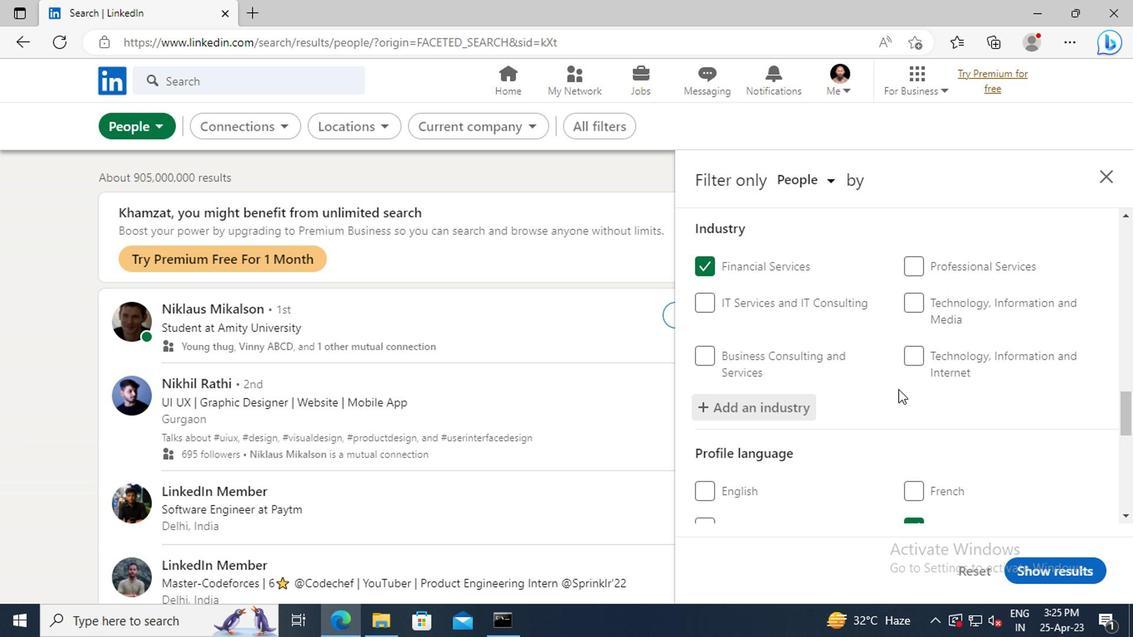 
Action: Mouse scrolled (894, 389) with delta (0, 0)
Screenshot: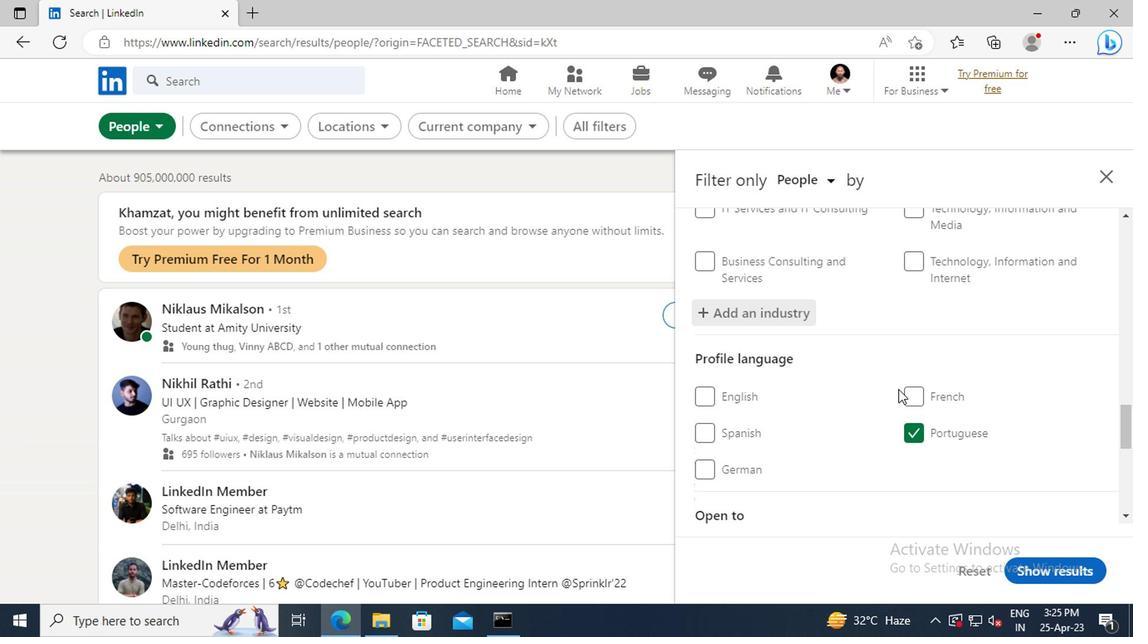 
Action: Mouse scrolled (894, 389) with delta (0, 0)
Screenshot: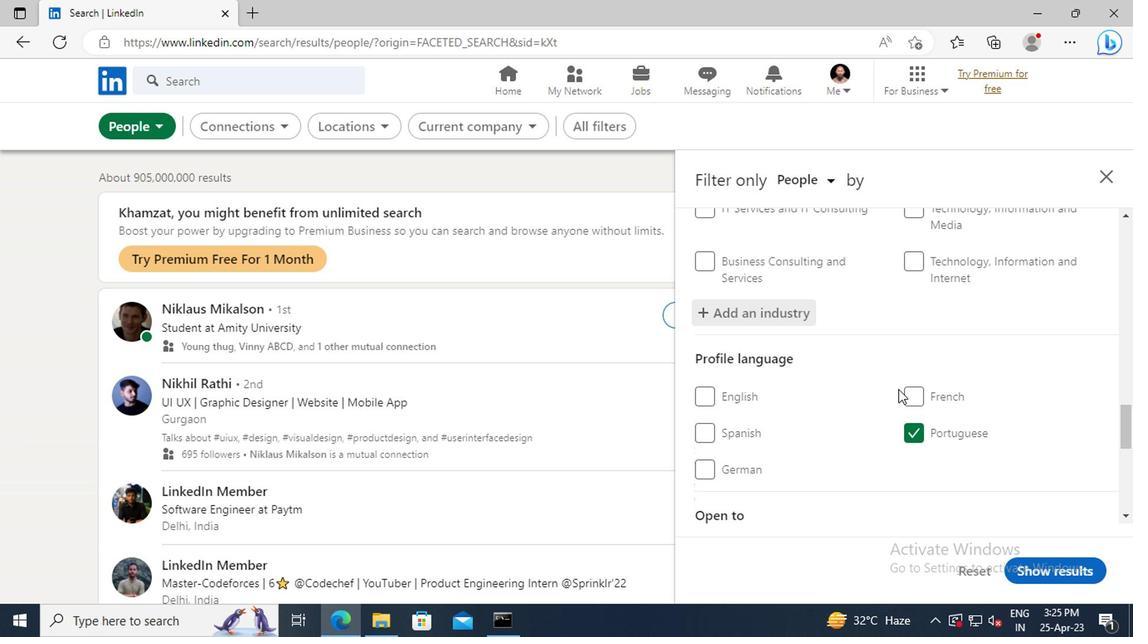 
Action: Mouse scrolled (894, 389) with delta (0, 0)
Screenshot: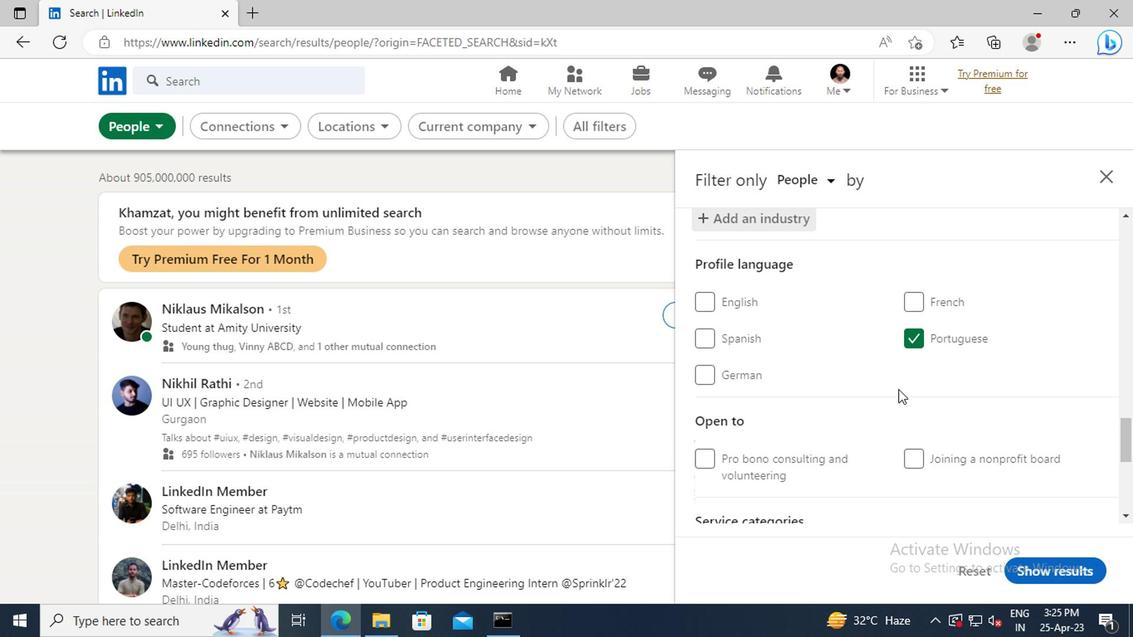 
Action: Mouse scrolled (894, 389) with delta (0, 0)
Screenshot: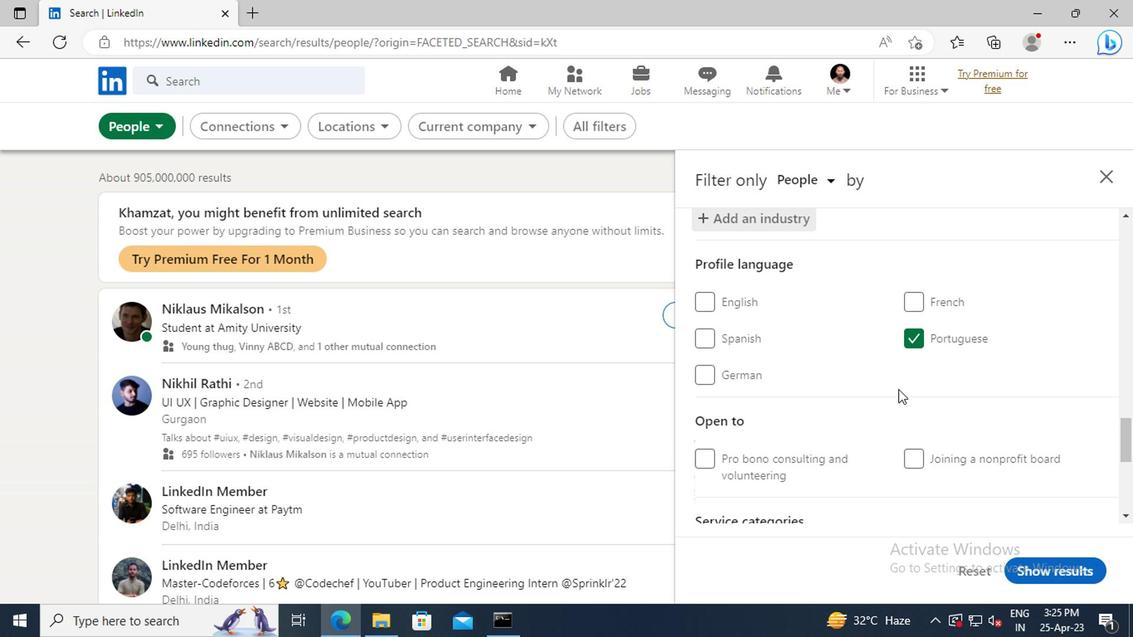 
Action: Mouse scrolled (894, 389) with delta (0, 0)
Screenshot: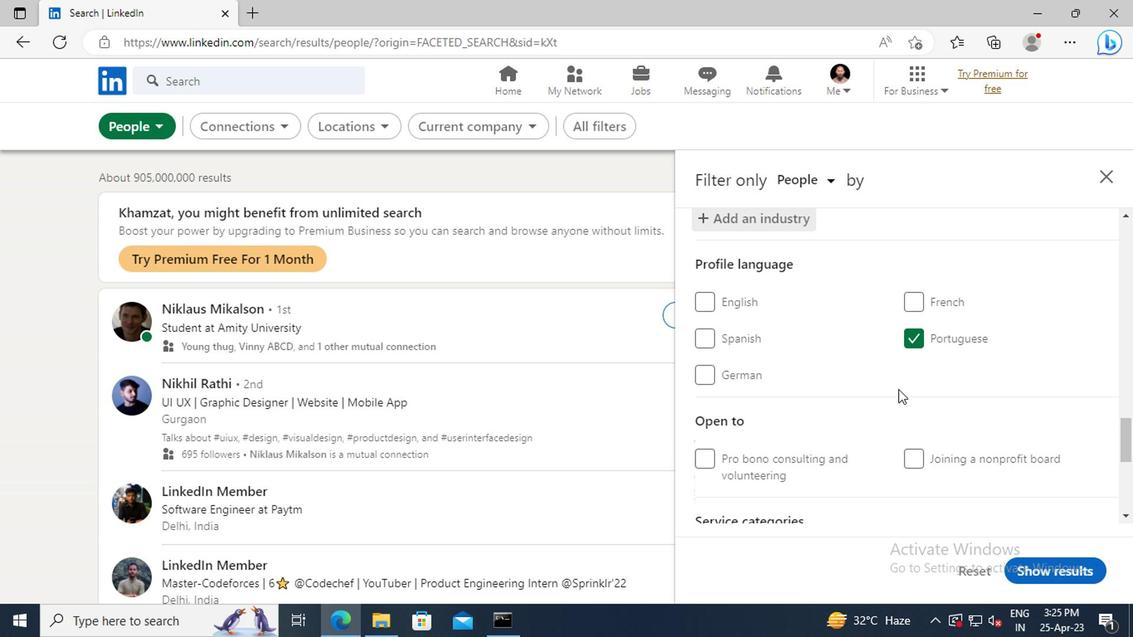 
Action: Mouse scrolled (894, 389) with delta (0, 0)
Screenshot: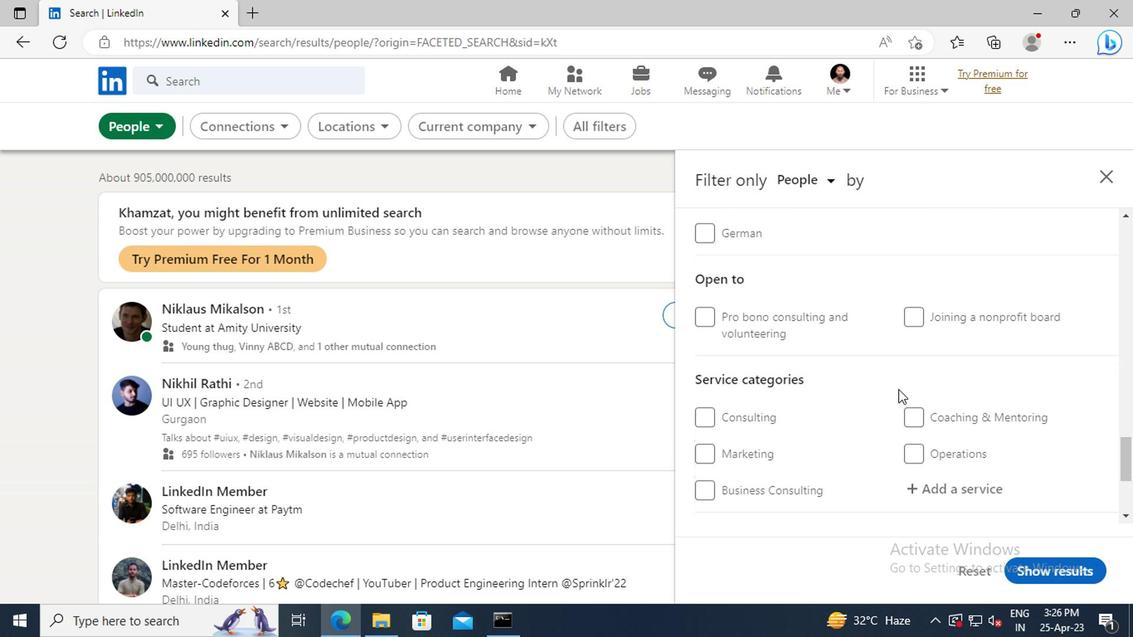 
Action: Mouse scrolled (894, 389) with delta (0, 0)
Screenshot: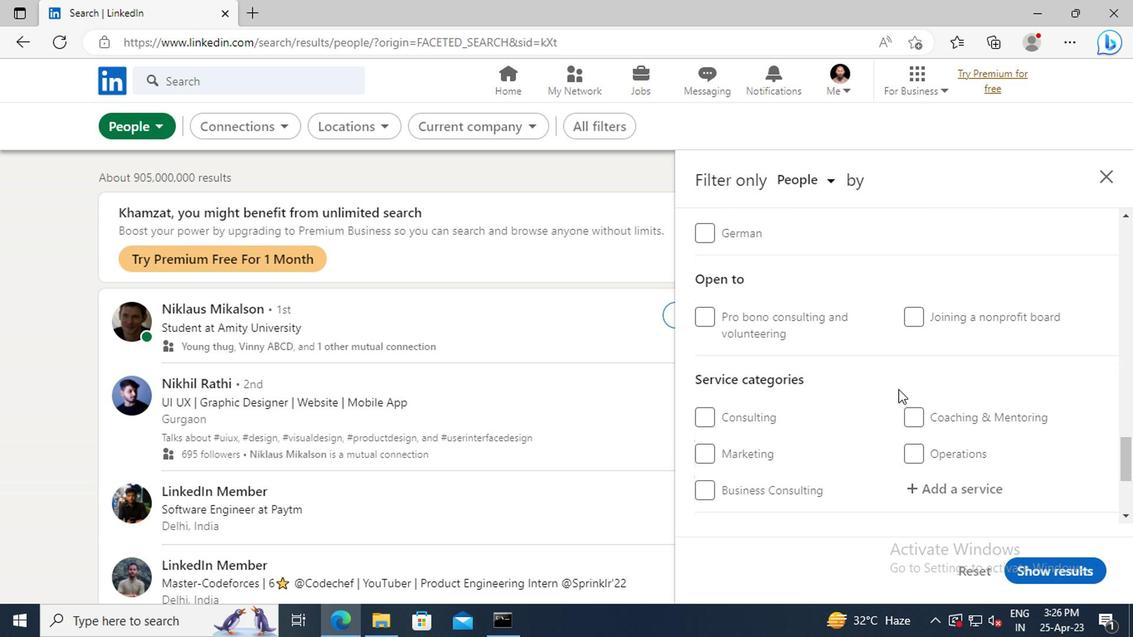 
Action: Mouse moved to (936, 403)
Screenshot: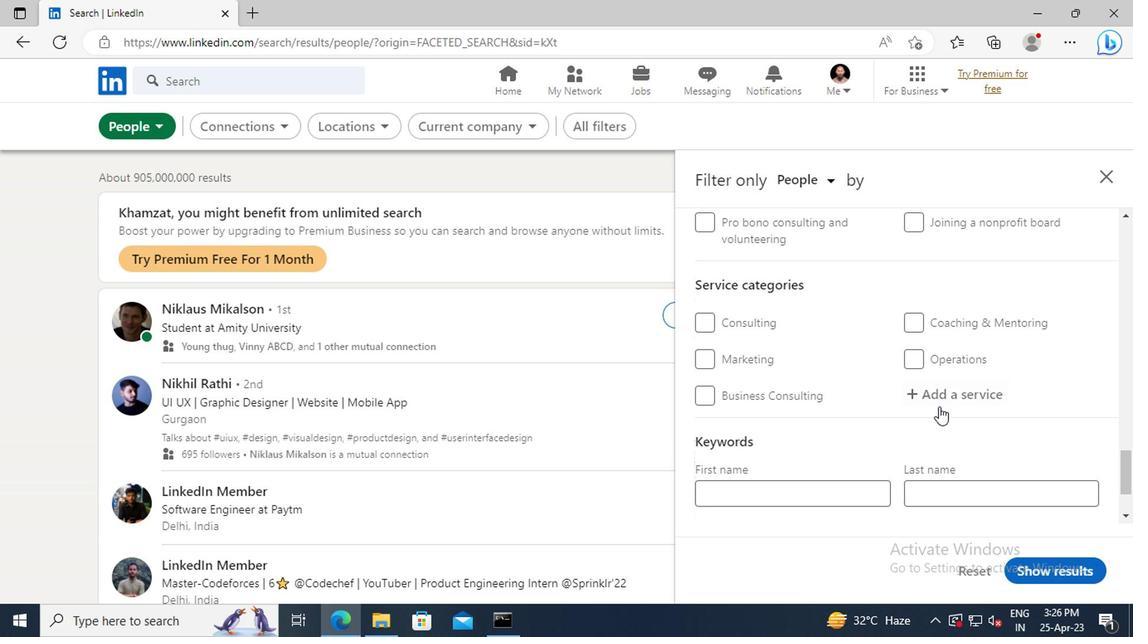 
Action: Mouse pressed left at (936, 403)
Screenshot: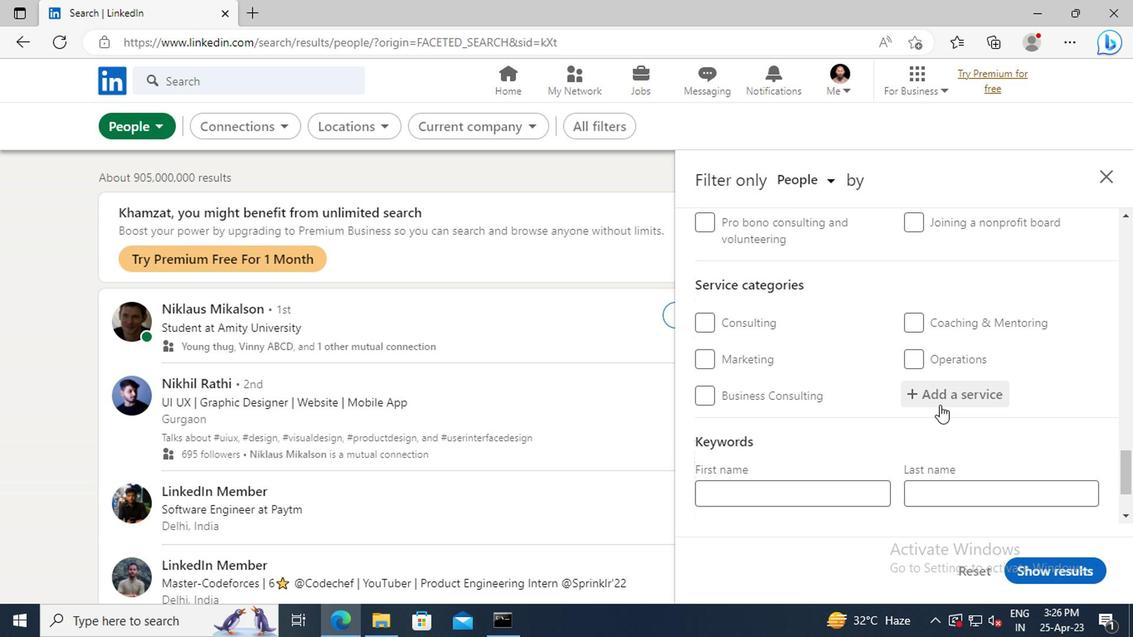 
Action: Key pressed <Key.shift>WEDDING<Key.space><Key.shift>PHOTOGRAPHY
Screenshot: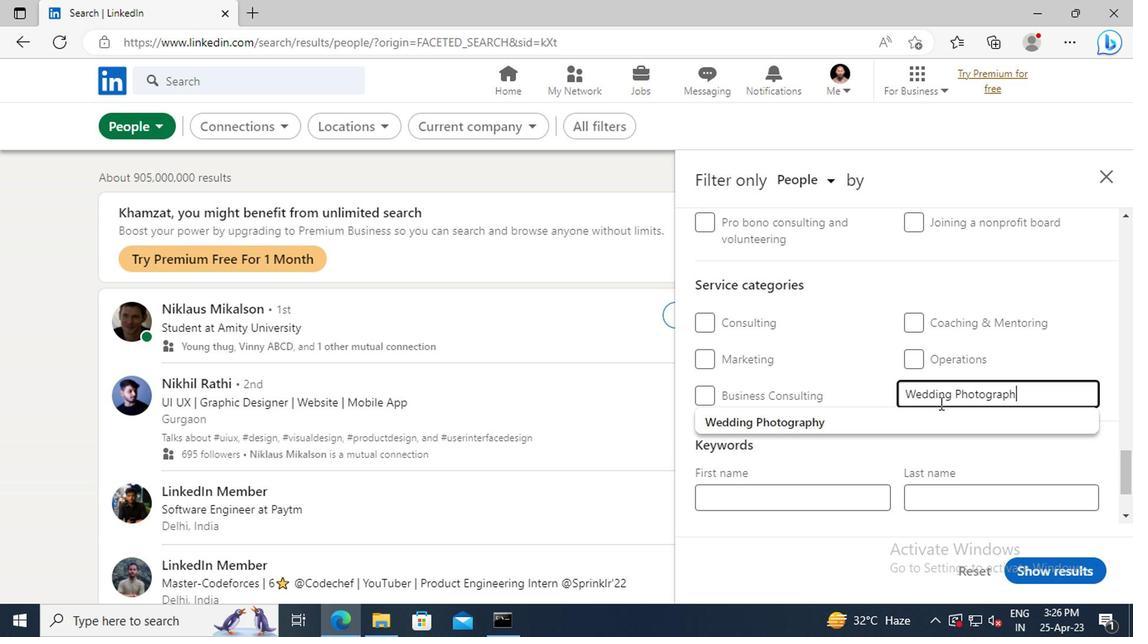 
Action: Mouse moved to (904, 422)
Screenshot: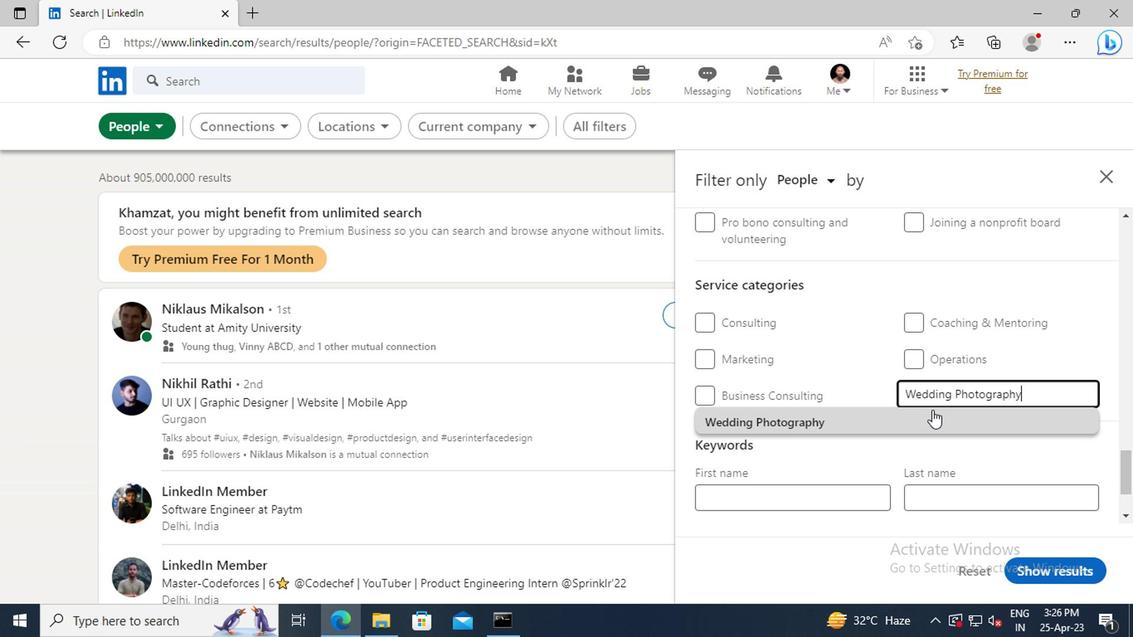 
Action: Mouse pressed left at (904, 422)
Screenshot: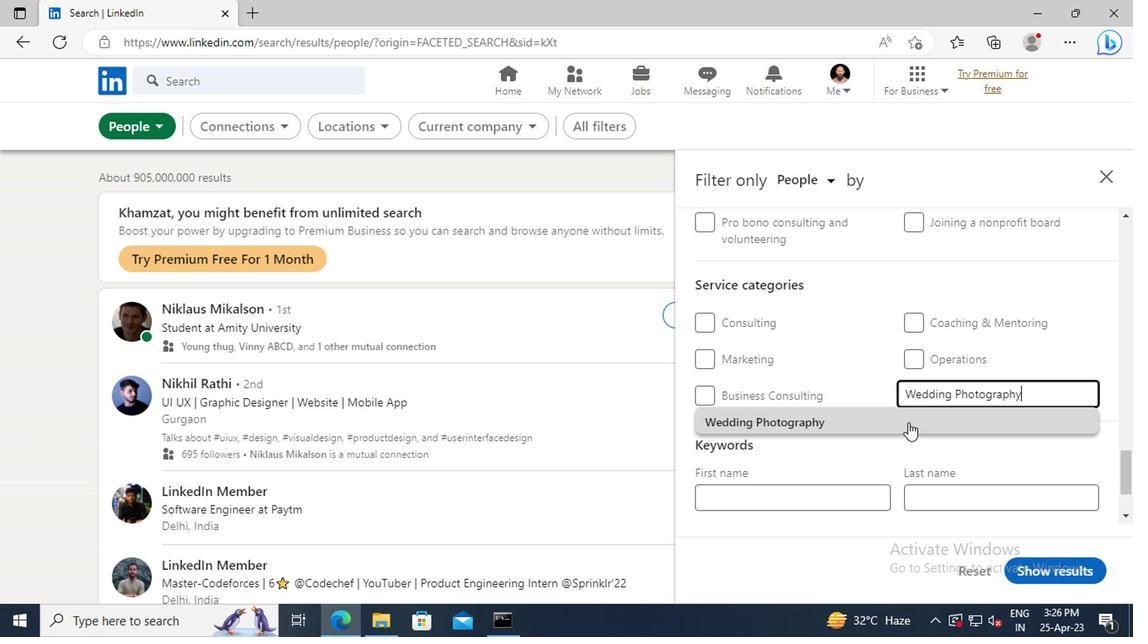 
Action: Mouse moved to (879, 376)
Screenshot: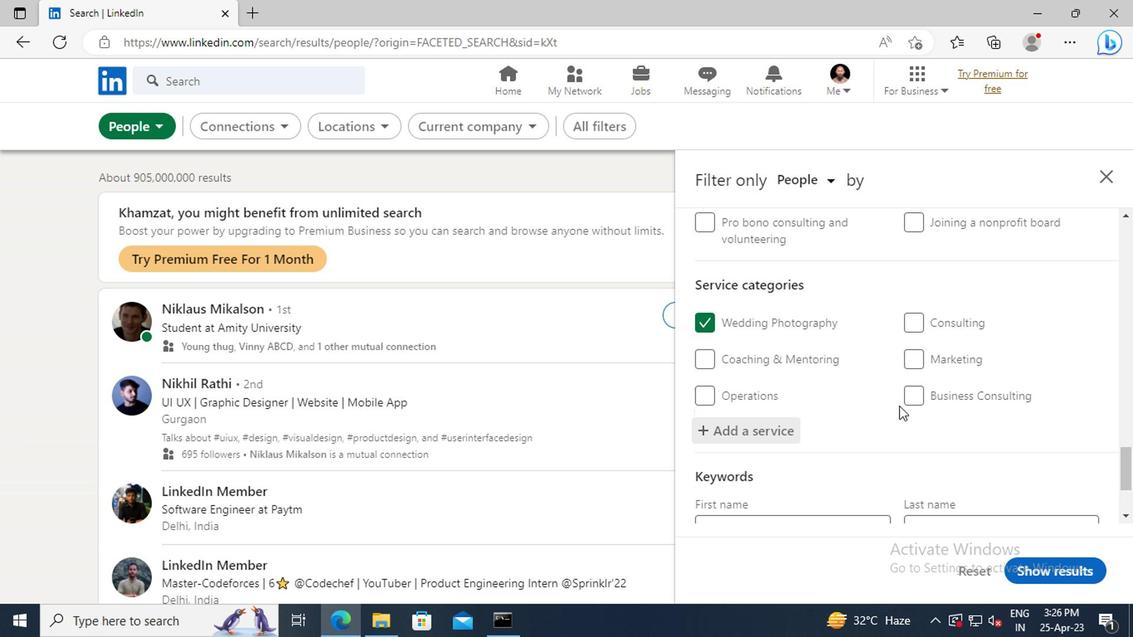 
Action: Mouse scrolled (879, 376) with delta (0, 0)
Screenshot: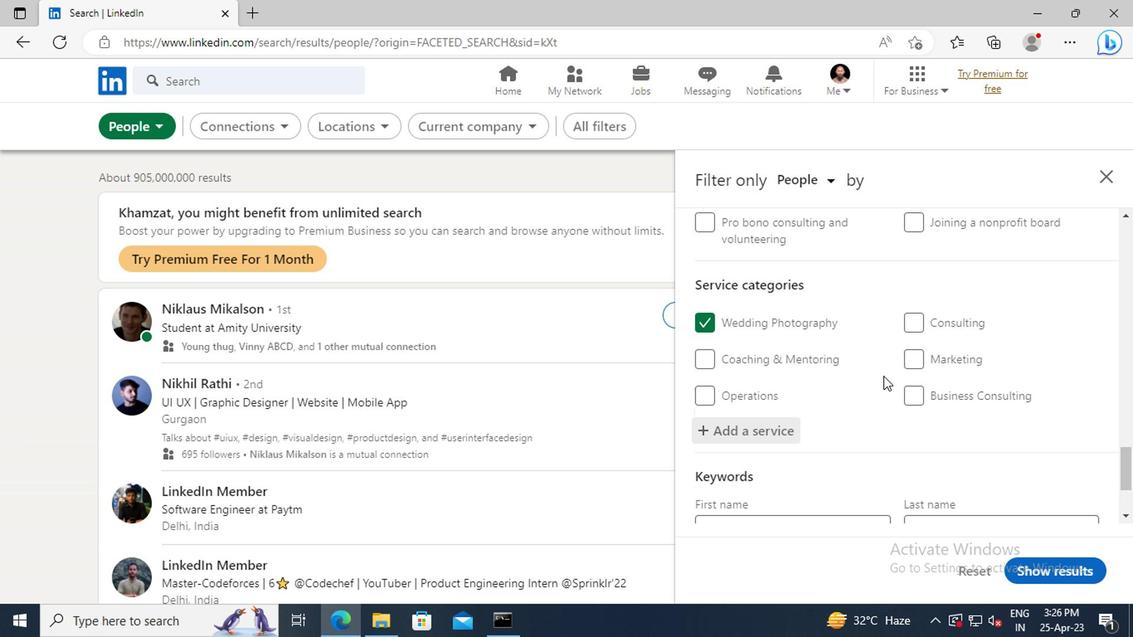 
Action: Mouse scrolled (879, 376) with delta (0, 0)
Screenshot: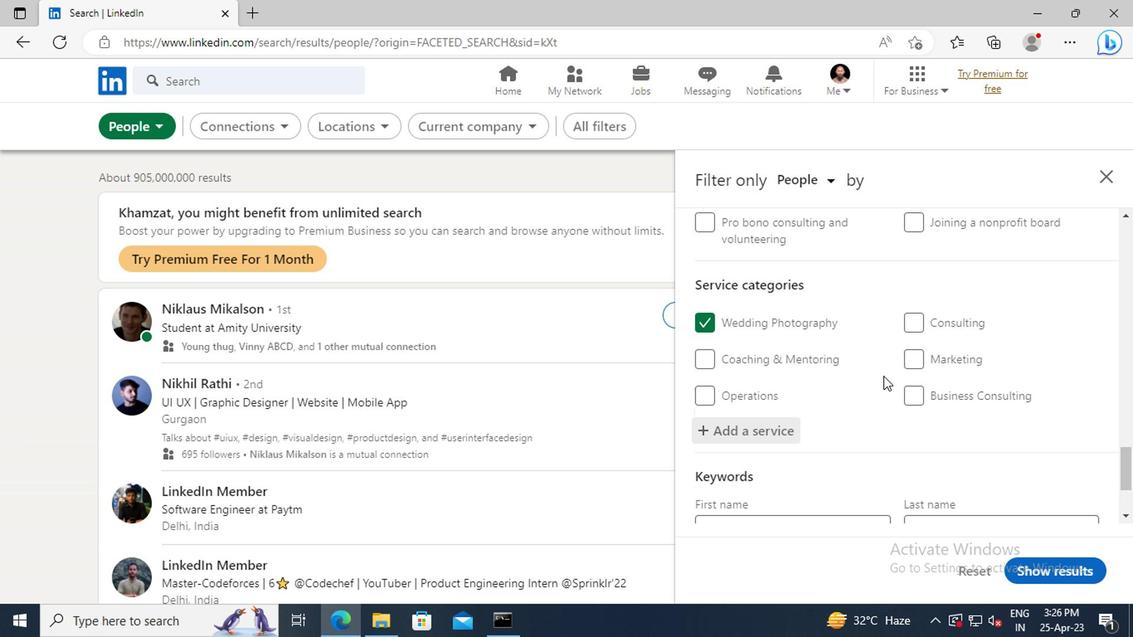 
Action: Mouse scrolled (879, 376) with delta (0, 0)
Screenshot: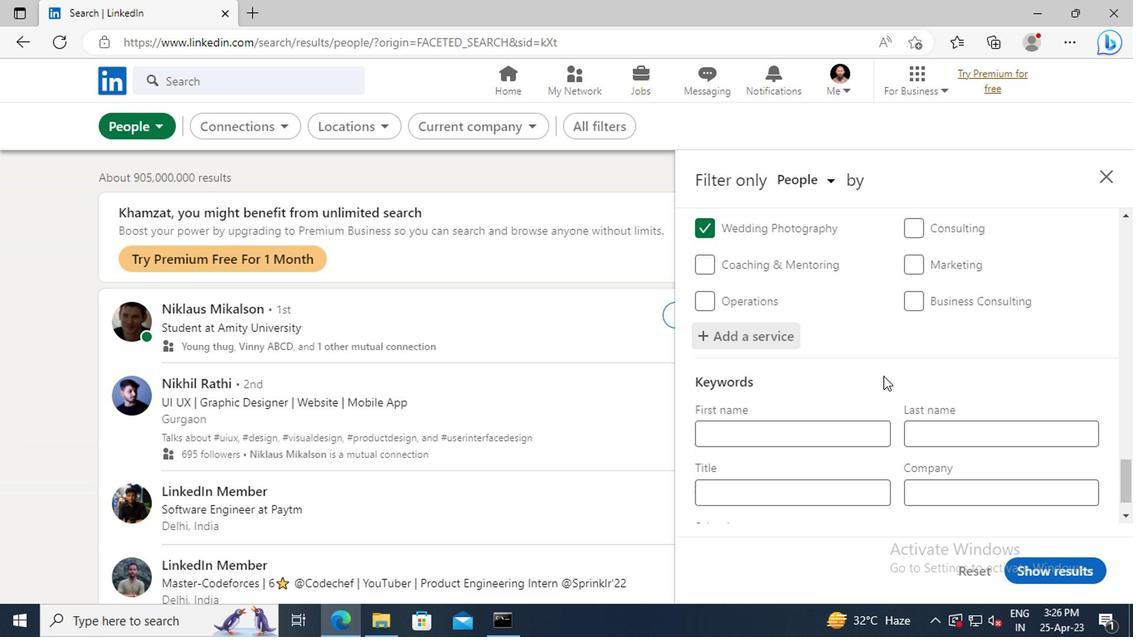 
Action: Mouse scrolled (879, 376) with delta (0, 0)
Screenshot: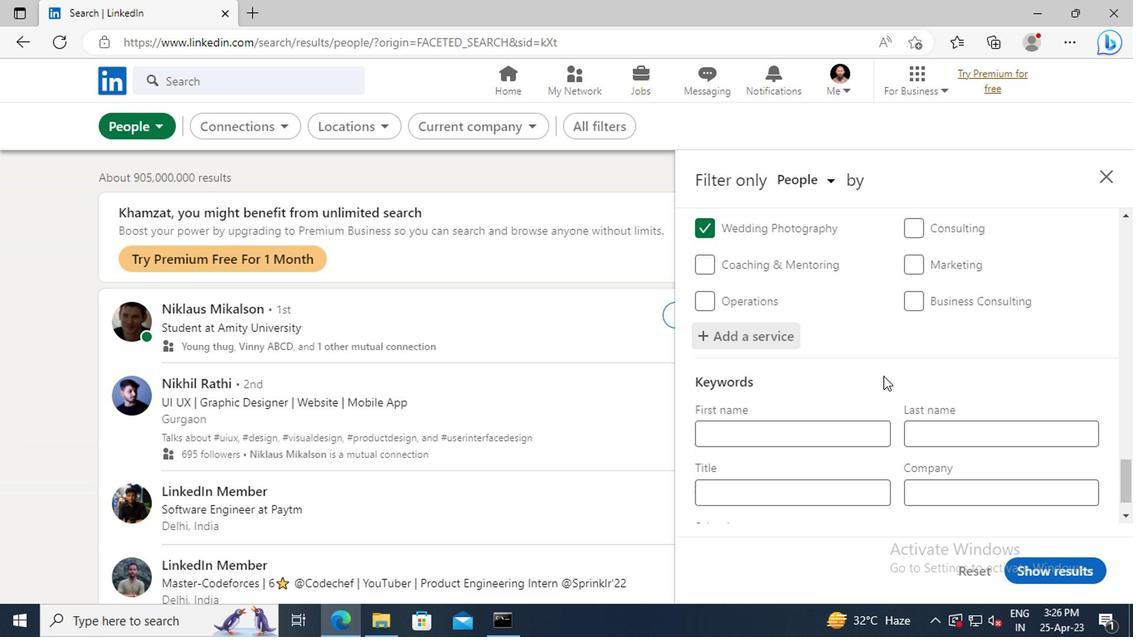 
Action: Mouse scrolled (879, 376) with delta (0, 0)
Screenshot: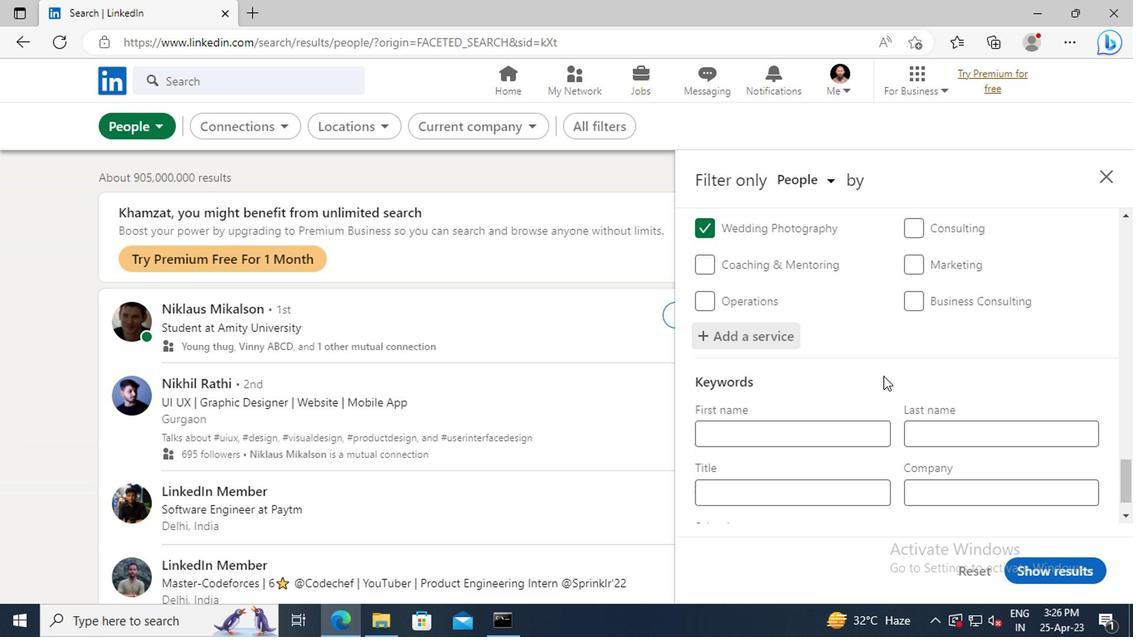 
Action: Mouse moved to (820, 454)
Screenshot: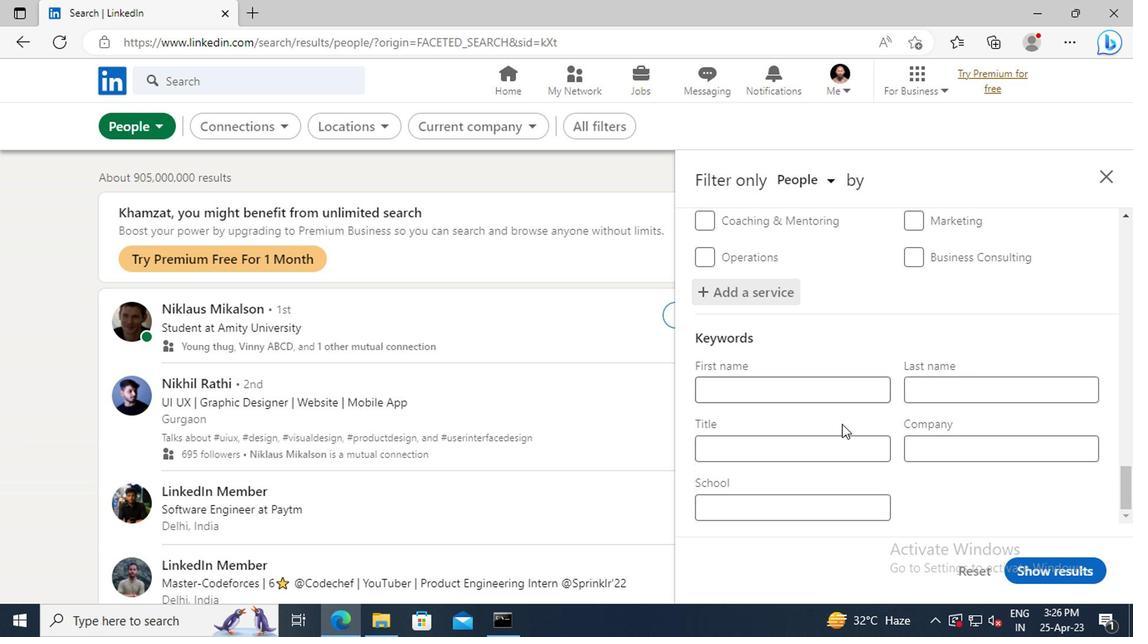 
Action: Mouse pressed left at (820, 454)
Screenshot: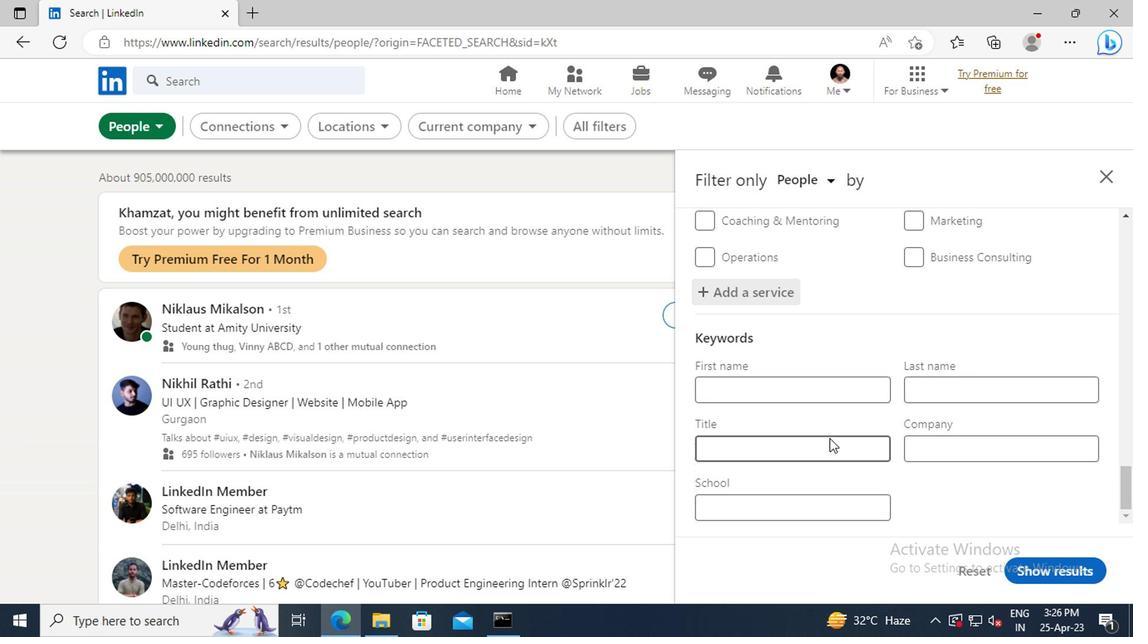 
Action: Key pressed <Key.shift_r>SECURITY<Key.space><Key.shift_r>ANALYST
Screenshot: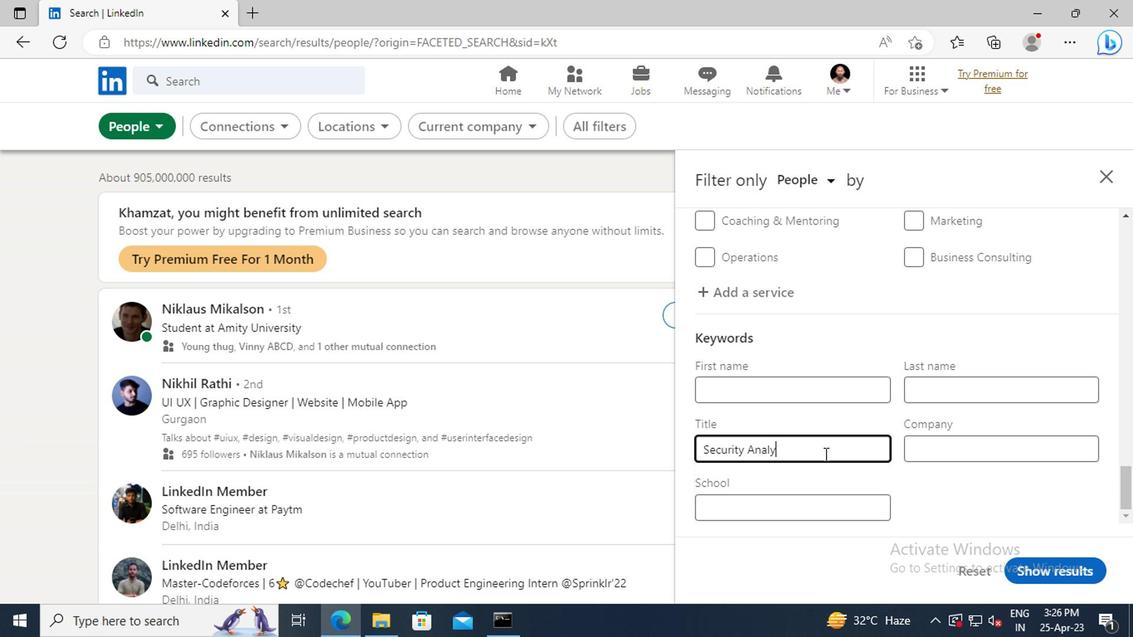 
Action: Mouse moved to (1046, 566)
Screenshot: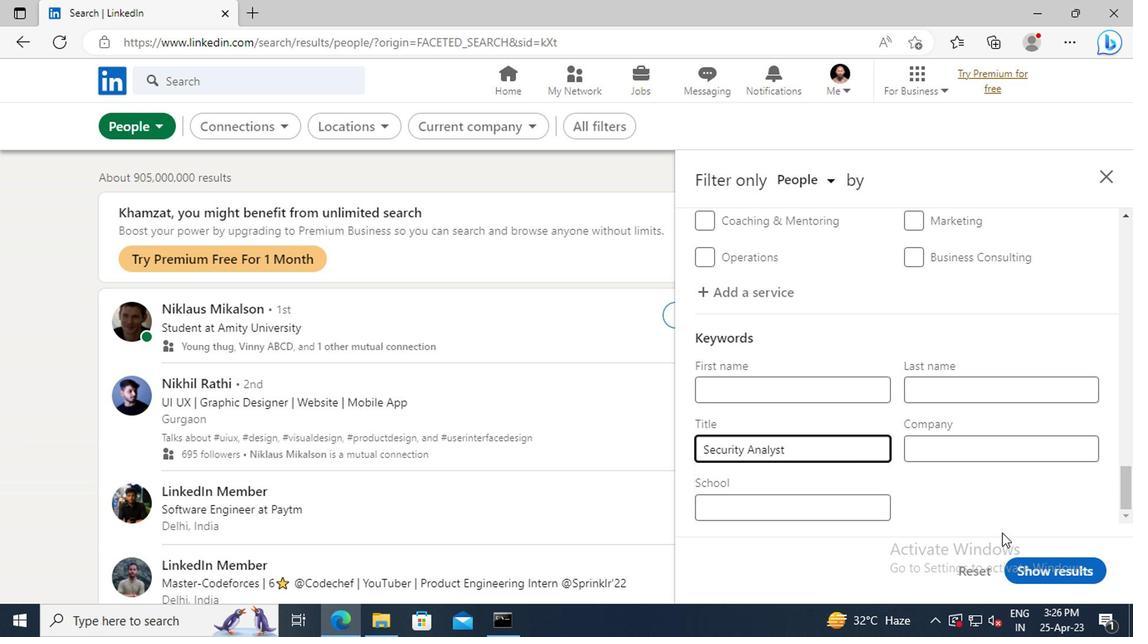
Action: Mouse pressed left at (1046, 566)
Screenshot: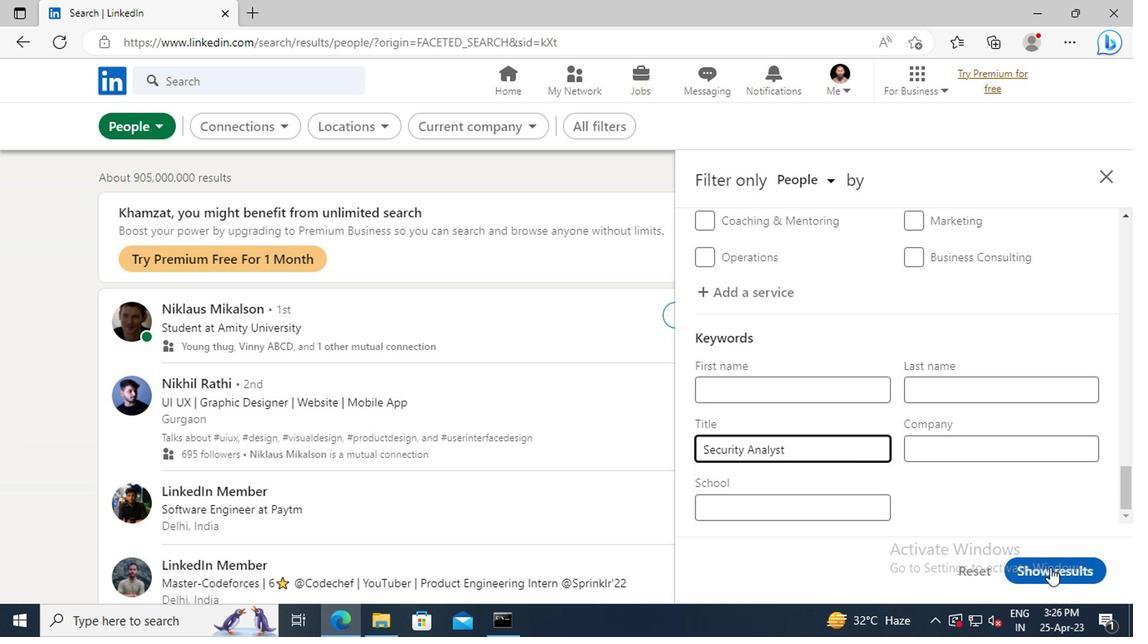 
